 Task: Look for space in Mirzāpur, Bangladesh from 12th  July, 2023 to 15th July, 2023 for 3 adults in price range Rs.12000 to Rs.16000. Place can be entire place with 2 bedrooms having 3 beds and 1 bathroom. Property type can be house, flat, guest house. Amenities needed are: air conditioning. Booking option can be shelf check-in. Required host language is English.
Action: Mouse moved to (557, 125)
Screenshot: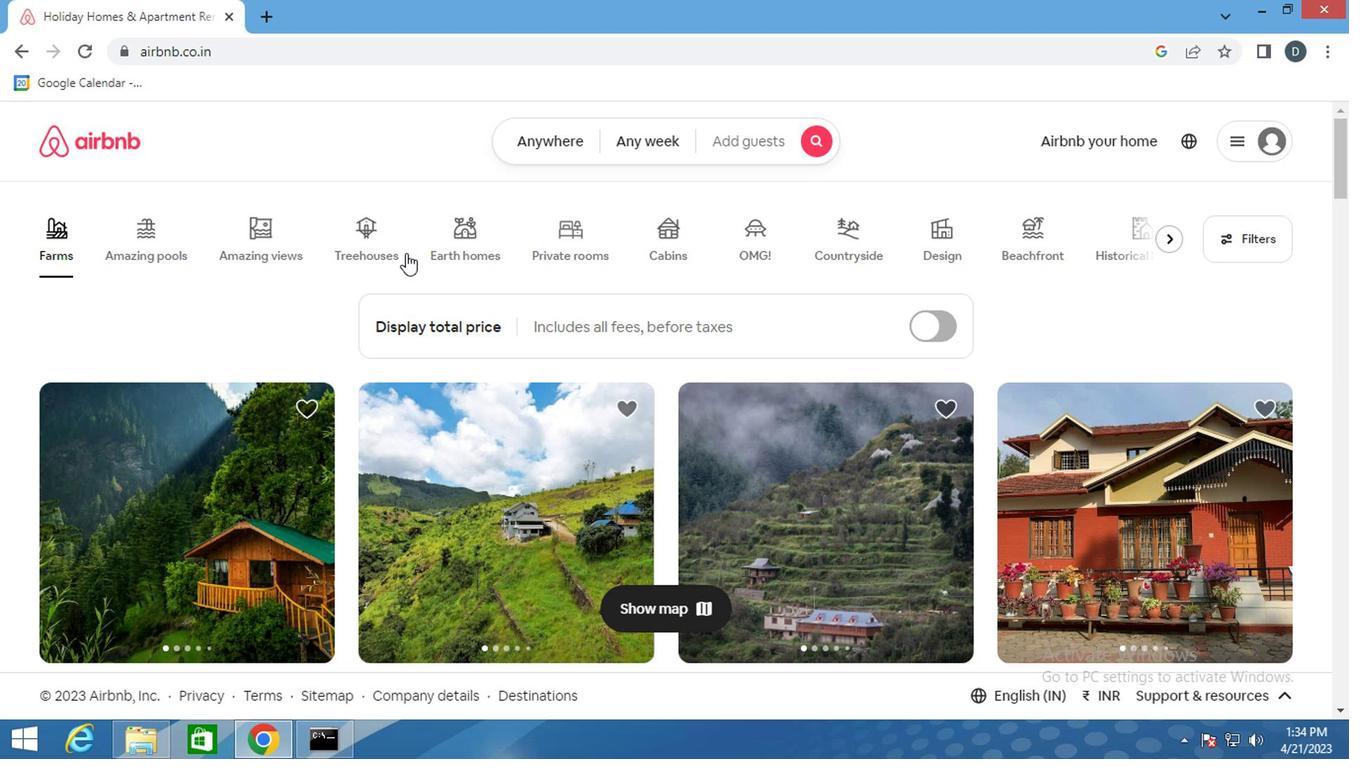 
Action: Mouse pressed left at (557, 125)
Screenshot: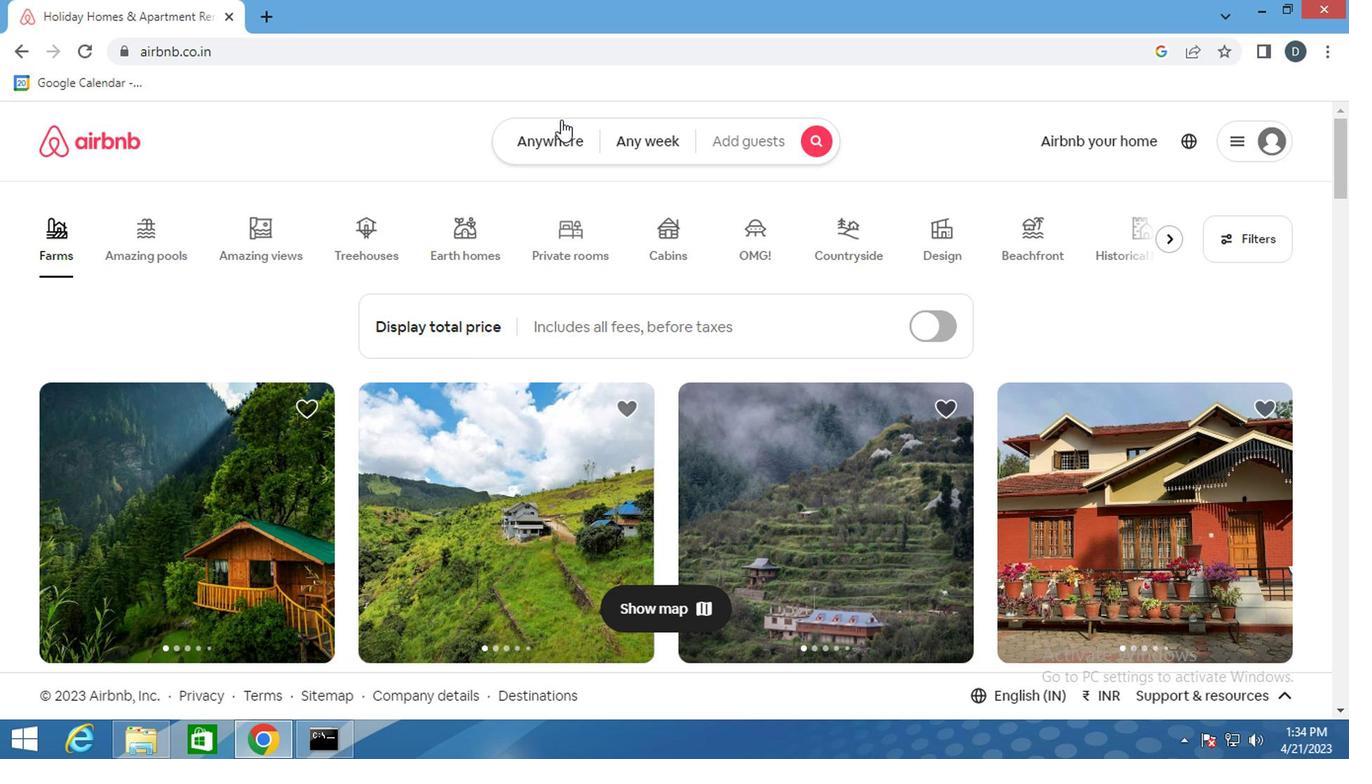 
Action: Mouse moved to (435, 227)
Screenshot: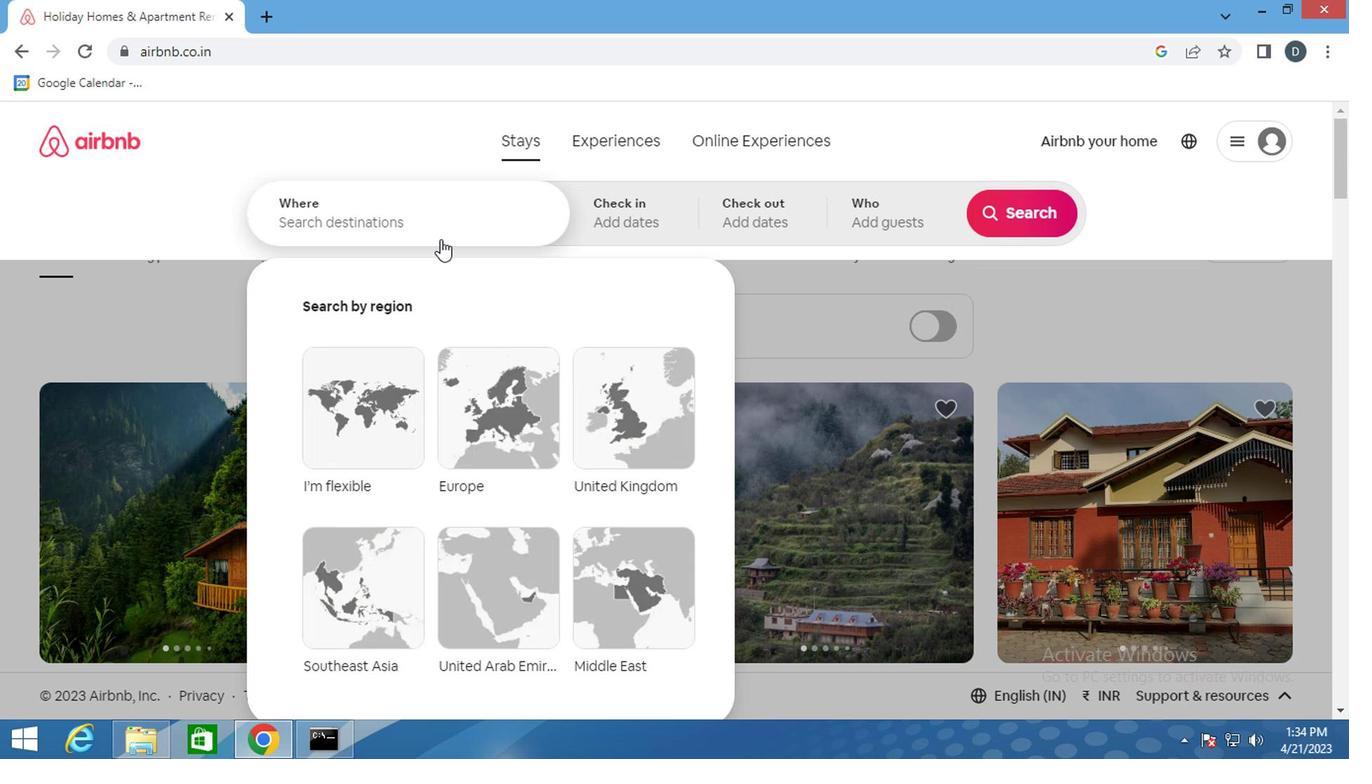 
Action: Mouse pressed left at (435, 227)
Screenshot: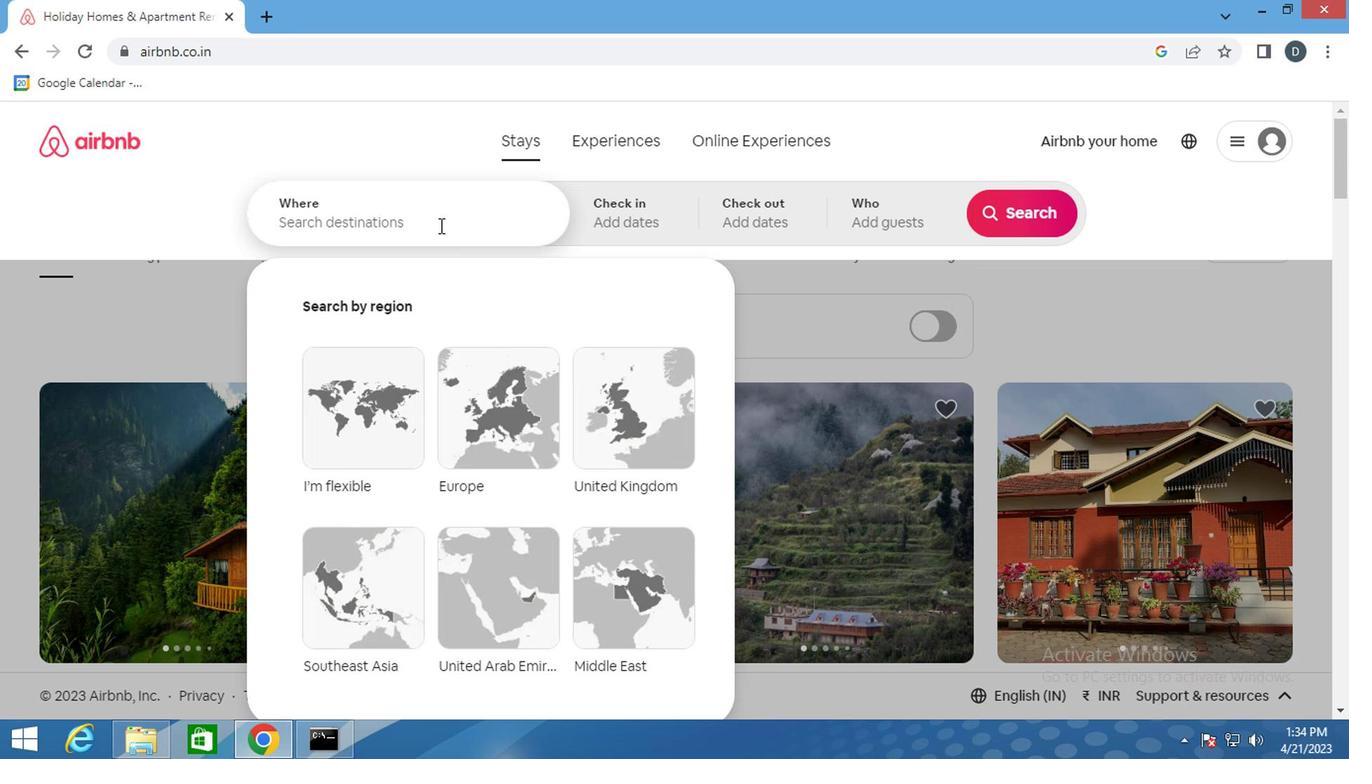 
Action: Key pressed <Key.shift>MIRZAPUR<Key.up><Key.up><Key.enter>
Screenshot: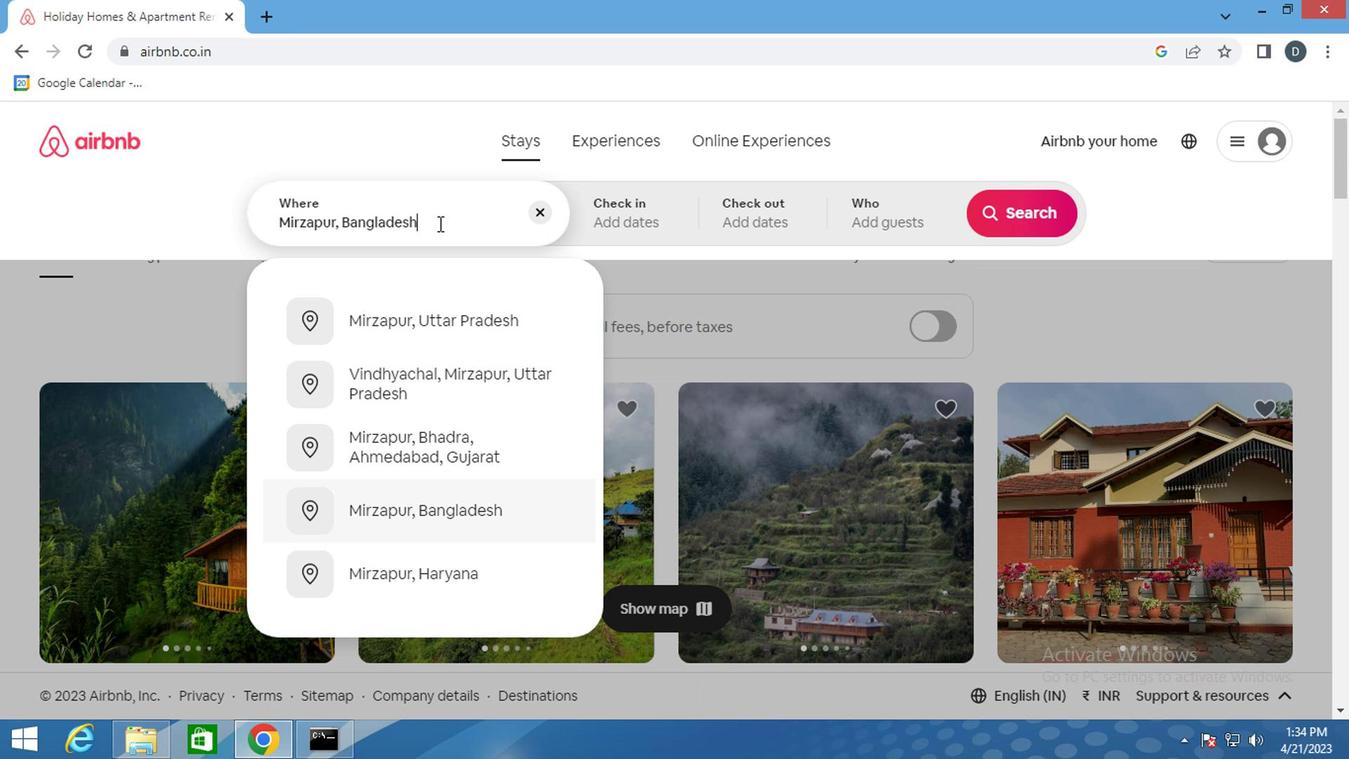 
Action: Mouse moved to (992, 371)
Screenshot: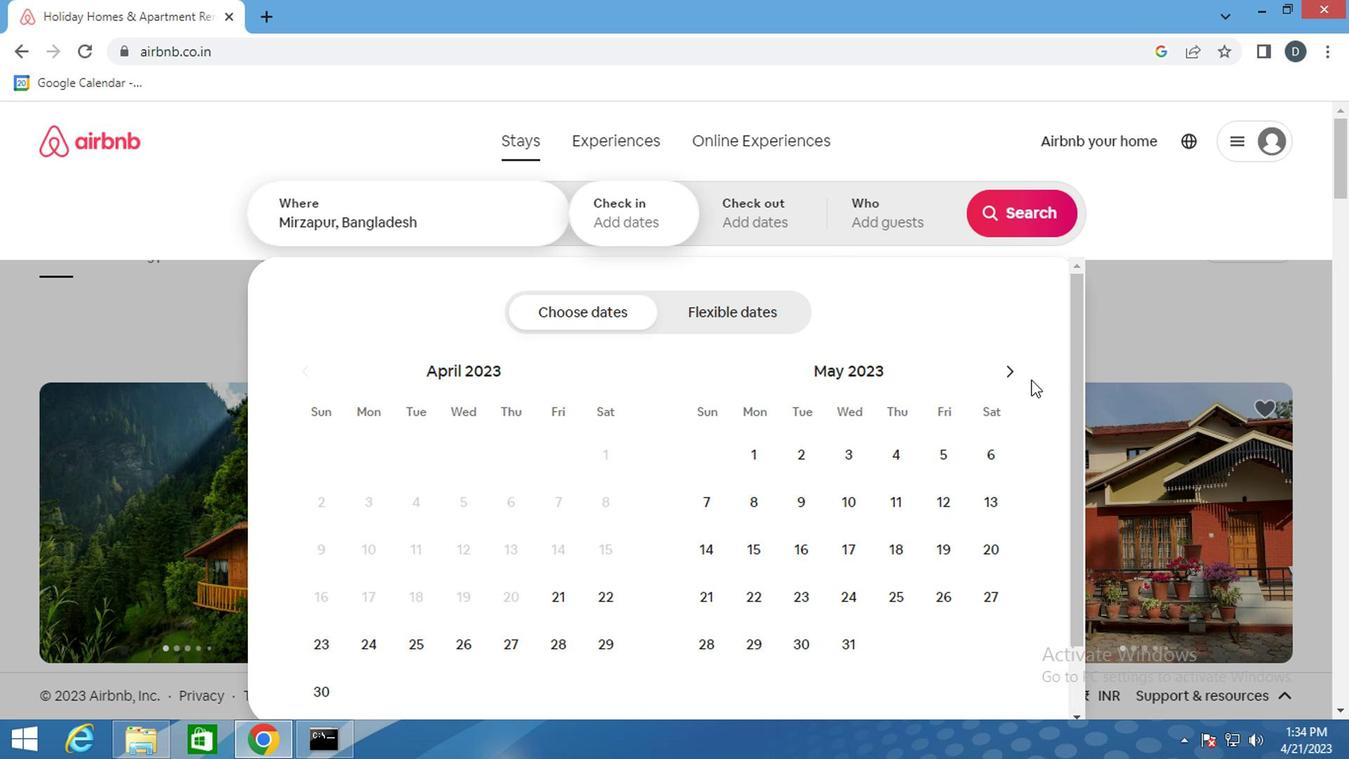 
Action: Mouse pressed left at (992, 371)
Screenshot: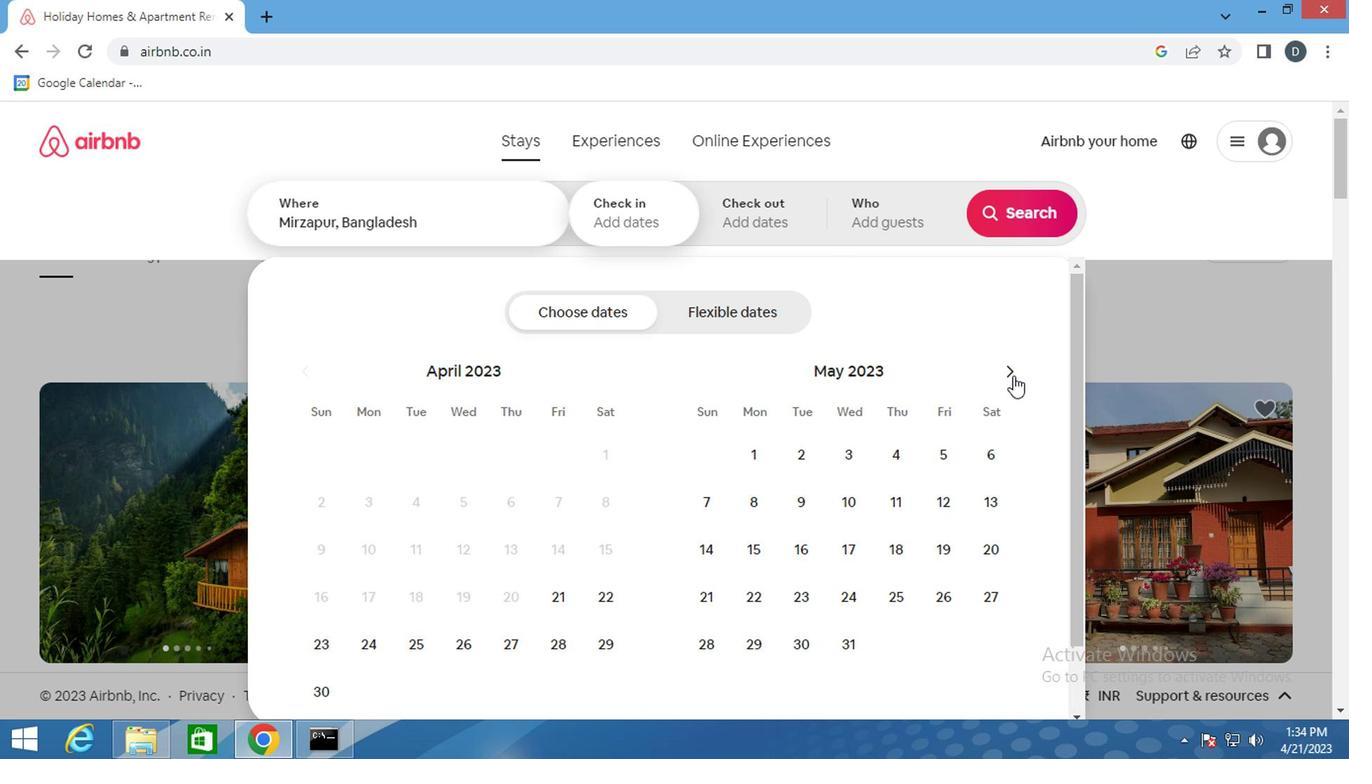
Action: Mouse pressed left at (992, 371)
Screenshot: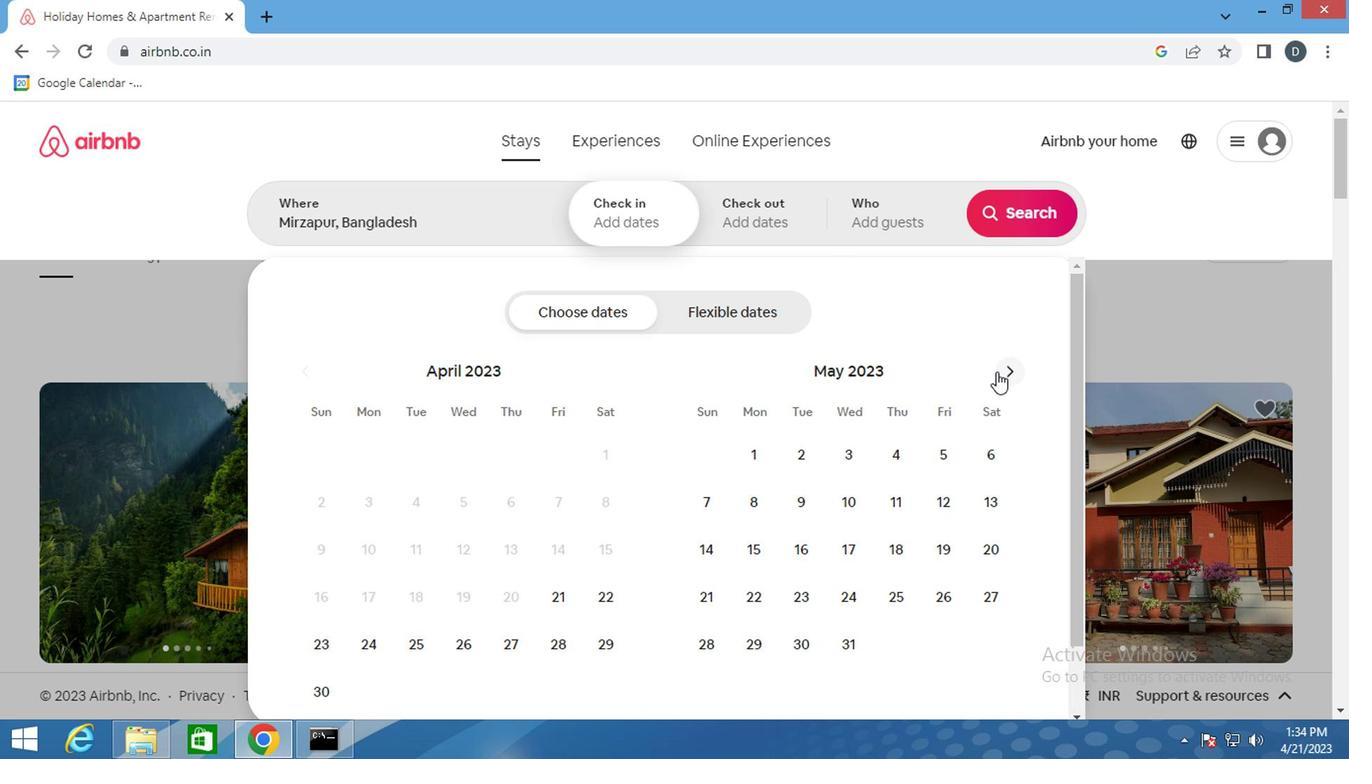 
Action: Mouse moved to (1003, 379)
Screenshot: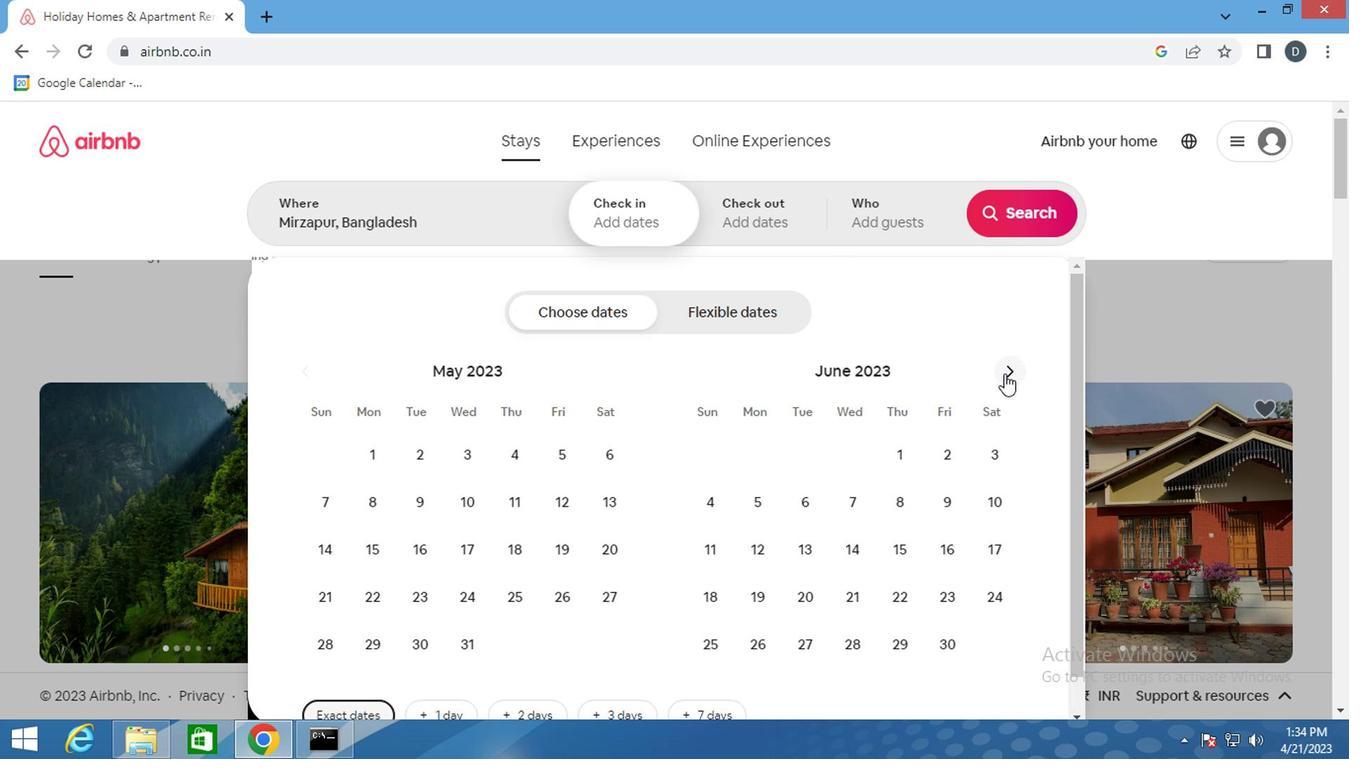 
Action: Mouse pressed left at (1003, 379)
Screenshot: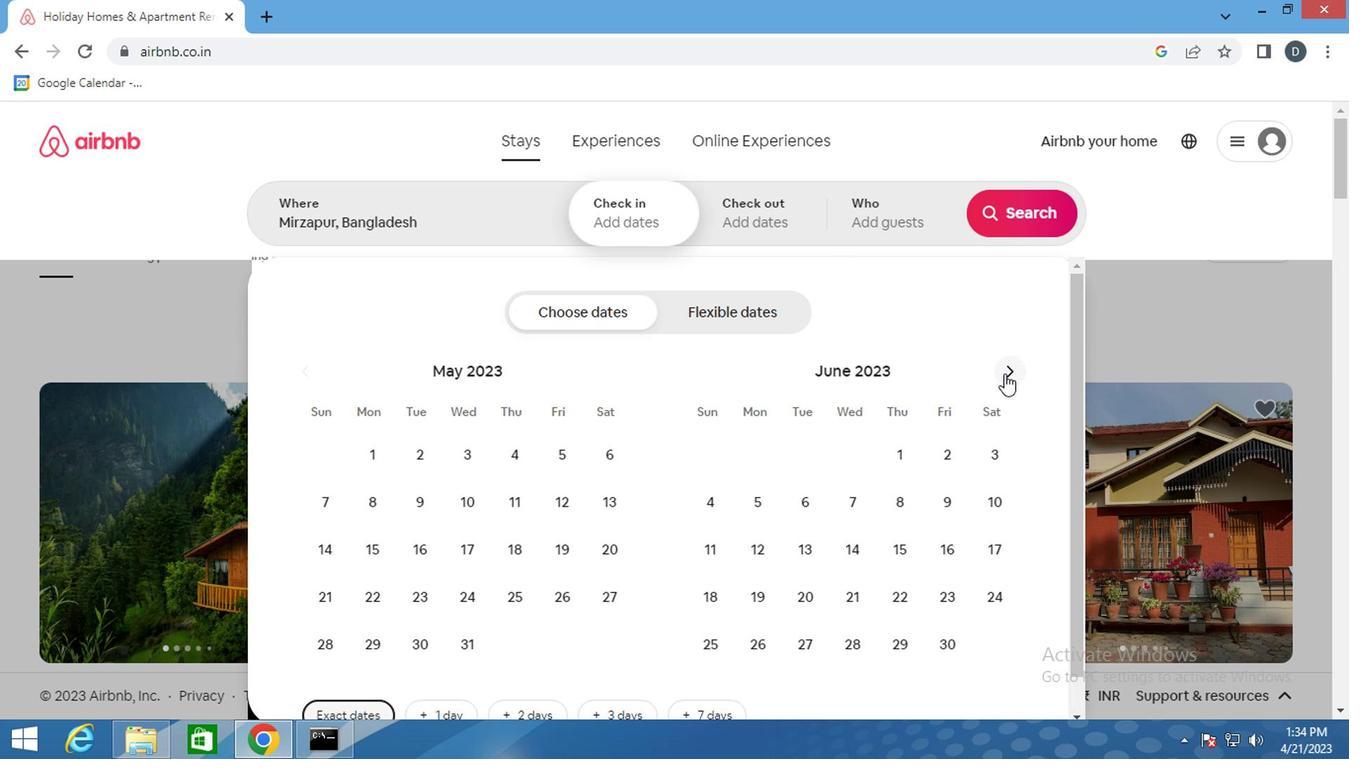 
Action: Mouse moved to (844, 541)
Screenshot: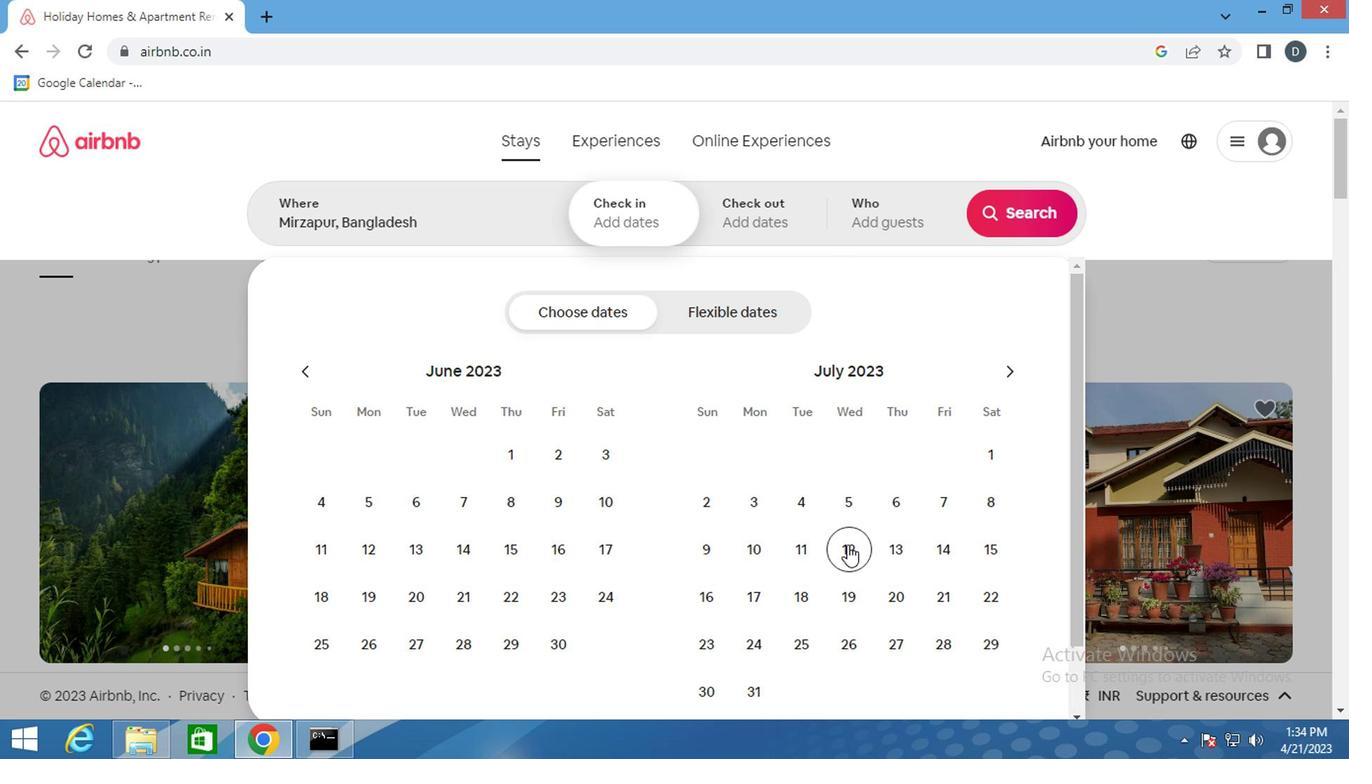 
Action: Mouse pressed left at (844, 541)
Screenshot: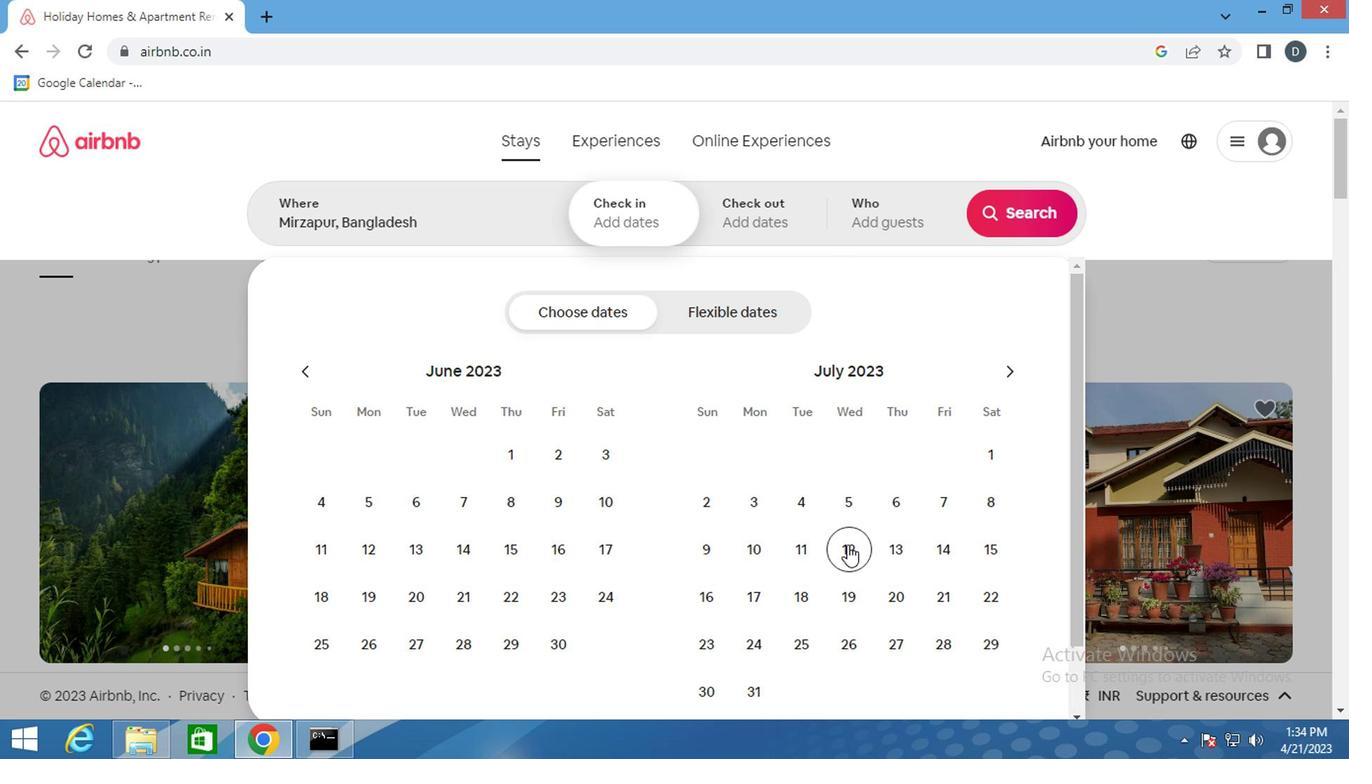 
Action: Mouse moved to (1003, 554)
Screenshot: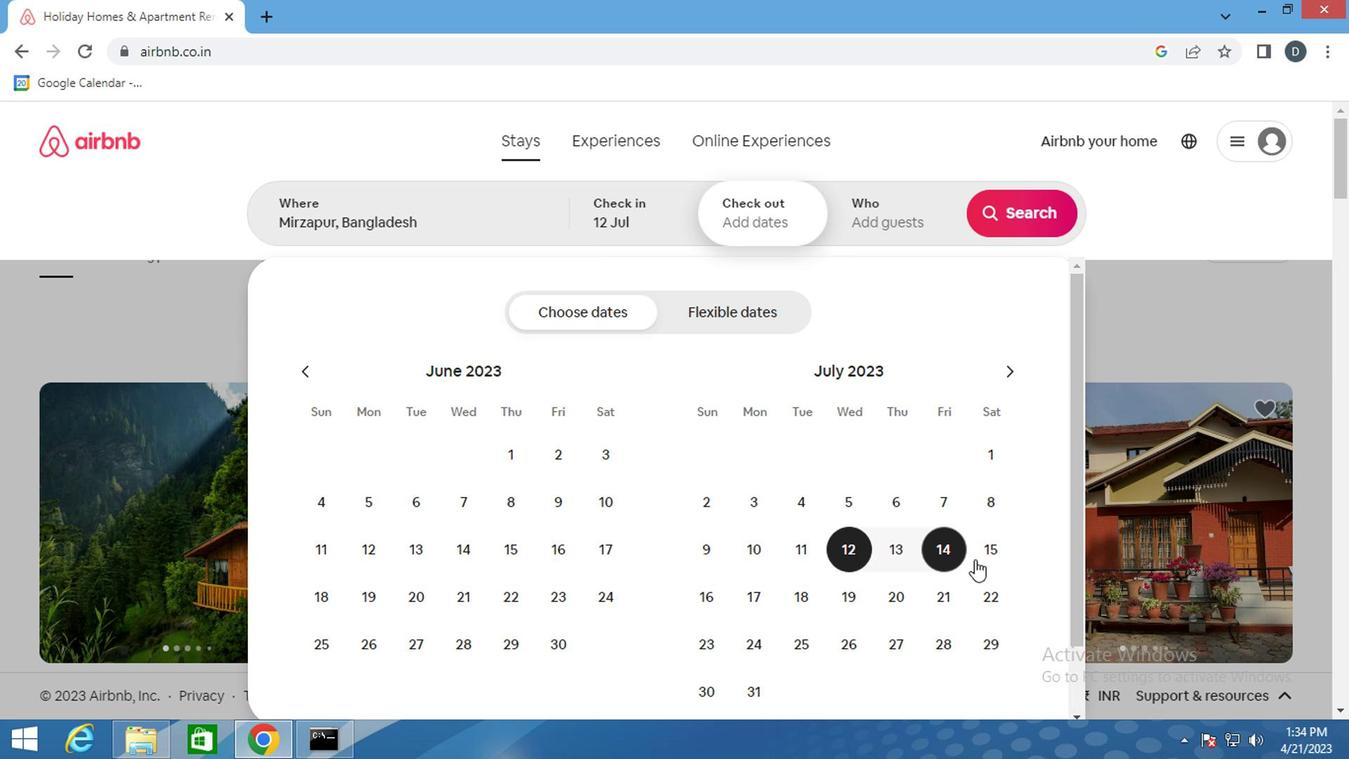 
Action: Mouse pressed left at (1003, 554)
Screenshot: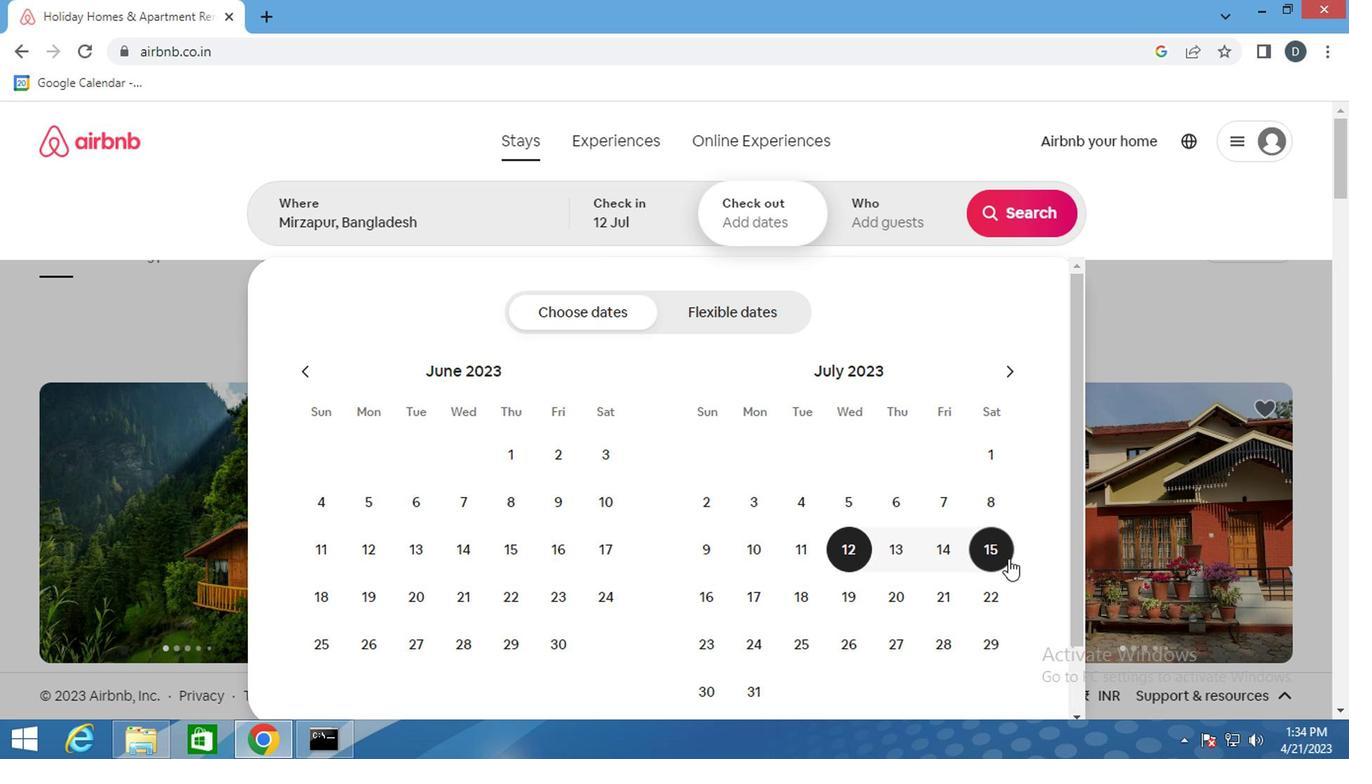 
Action: Mouse moved to (897, 226)
Screenshot: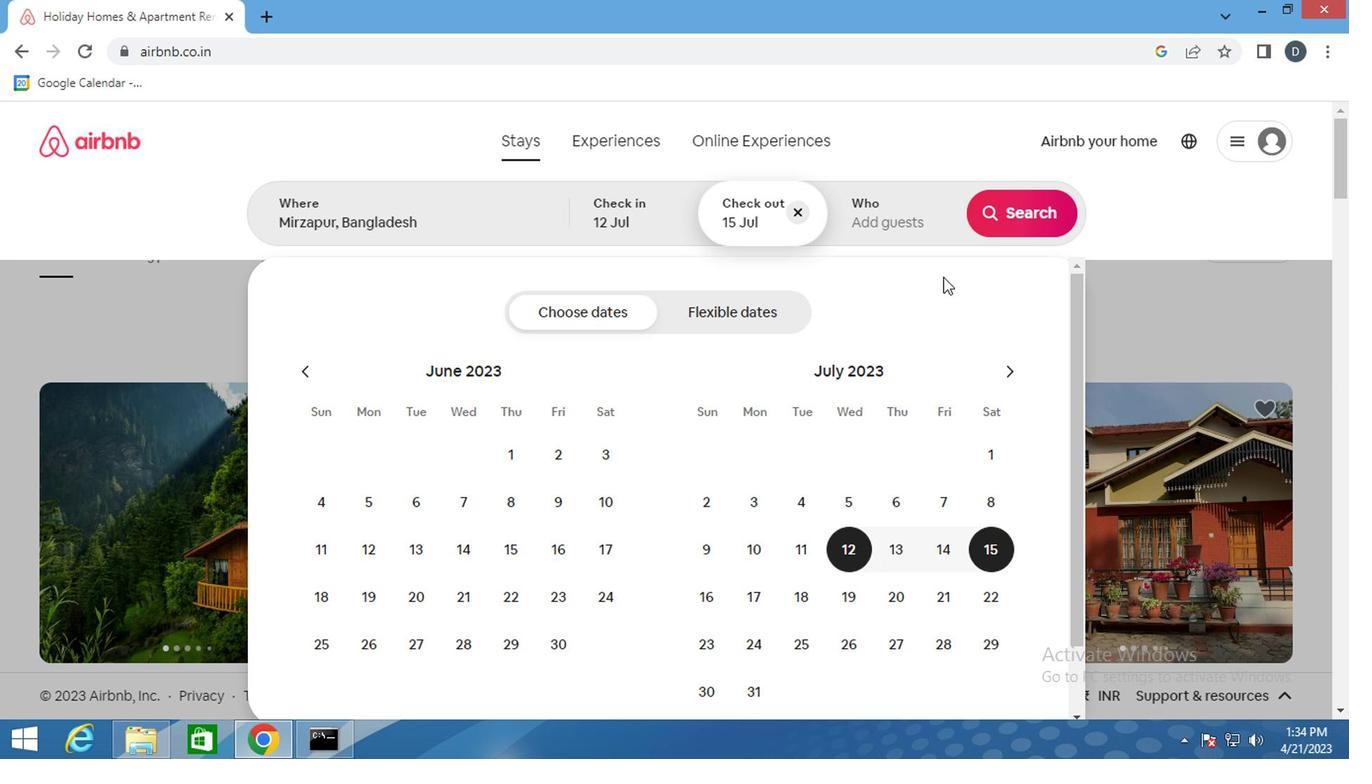 
Action: Mouse pressed left at (897, 226)
Screenshot: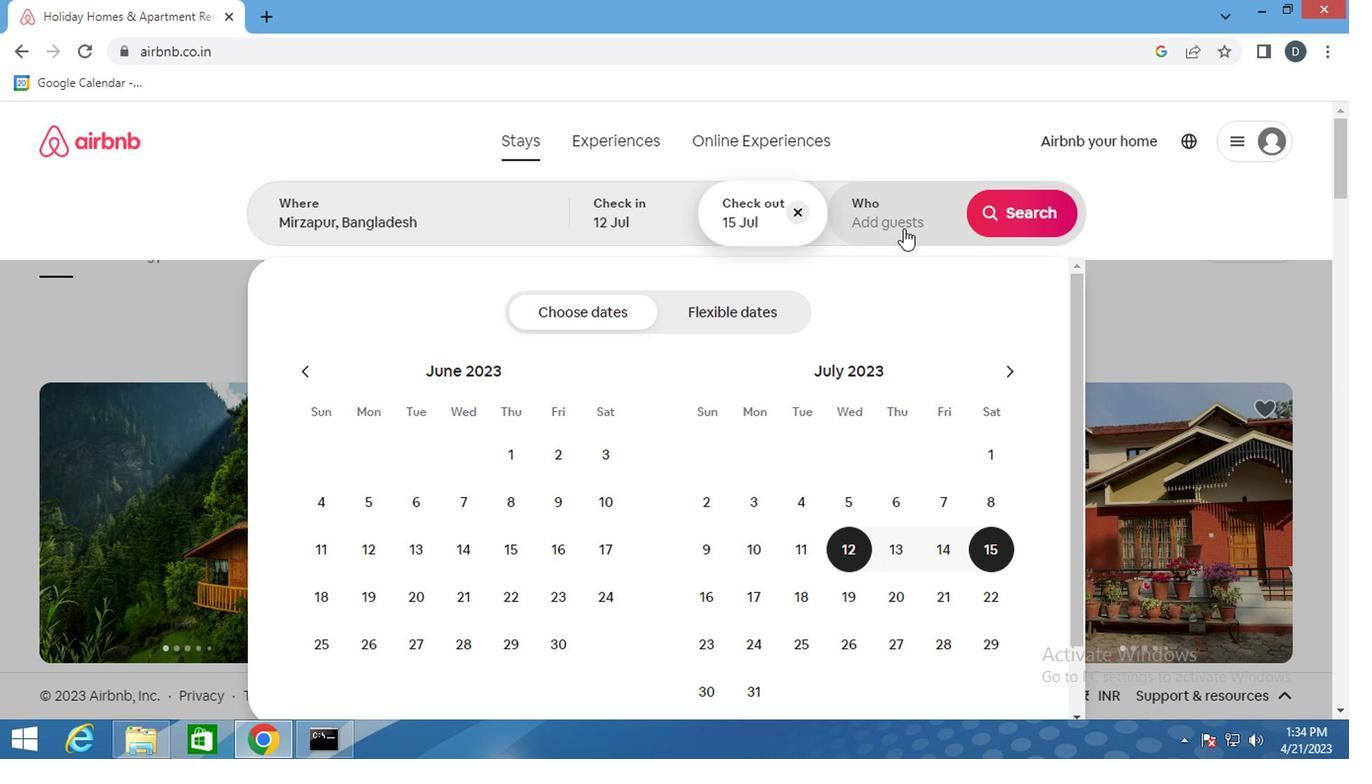 
Action: Mouse moved to (1011, 323)
Screenshot: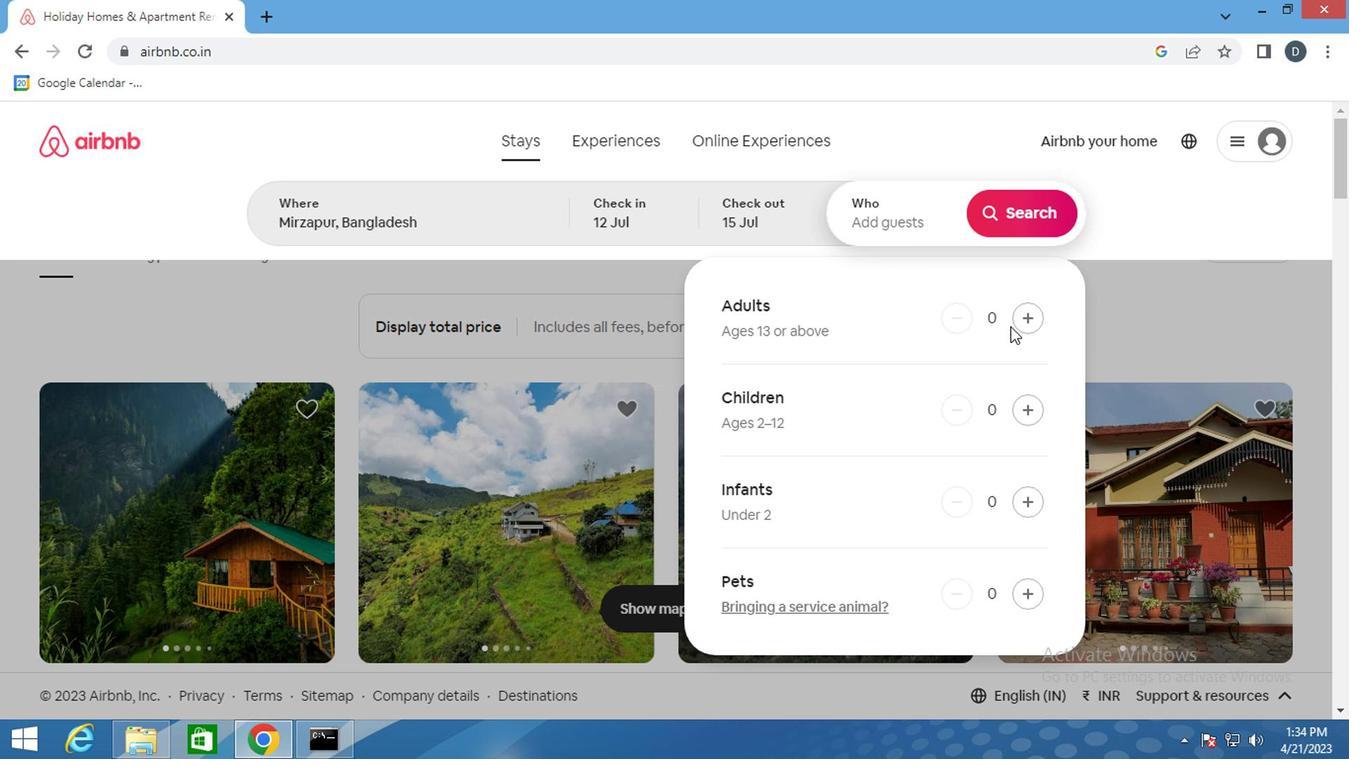 
Action: Mouse pressed left at (1011, 323)
Screenshot: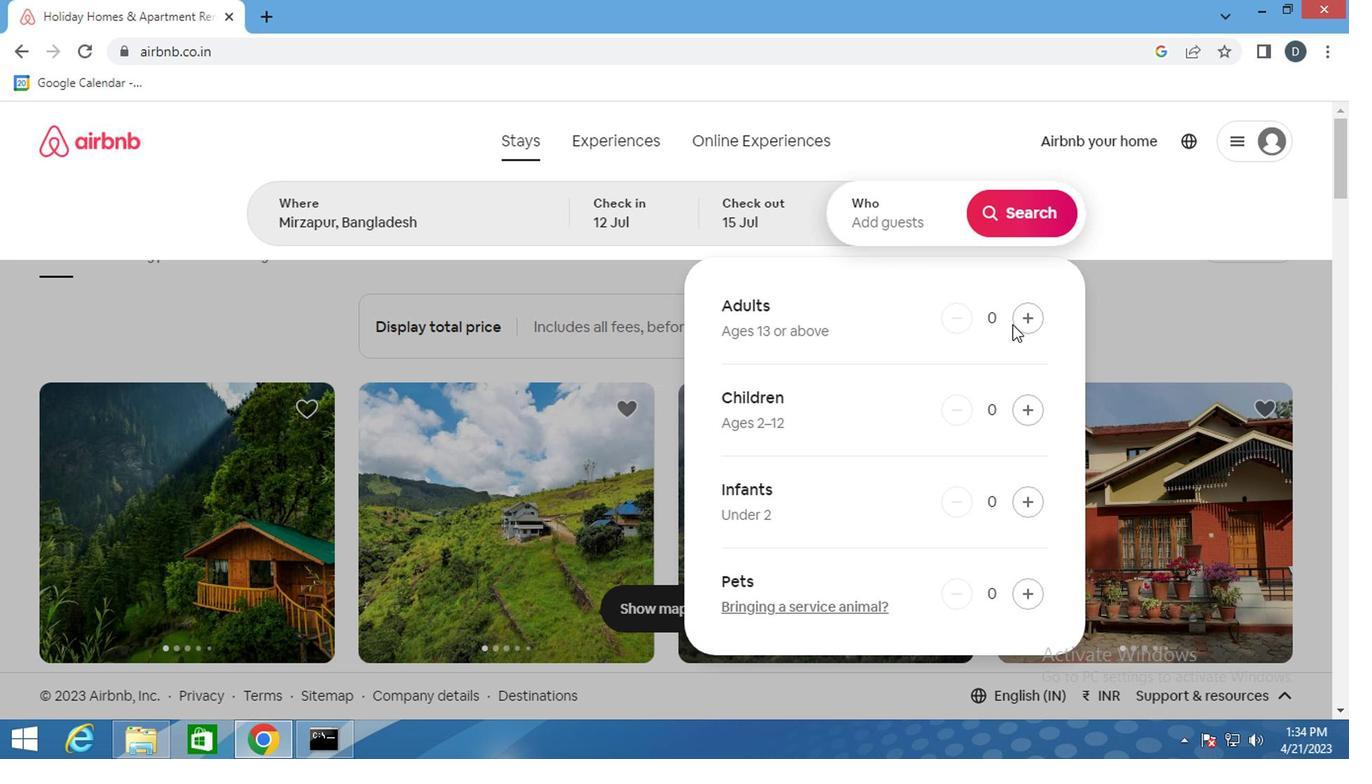 
Action: Mouse moved to (1012, 323)
Screenshot: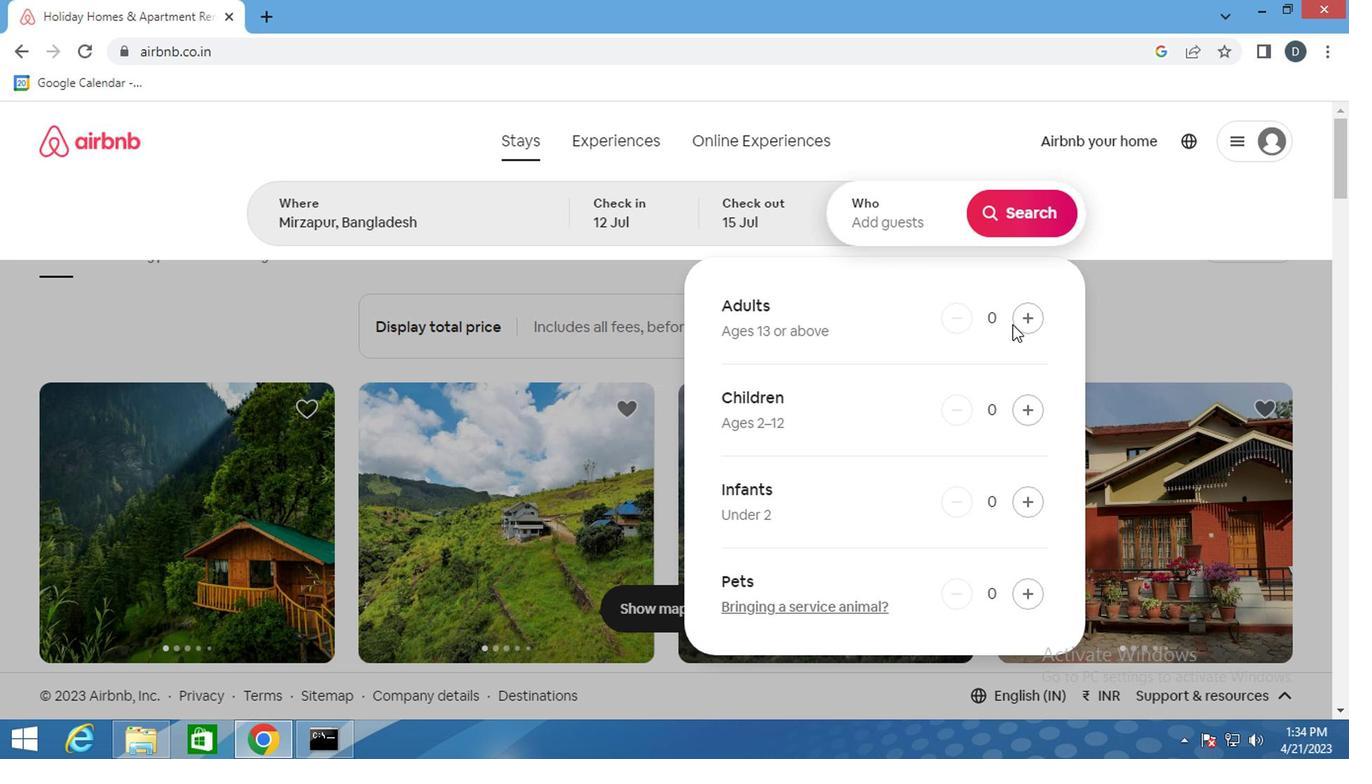 
Action: Mouse pressed left at (1012, 323)
Screenshot: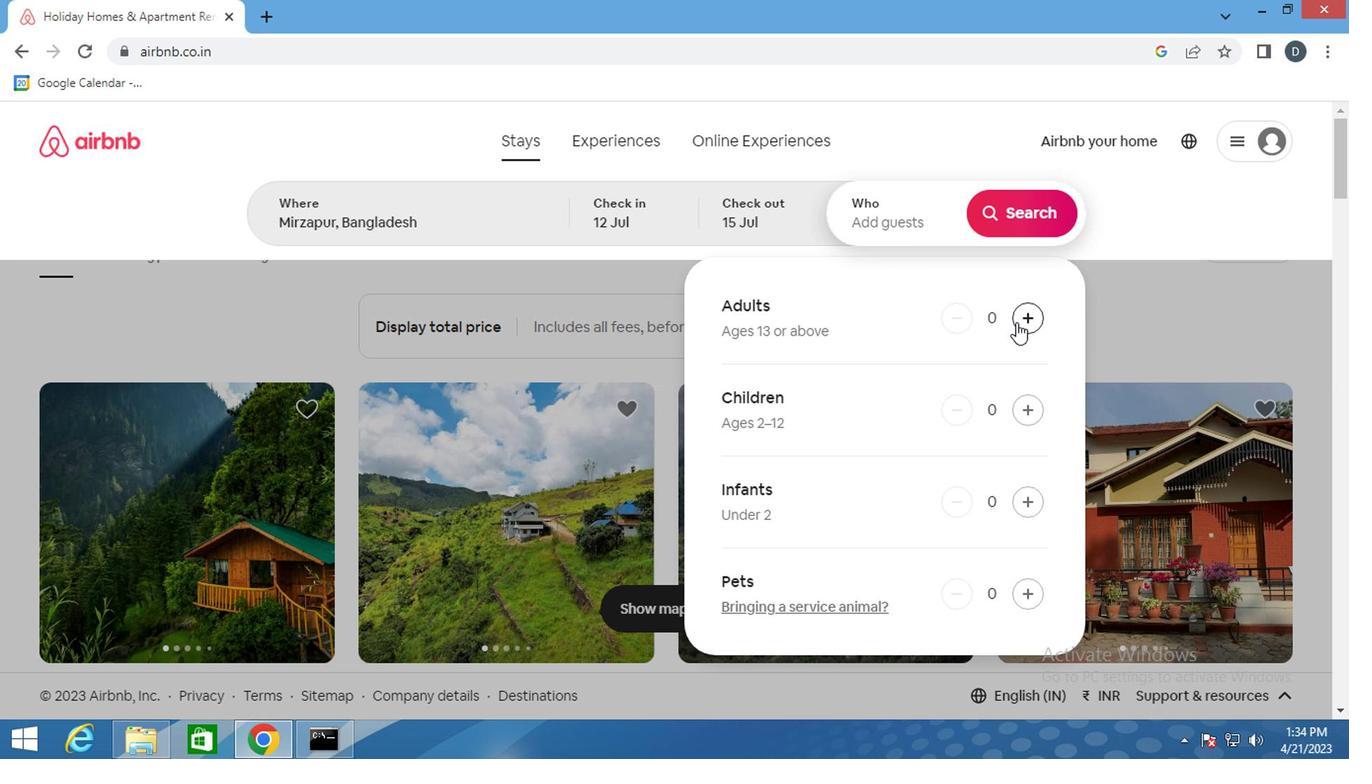 
Action: Mouse pressed left at (1012, 323)
Screenshot: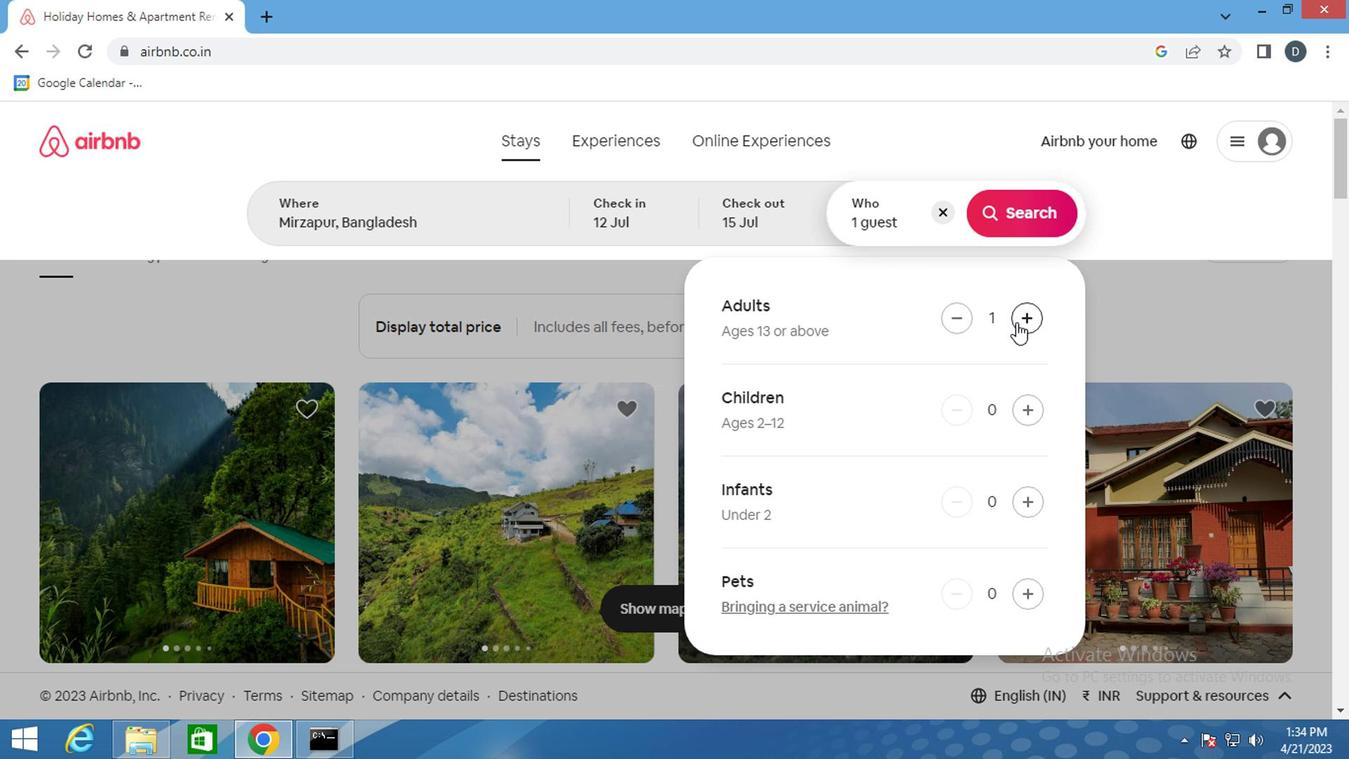 
Action: Mouse moved to (1007, 224)
Screenshot: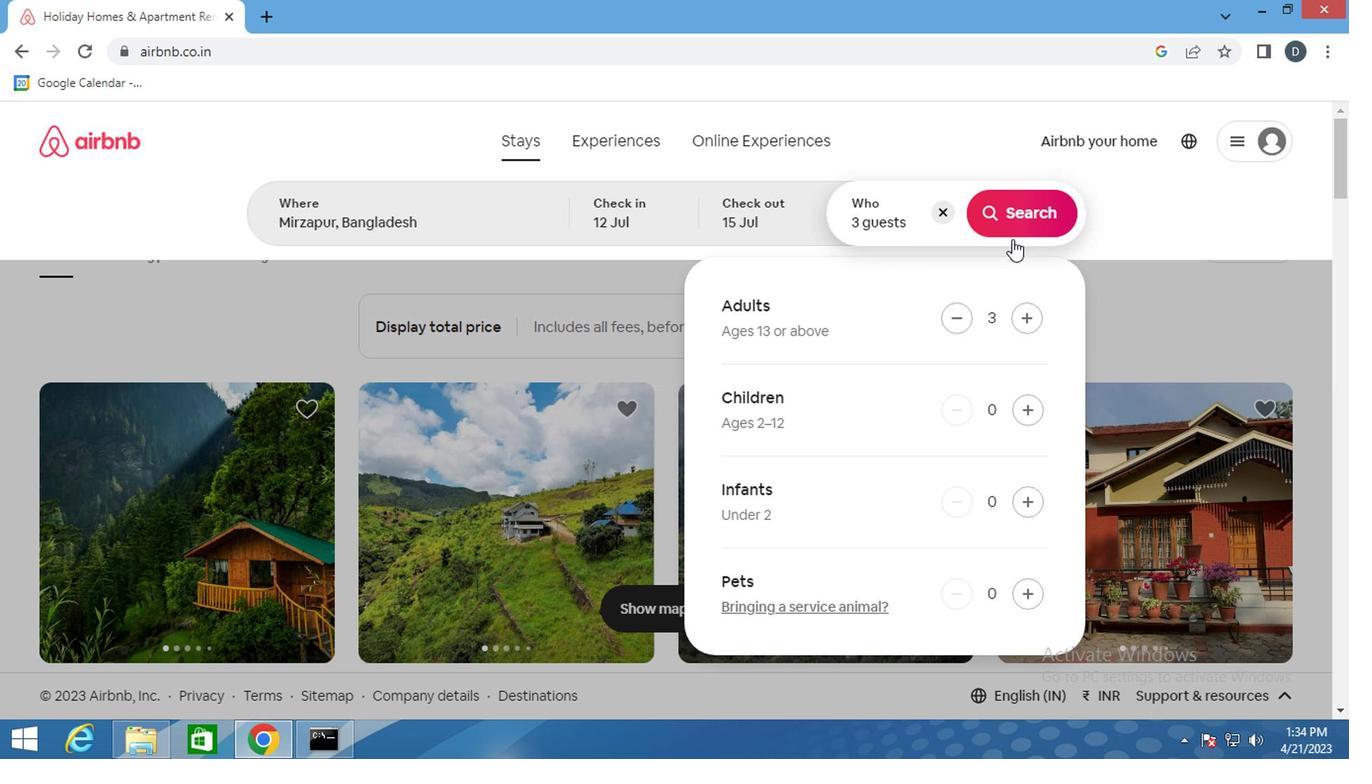 
Action: Mouse pressed left at (1007, 224)
Screenshot: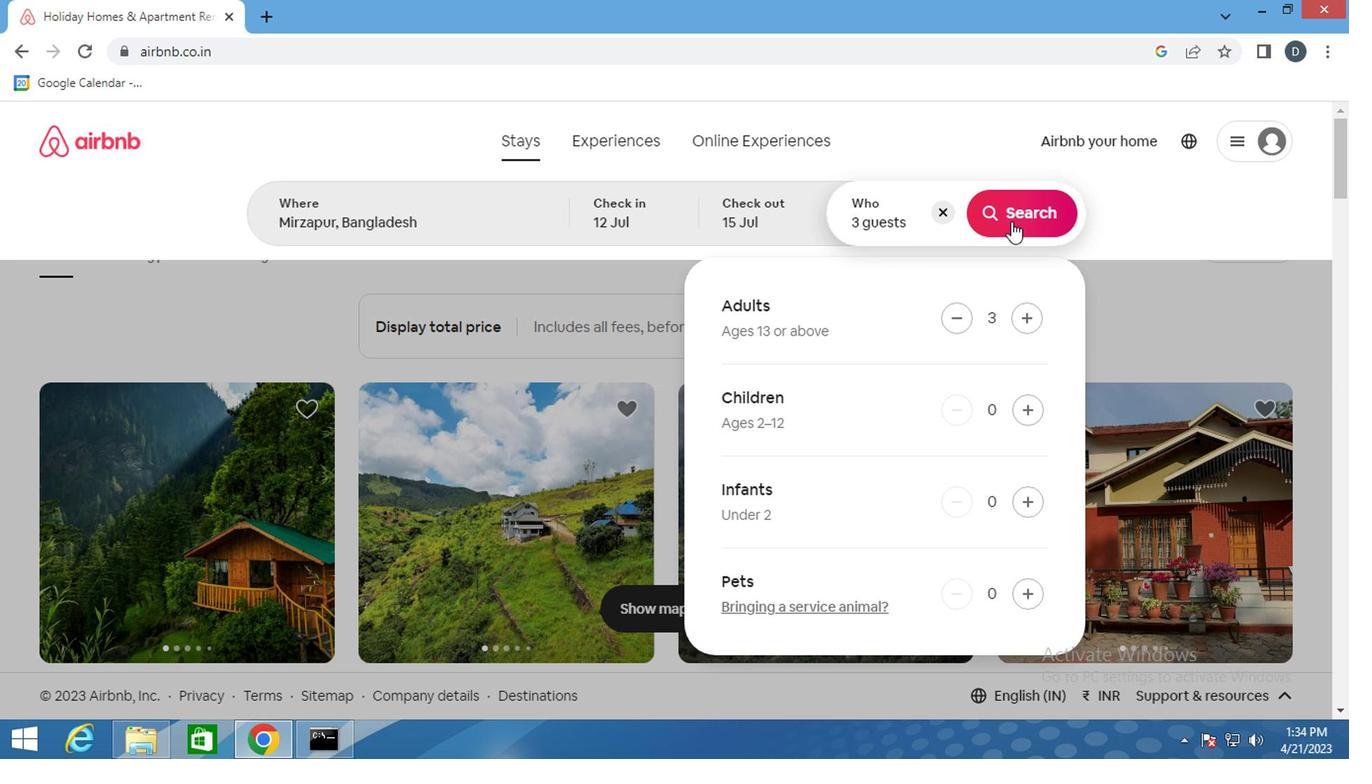 
Action: Mouse moved to (1274, 232)
Screenshot: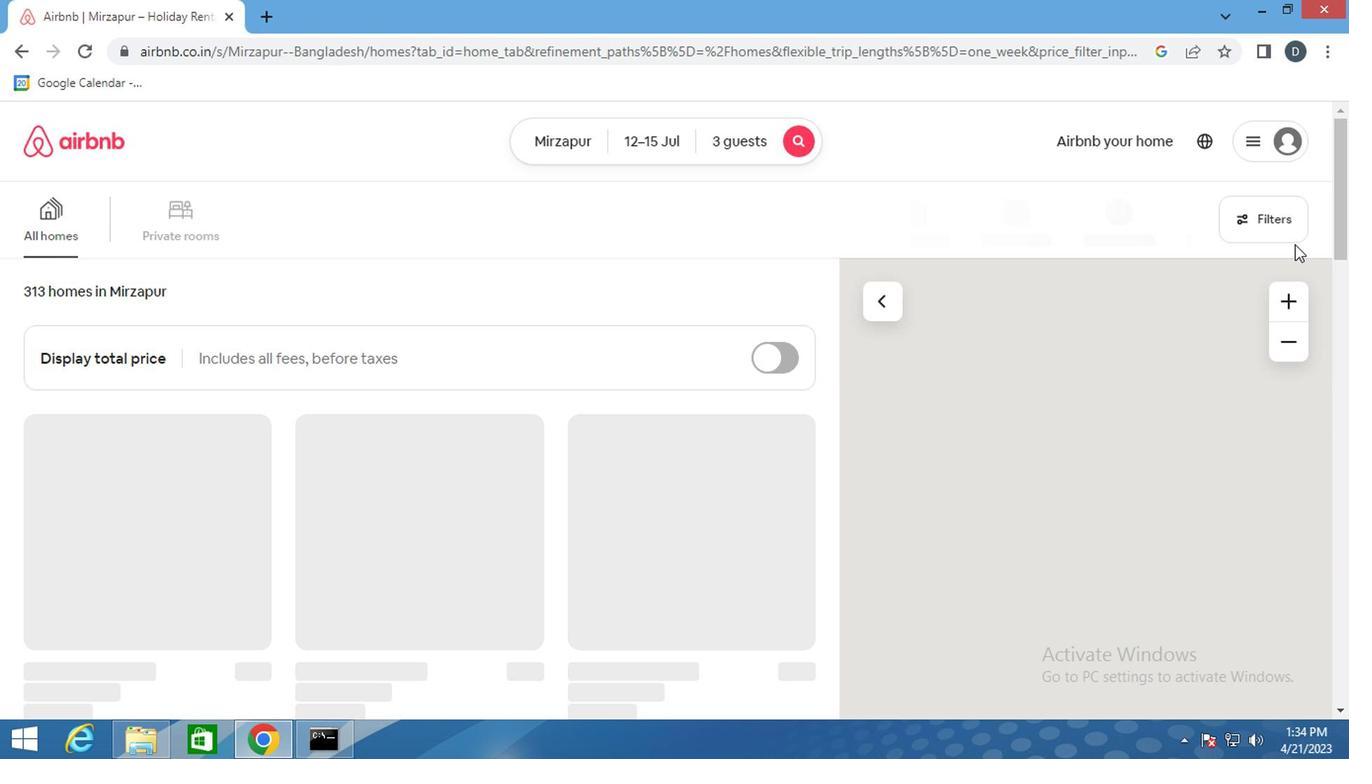 
Action: Mouse pressed left at (1274, 232)
Screenshot: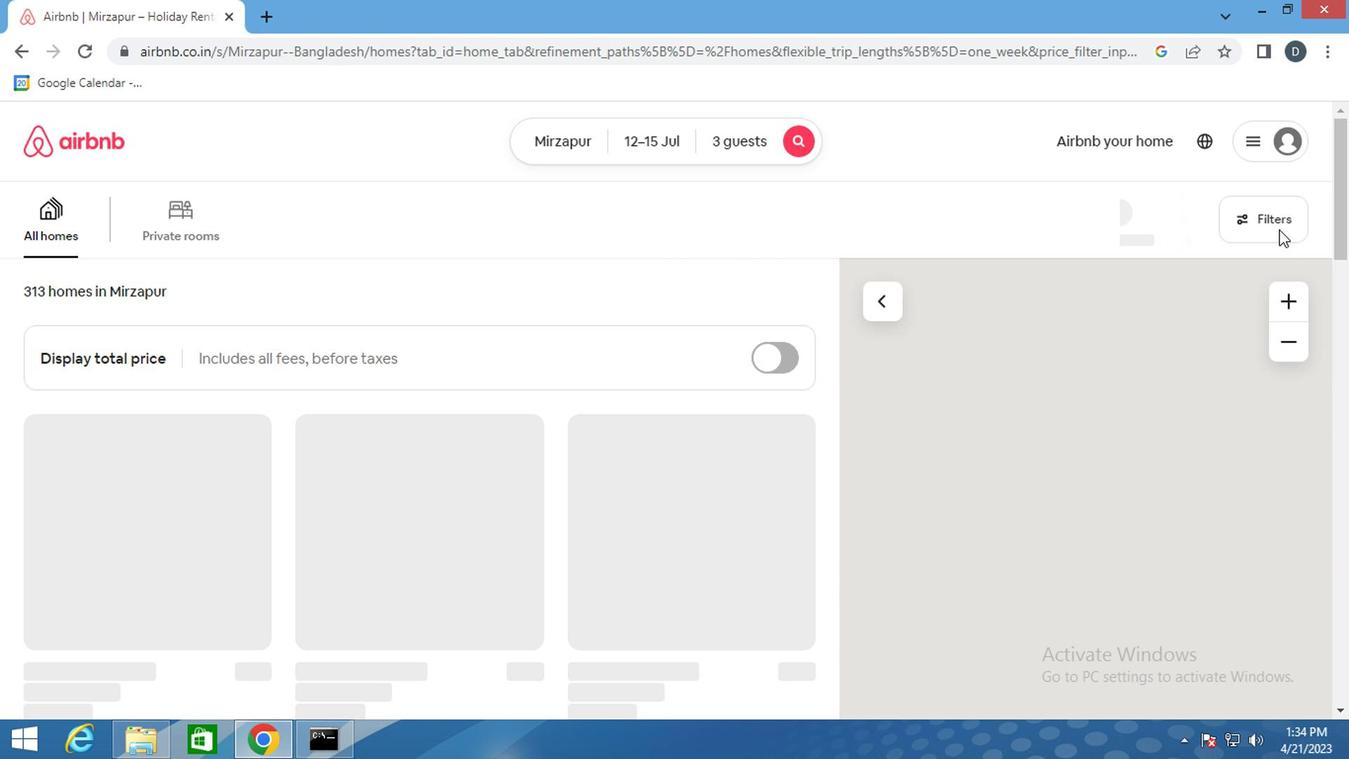 
Action: Mouse moved to (435, 469)
Screenshot: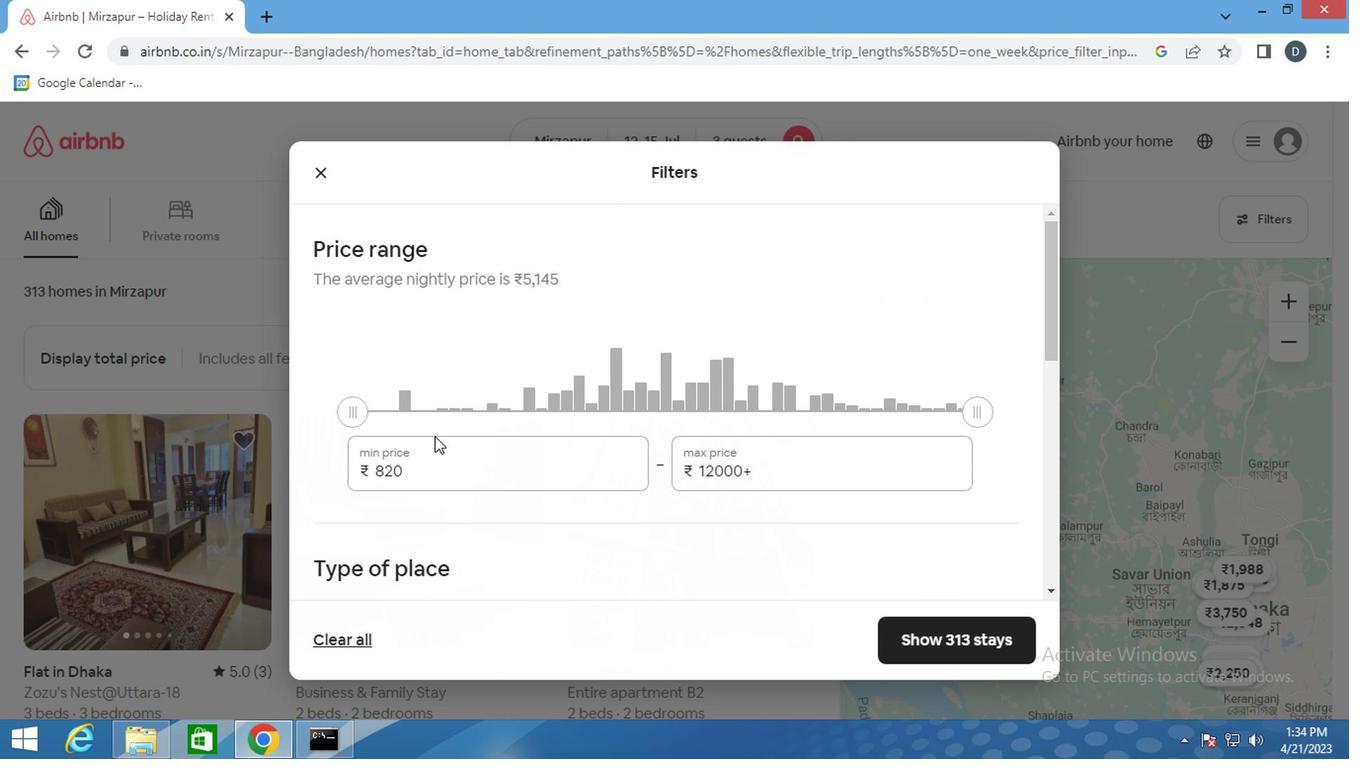 
Action: Mouse pressed left at (435, 469)
Screenshot: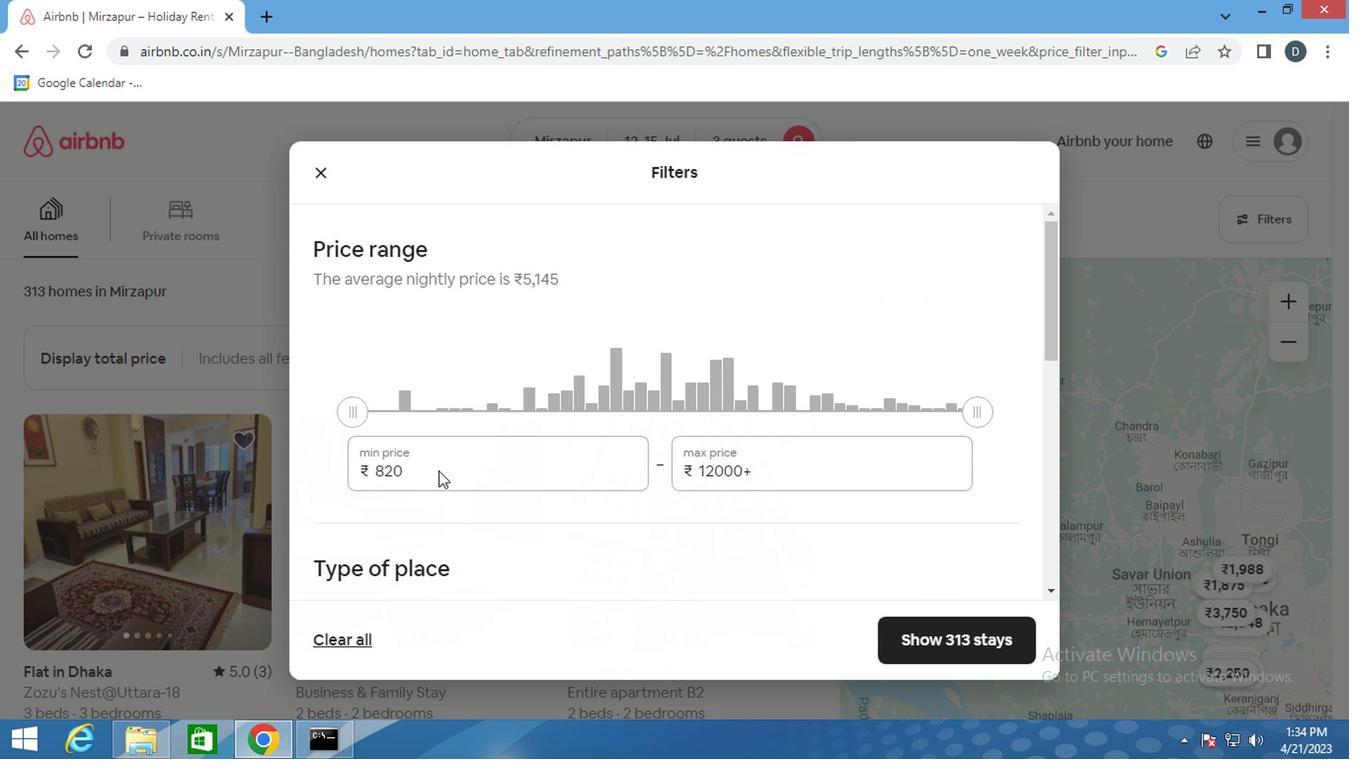 
Action: Mouse pressed left at (435, 469)
Screenshot: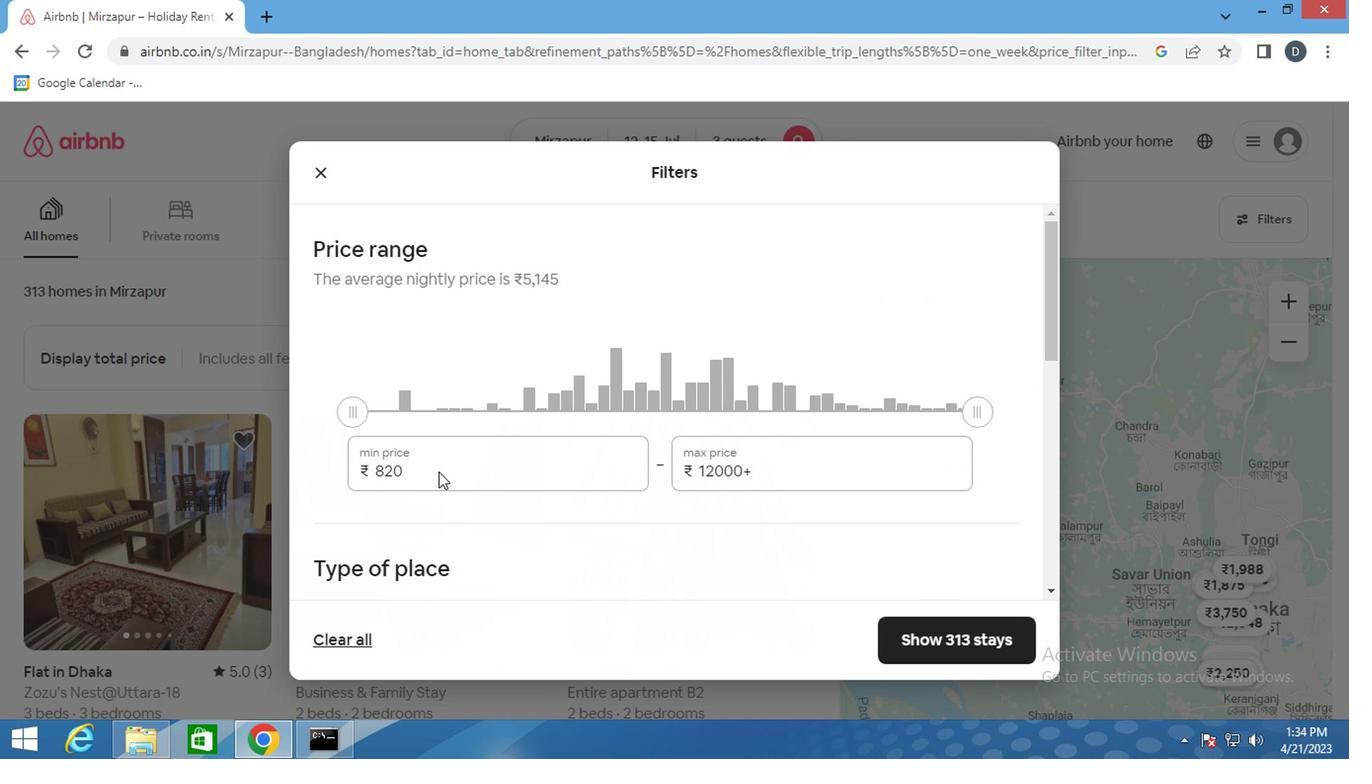 
Action: Key pressed 12000<Key.tab>ctrl+Actrl+16000
Screenshot: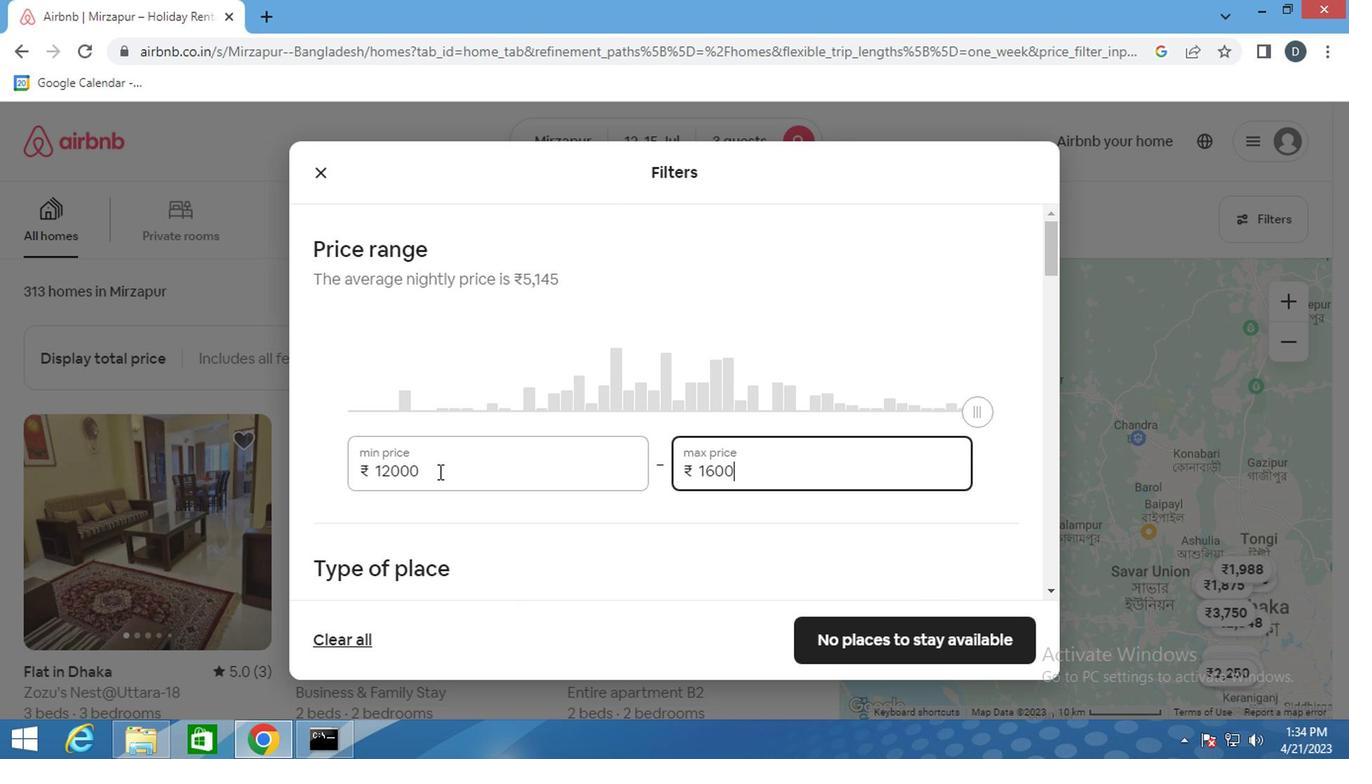 
Action: Mouse scrolled (435, 468) with delta (0, 0)
Screenshot: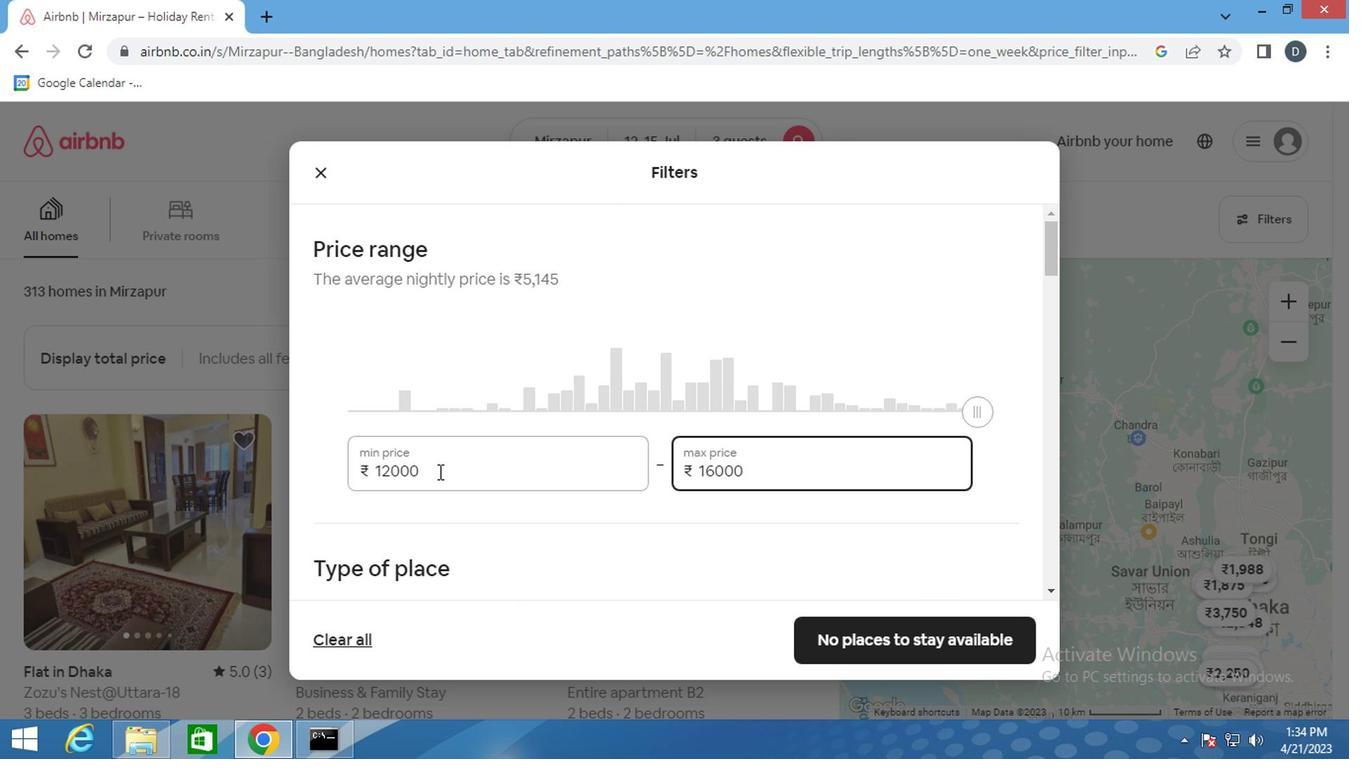 
Action: Mouse scrolled (435, 468) with delta (0, 0)
Screenshot: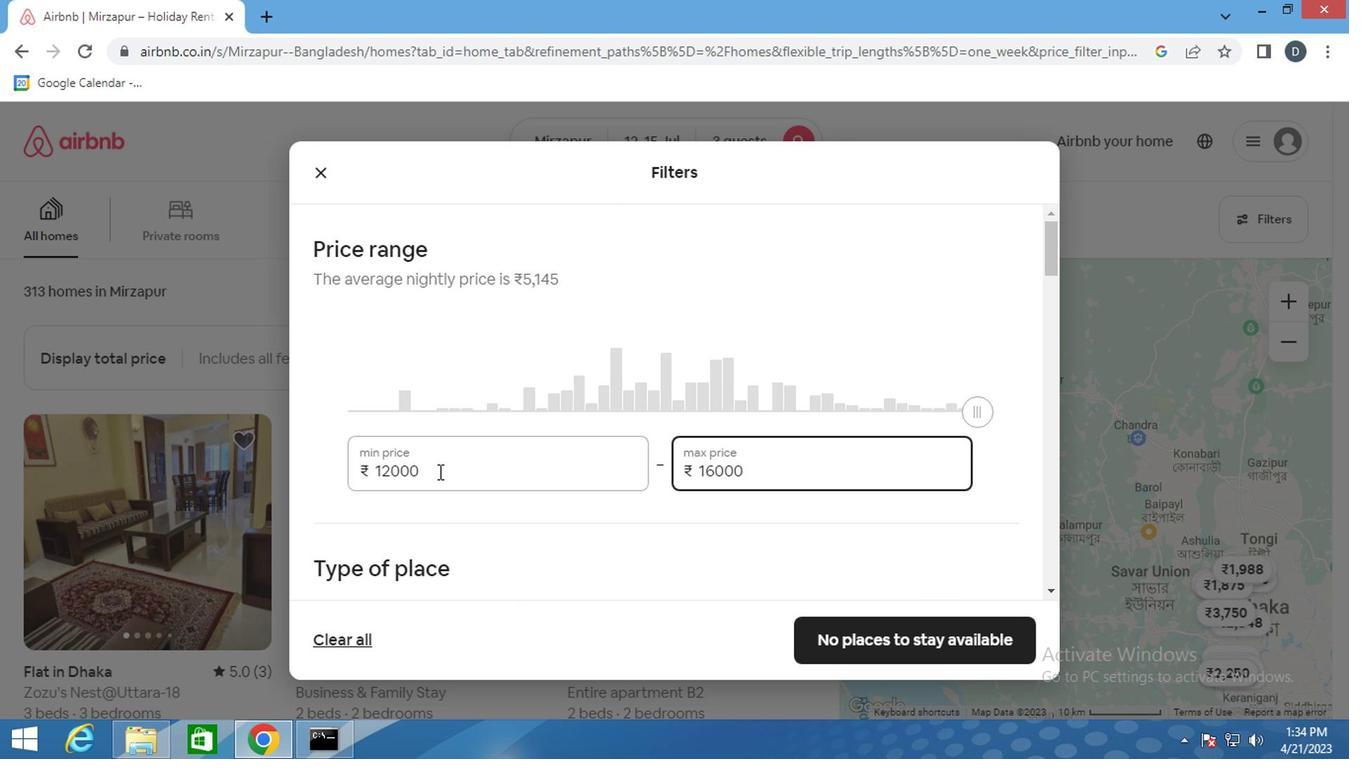 
Action: Mouse scrolled (435, 468) with delta (0, 0)
Screenshot: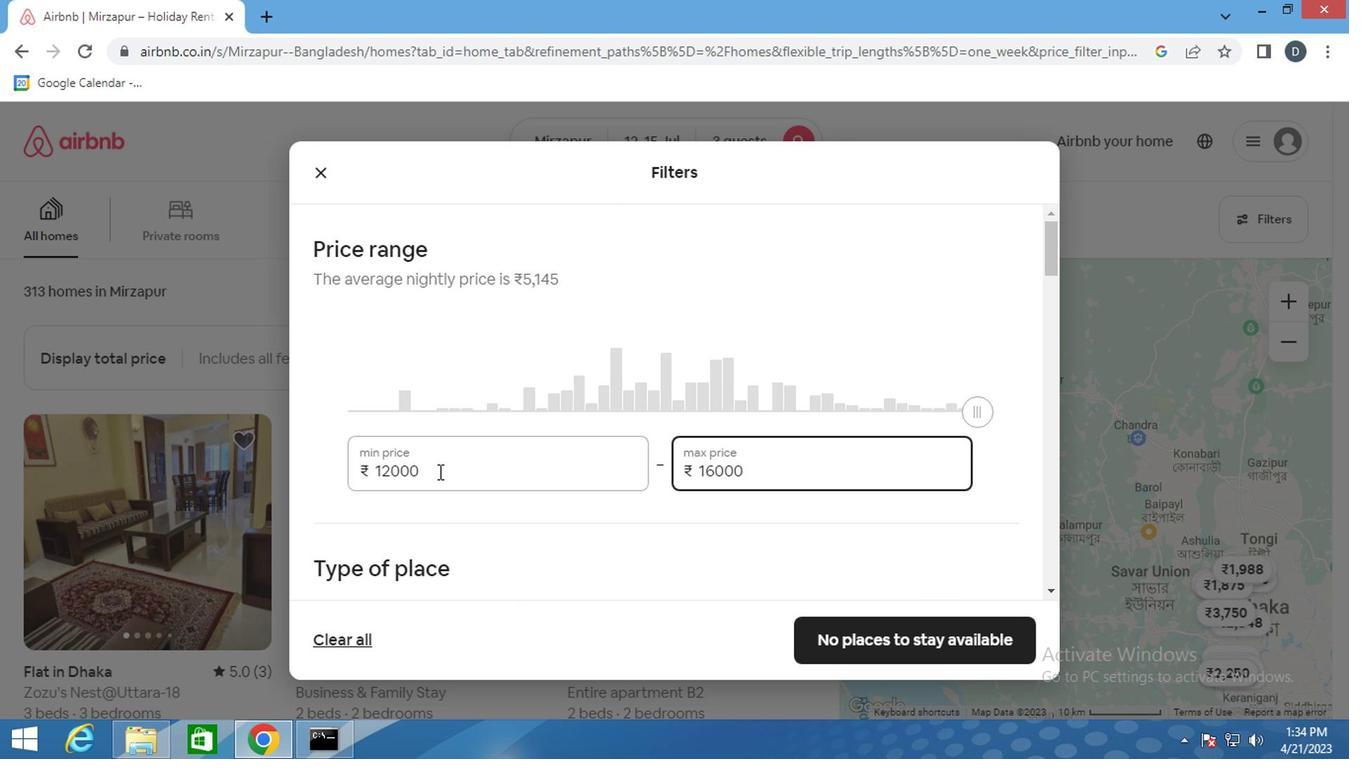 
Action: Mouse moved to (404, 348)
Screenshot: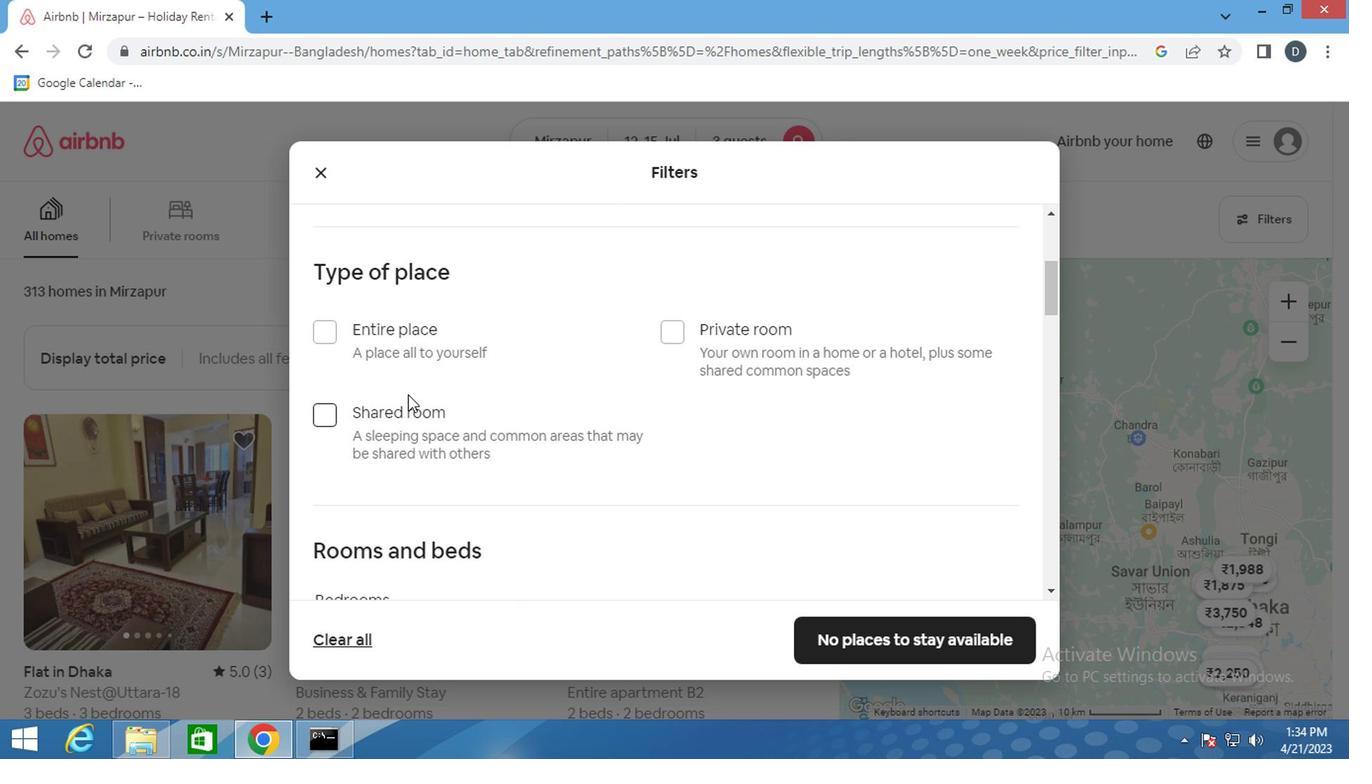 
Action: Mouse pressed left at (404, 348)
Screenshot: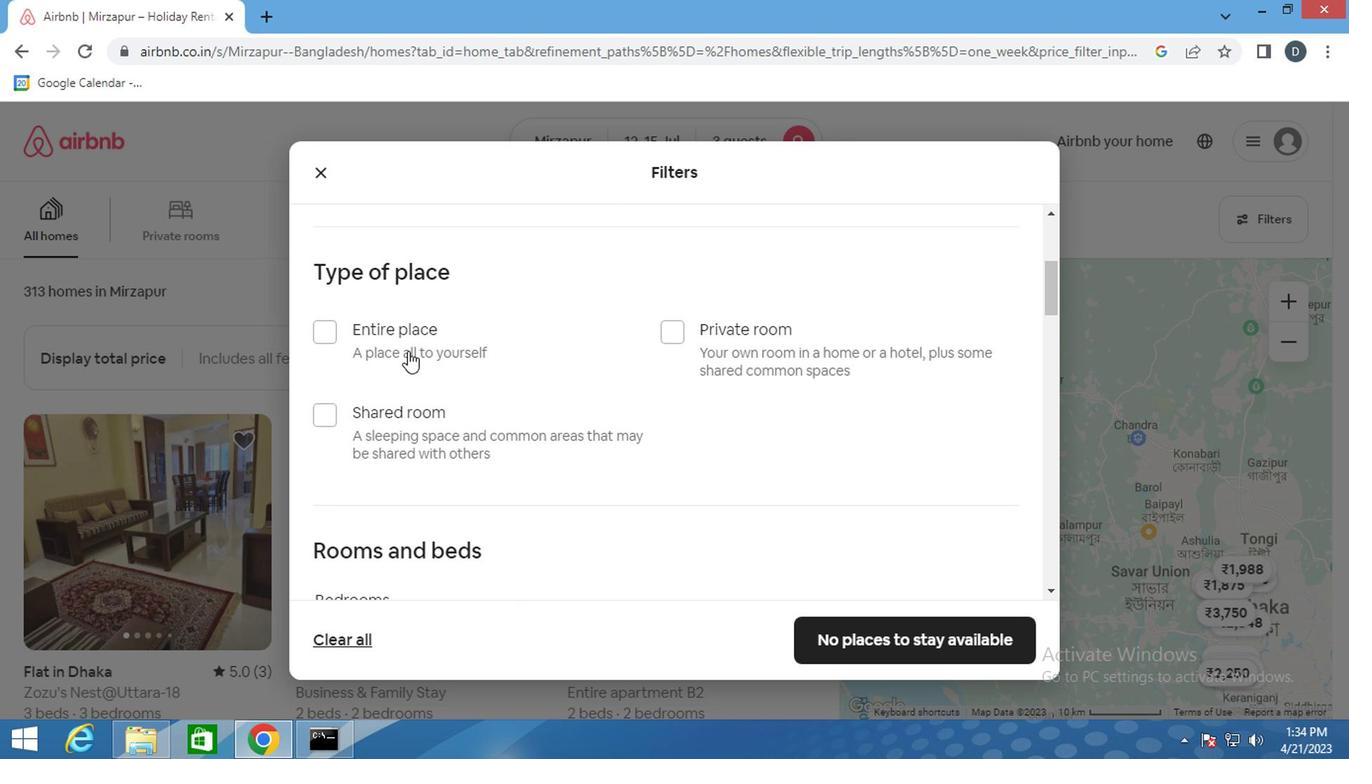 
Action: Mouse moved to (517, 397)
Screenshot: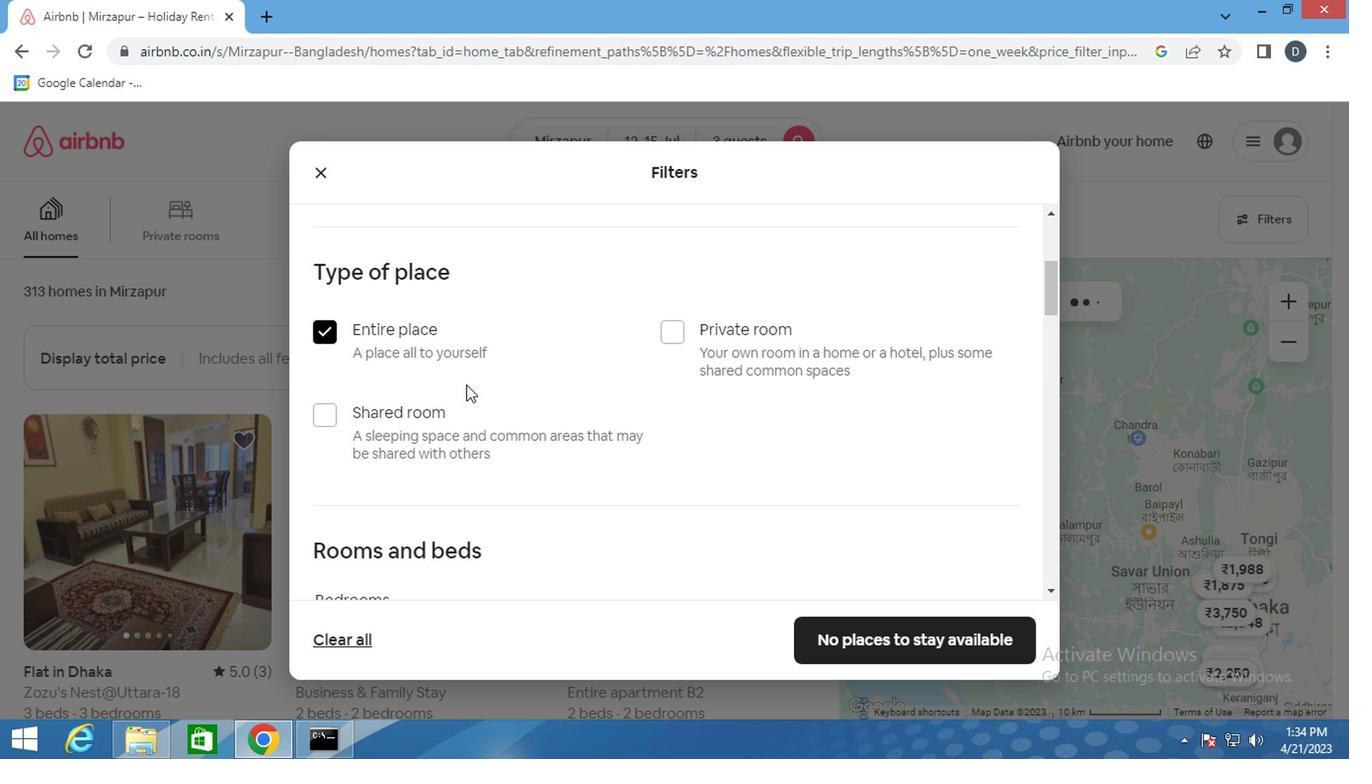 
Action: Mouse scrolled (517, 396) with delta (0, 0)
Screenshot: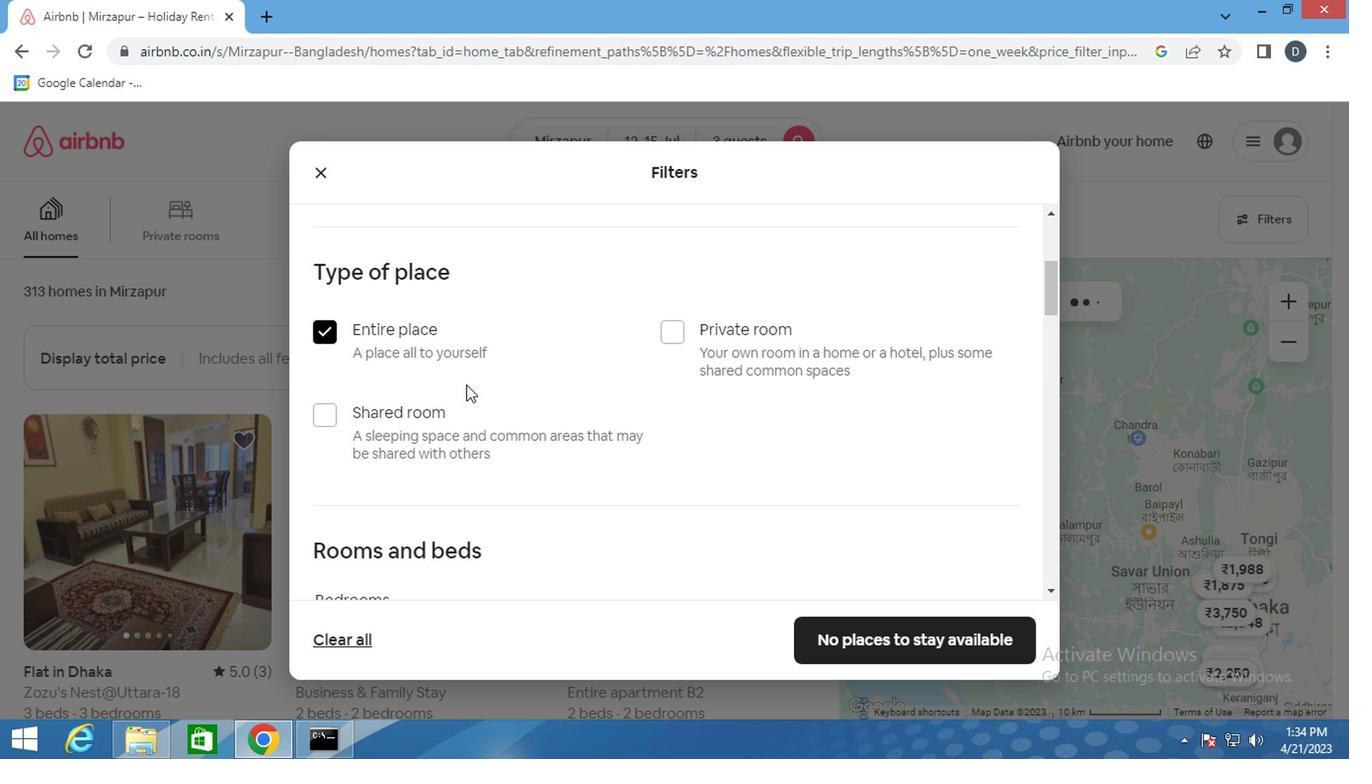 
Action: Mouse moved to (517, 397)
Screenshot: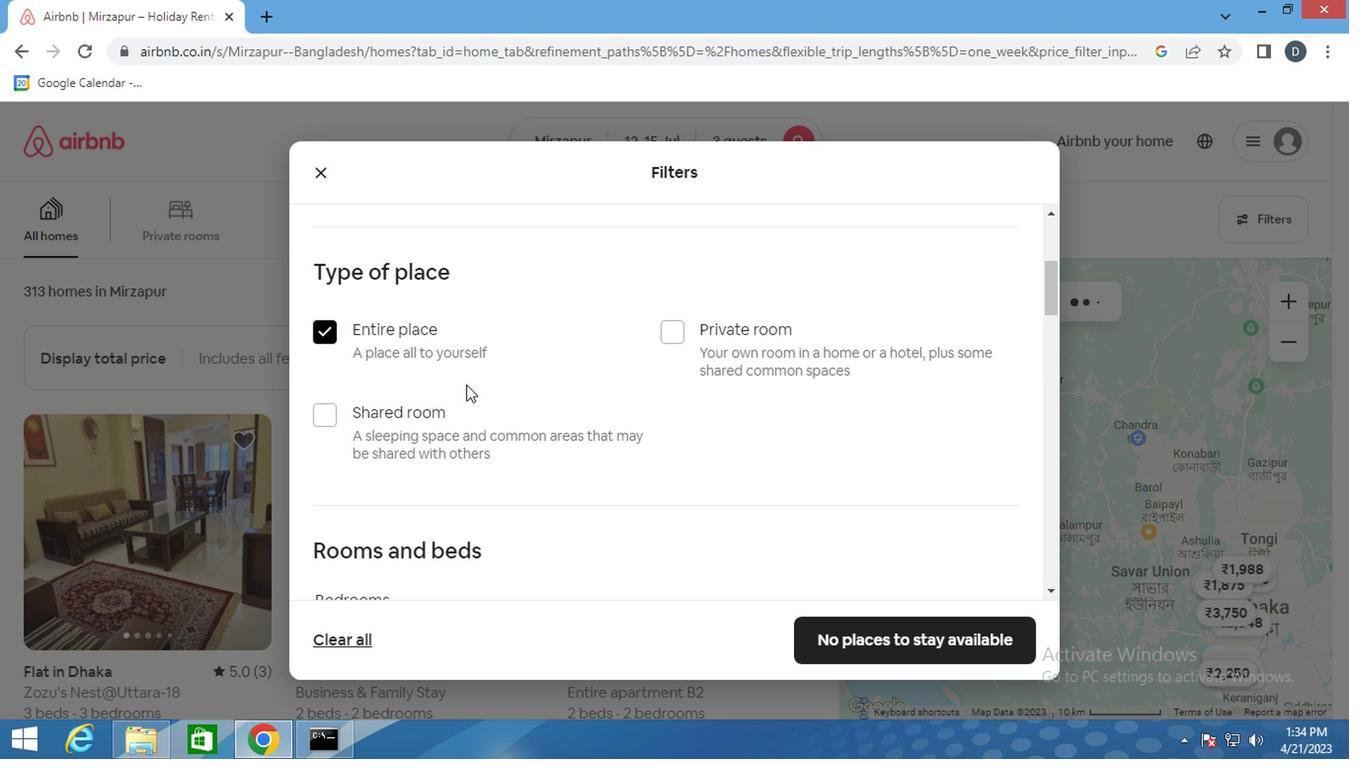 
Action: Mouse scrolled (517, 396) with delta (0, 0)
Screenshot: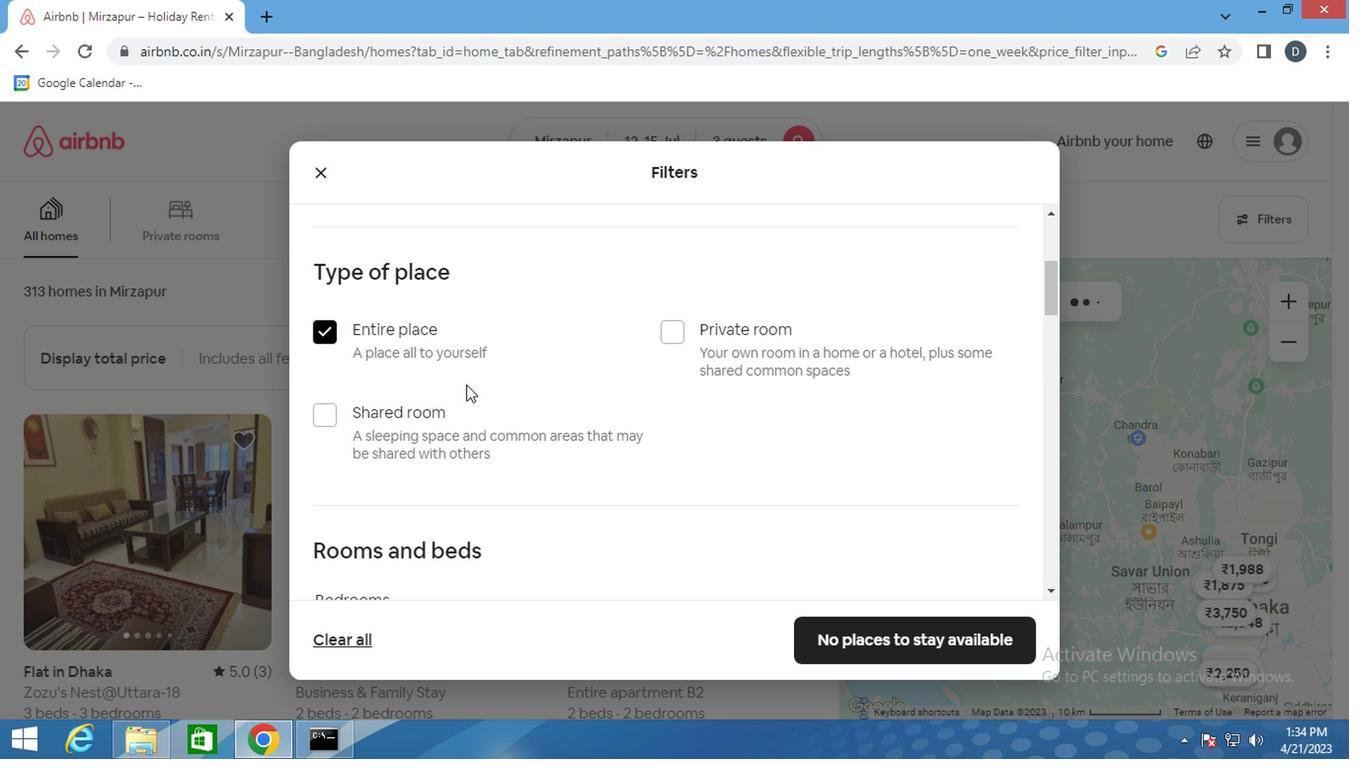 
Action: Mouse moved to (522, 397)
Screenshot: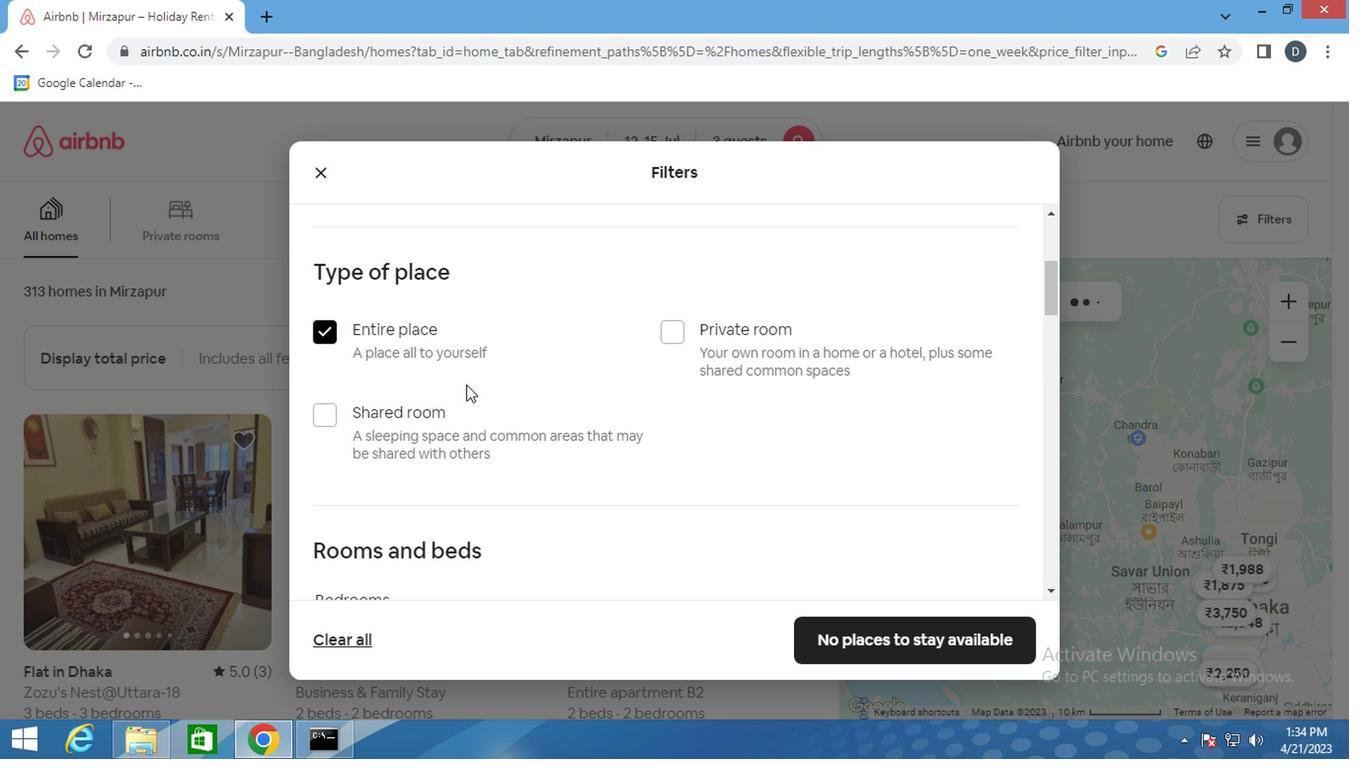 
Action: Mouse scrolled (522, 397) with delta (0, 0)
Screenshot: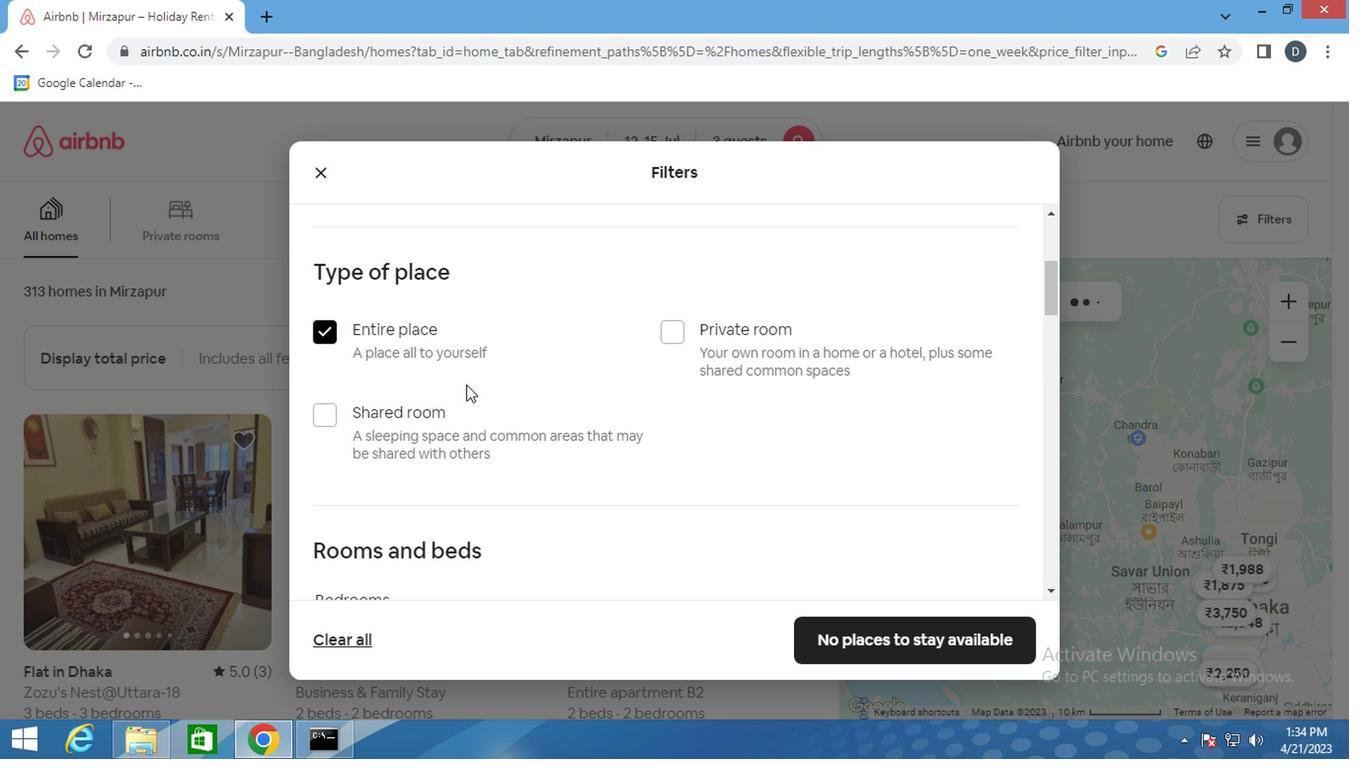 
Action: Mouse moved to (500, 360)
Screenshot: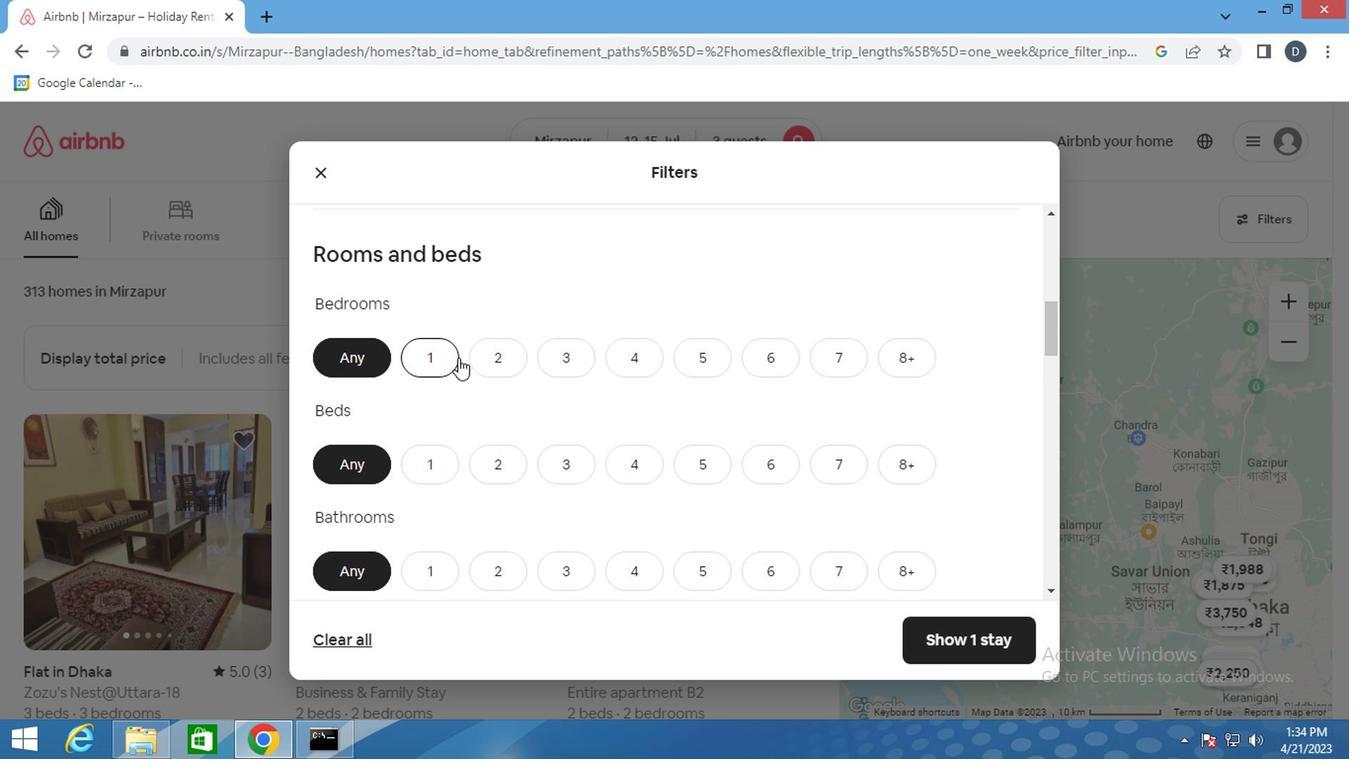 
Action: Mouse pressed left at (500, 360)
Screenshot: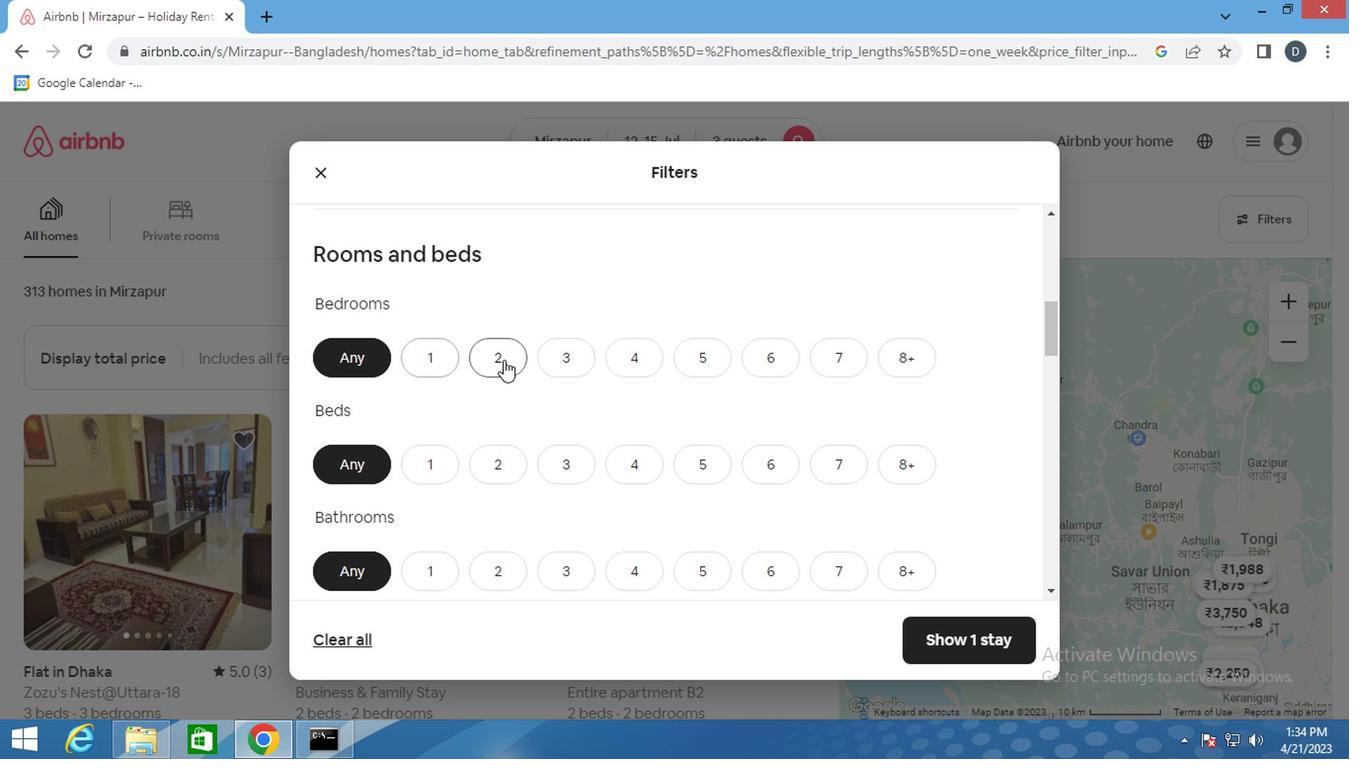 
Action: Mouse moved to (572, 461)
Screenshot: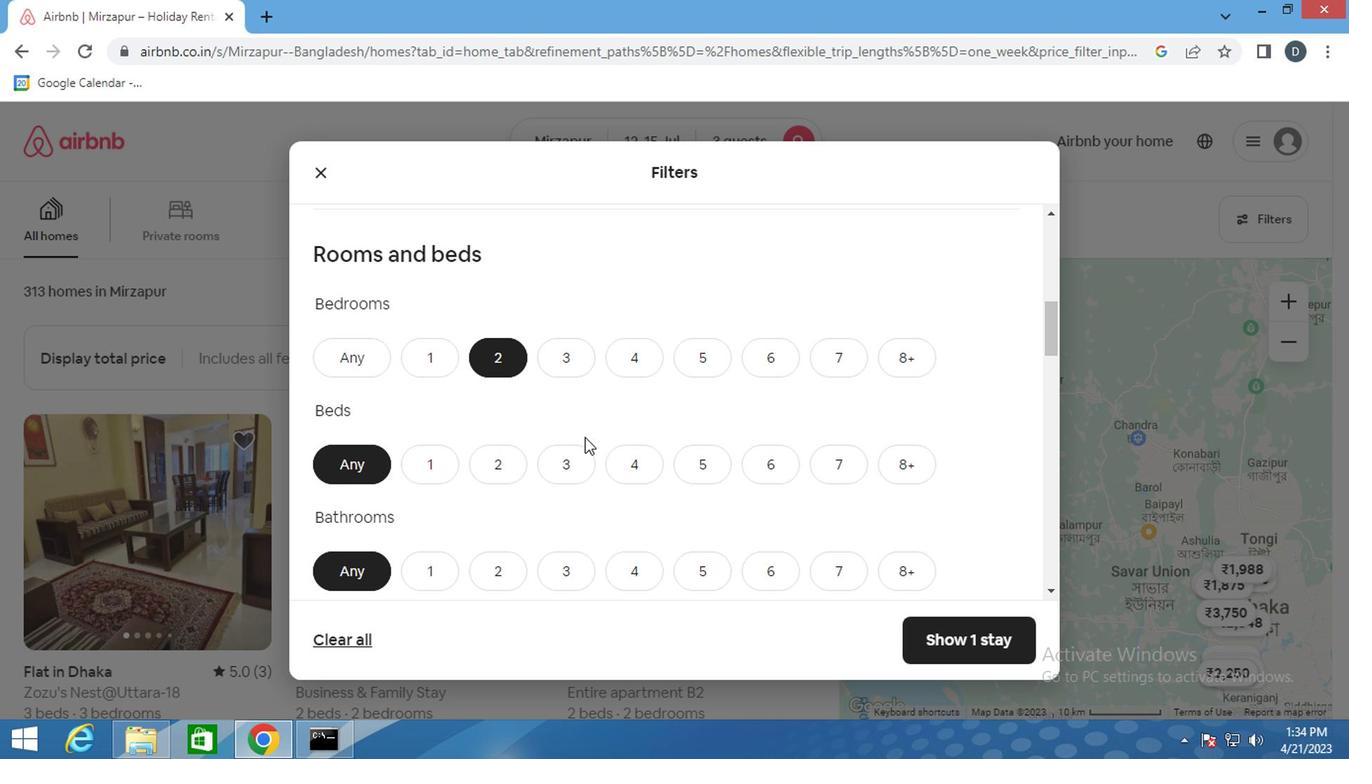 
Action: Mouse pressed left at (572, 461)
Screenshot: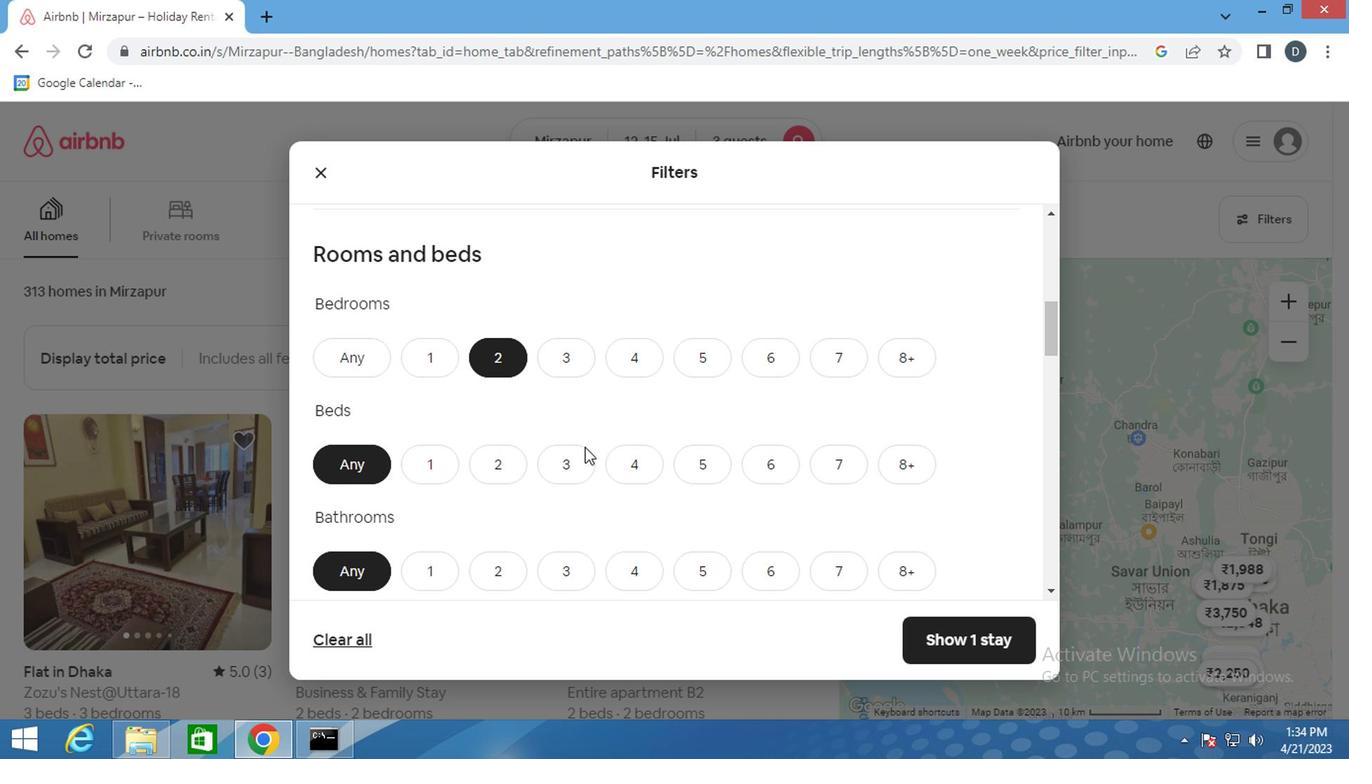 
Action: Mouse moved to (443, 577)
Screenshot: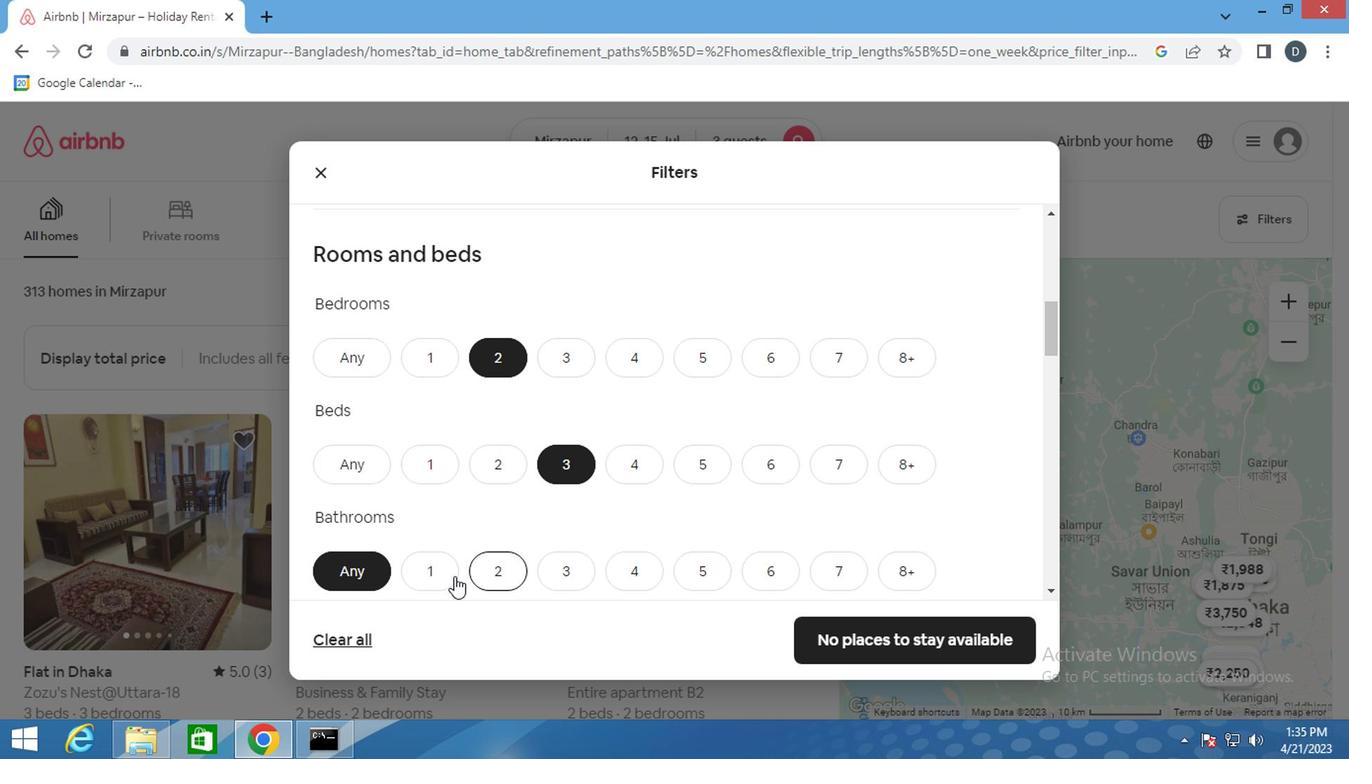 
Action: Mouse pressed left at (443, 577)
Screenshot: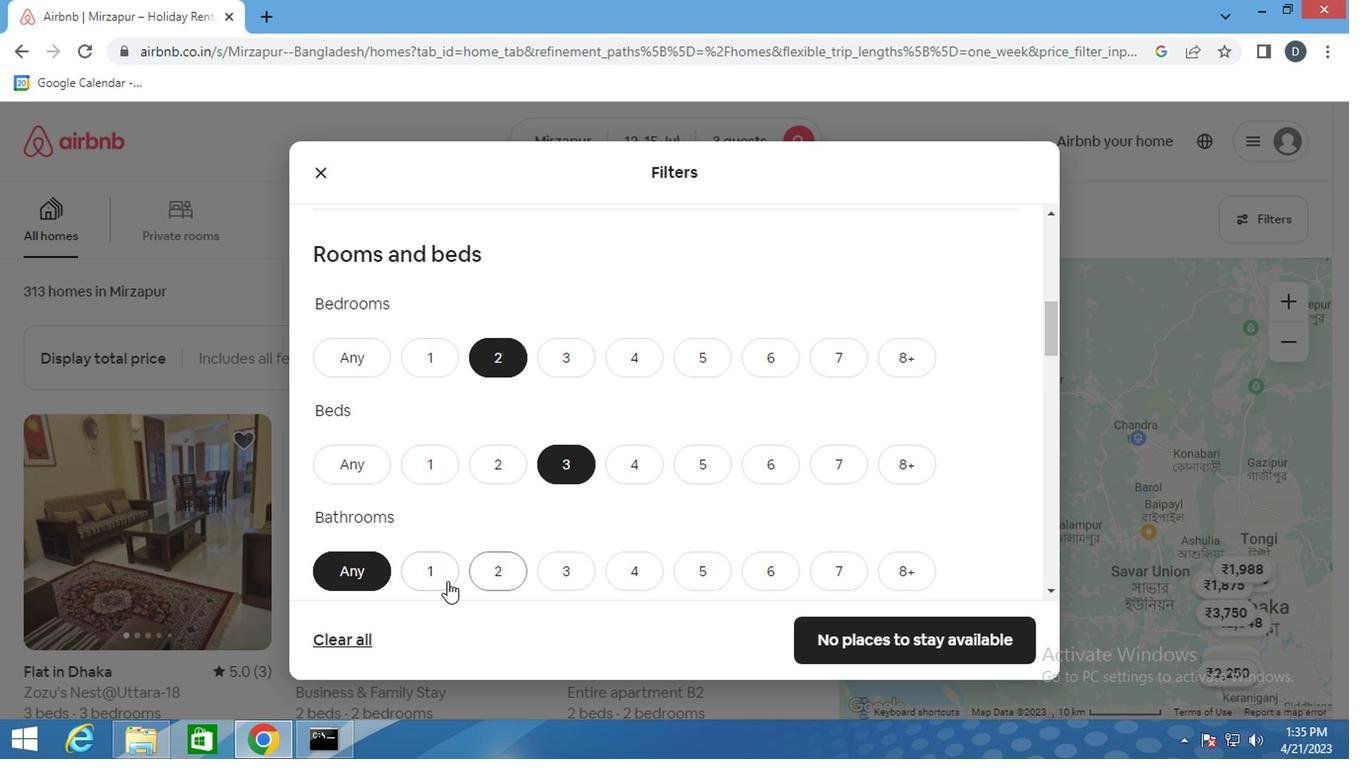 
Action: Mouse moved to (576, 497)
Screenshot: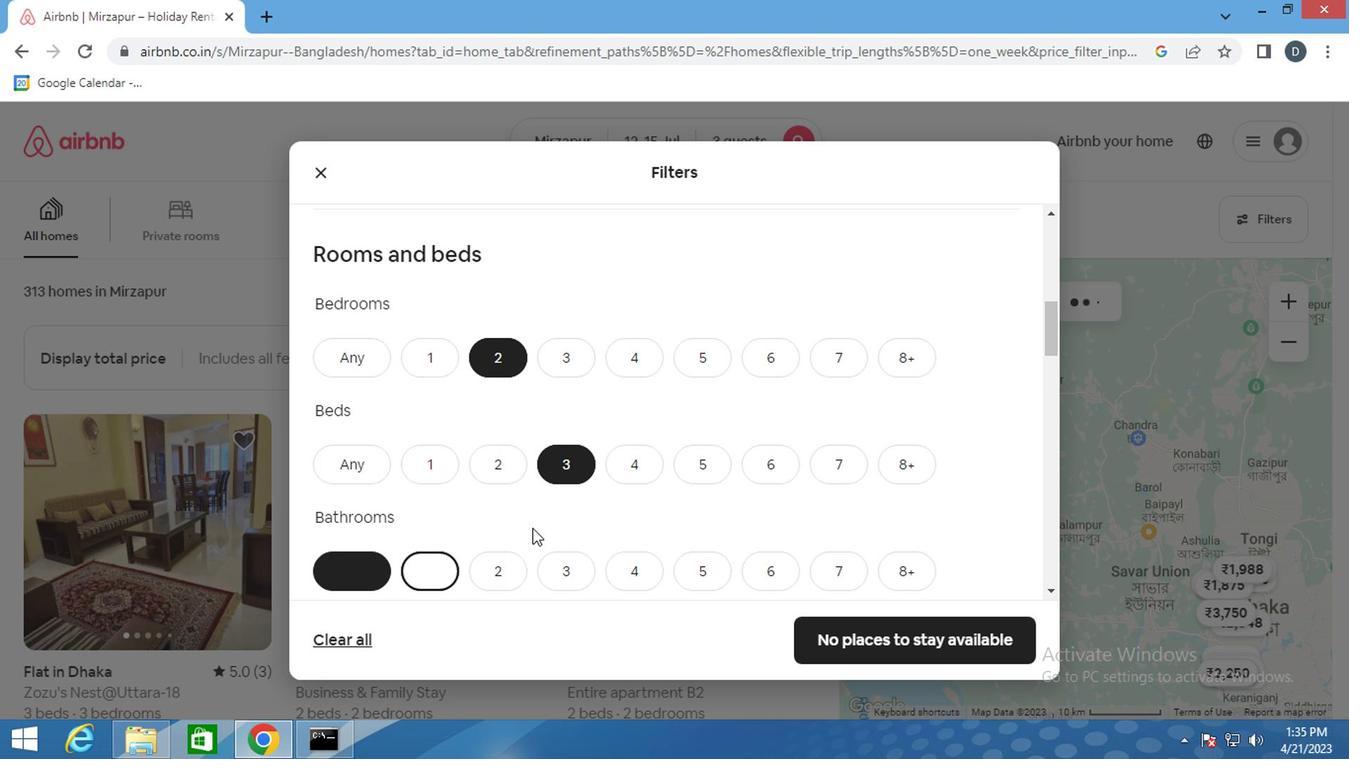 
Action: Mouse scrolled (576, 496) with delta (0, -1)
Screenshot: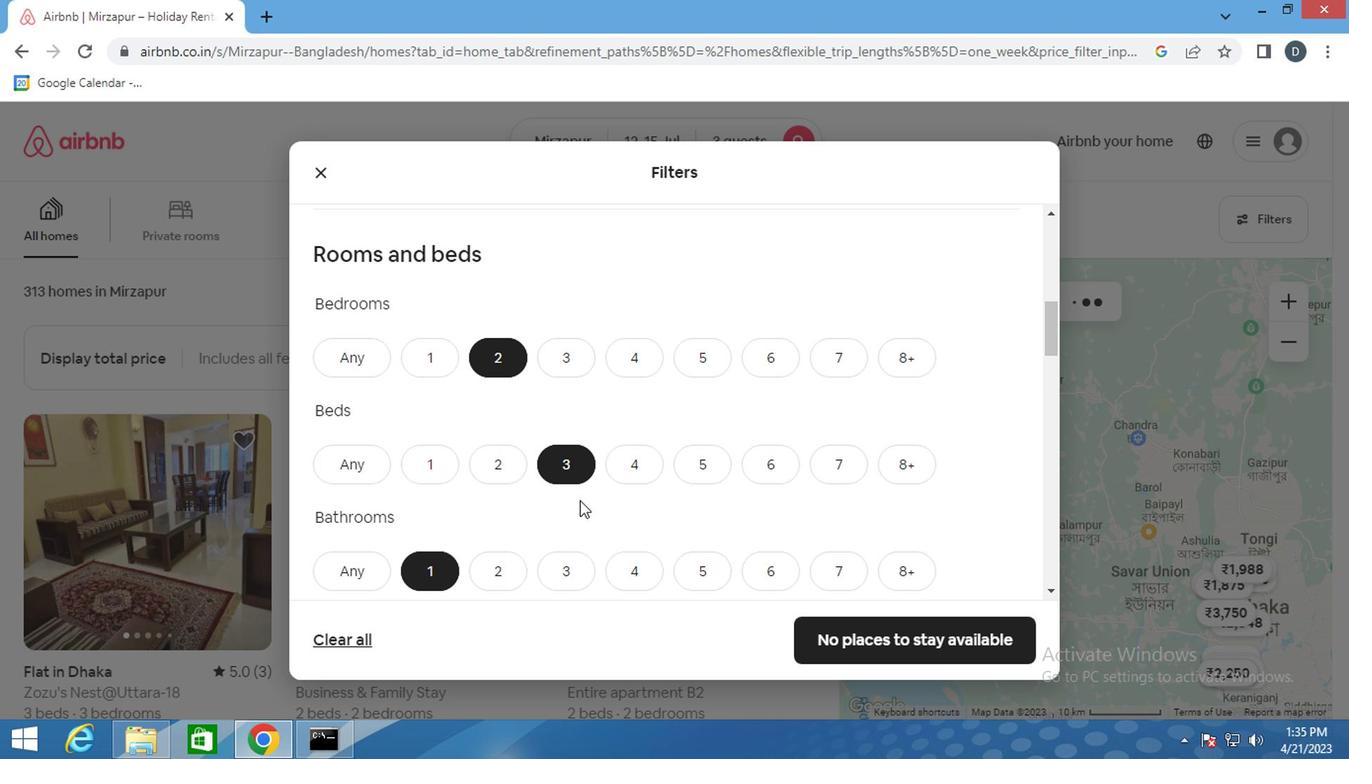 
Action: Mouse scrolled (576, 496) with delta (0, -1)
Screenshot: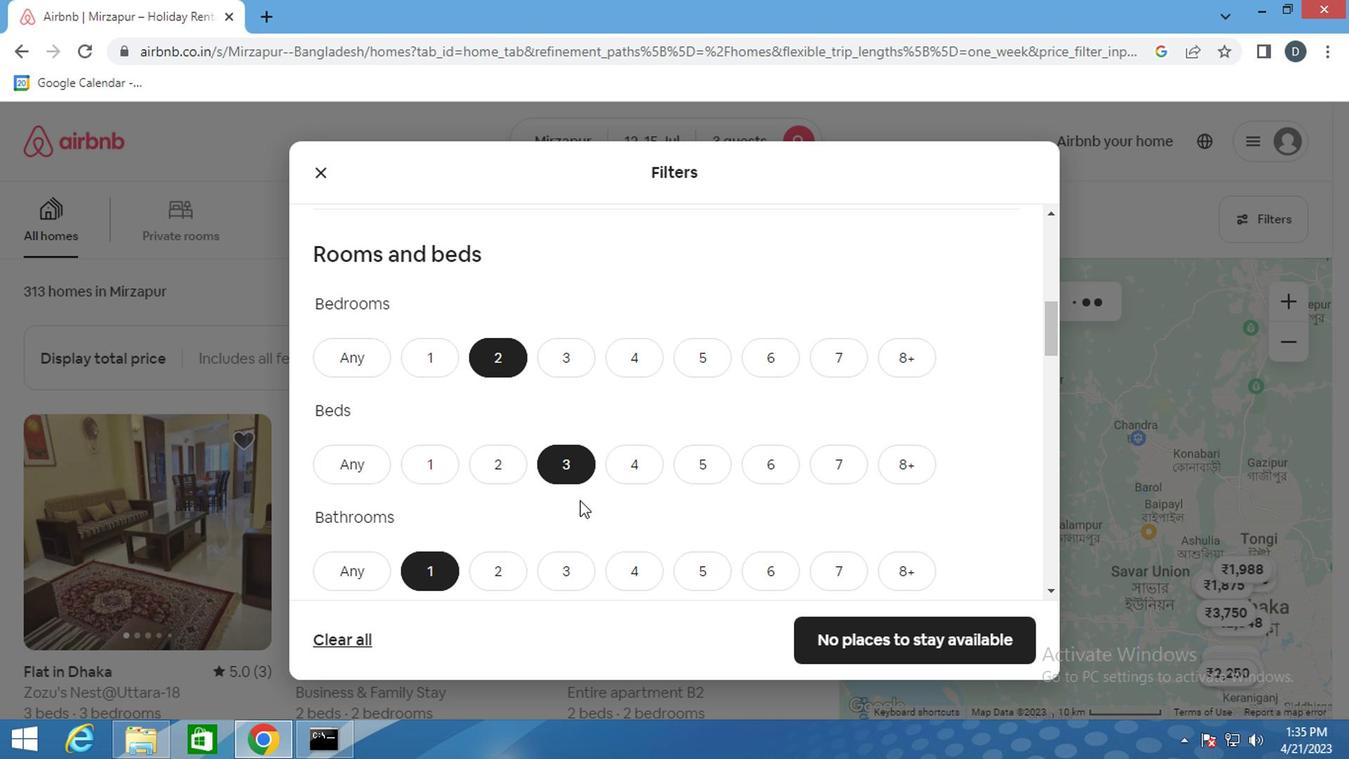 
Action: Mouse scrolled (576, 496) with delta (0, -1)
Screenshot: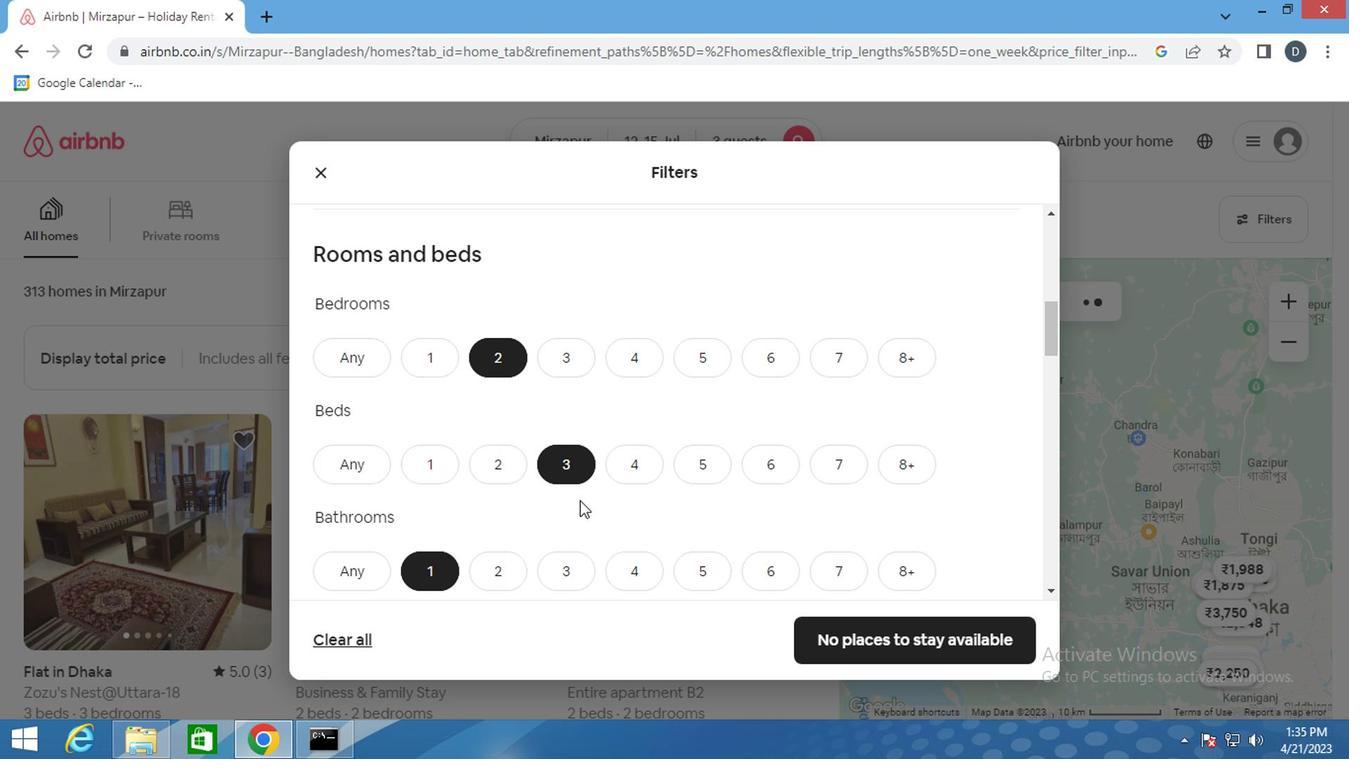 
Action: Mouse scrolled (576, 496) with delta (0, -1)
Screenshot: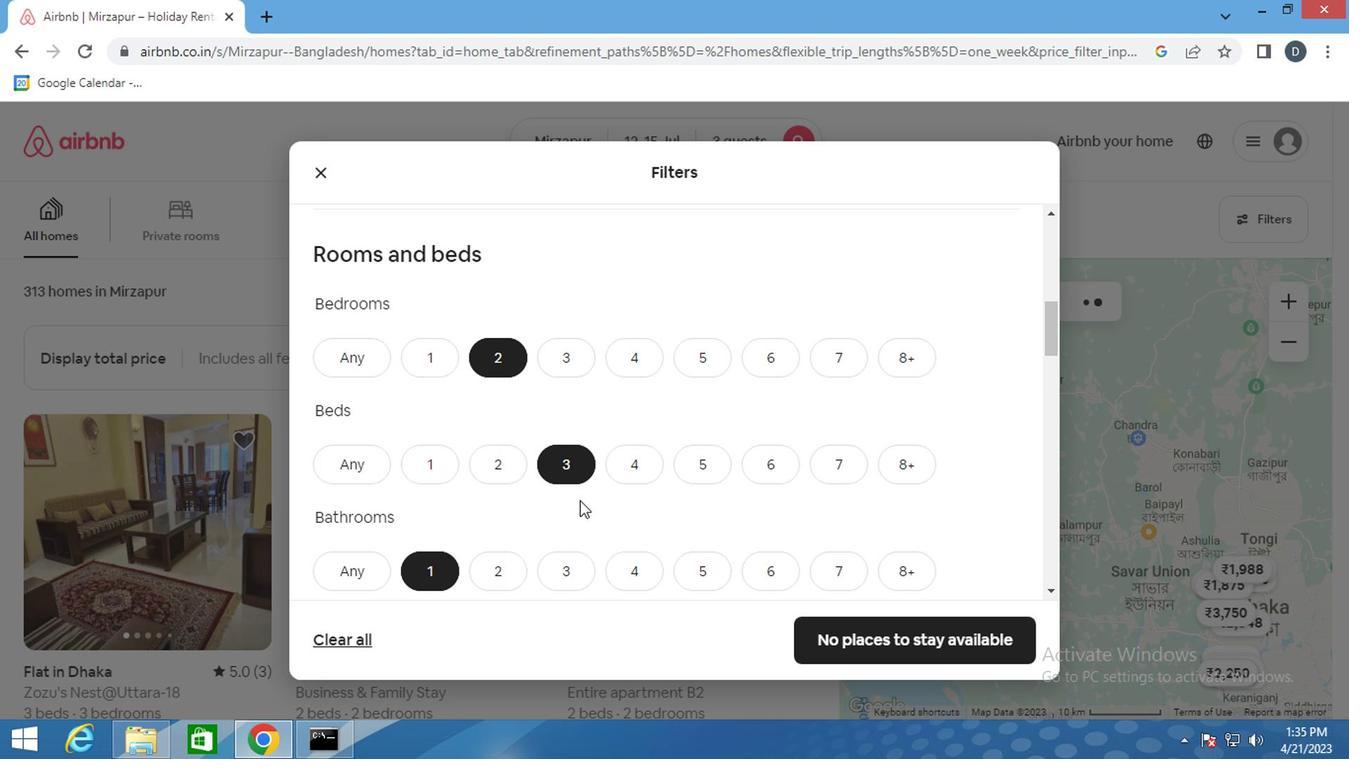 
Action: Mouse scrolled (576, 496) with delta (0, -1)
Screenshot: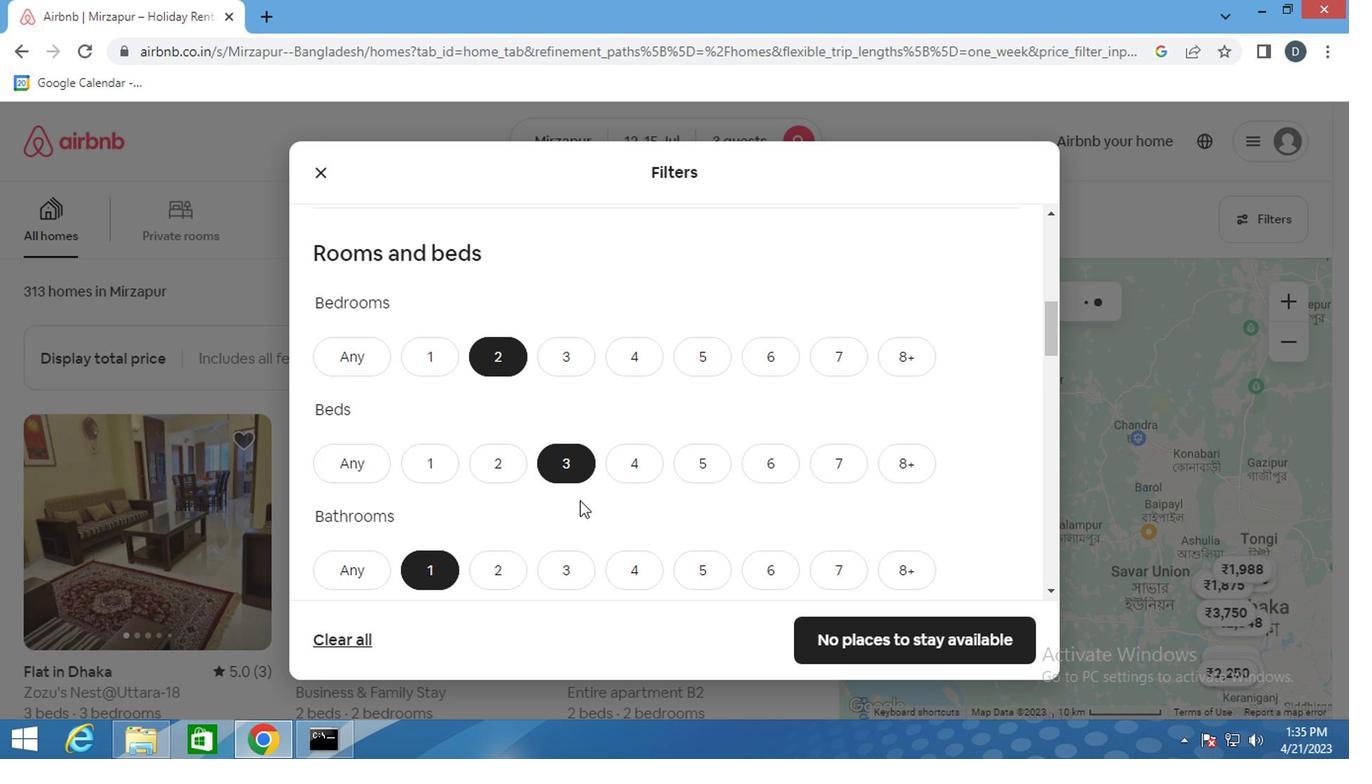 
Action: Mouse moved to (348, 309)
Screenshot: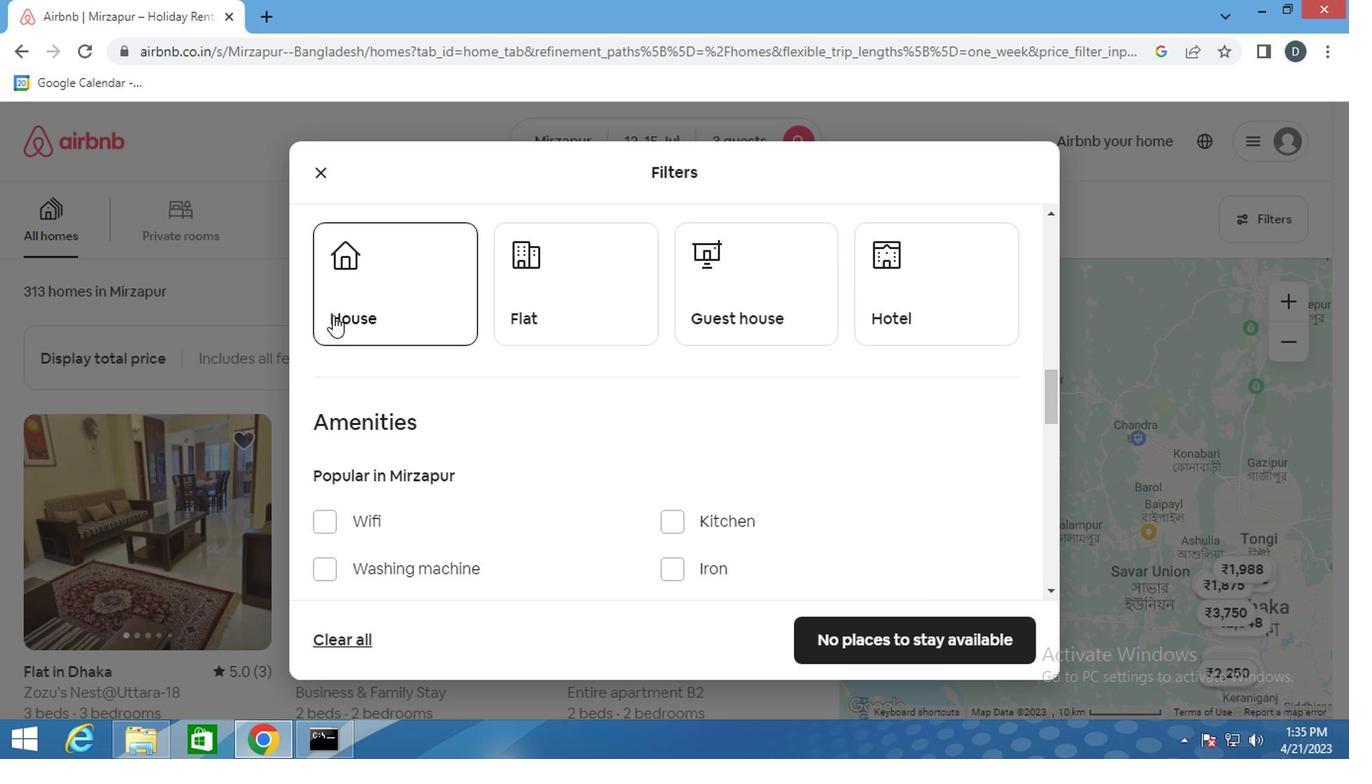 
Action: Mouse pressed left at (348, 309)
Screenshot: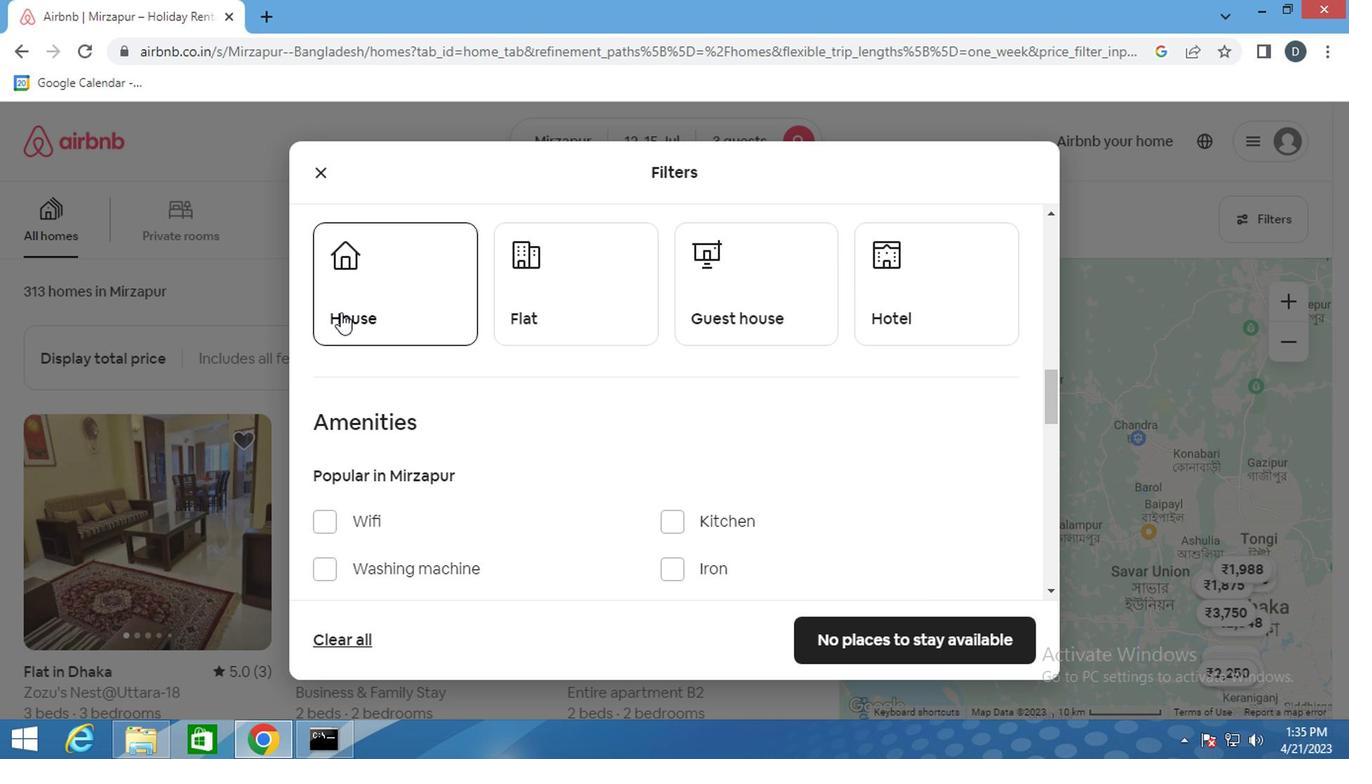 
Action: Mouse moved to (554, 295)
Screenshot: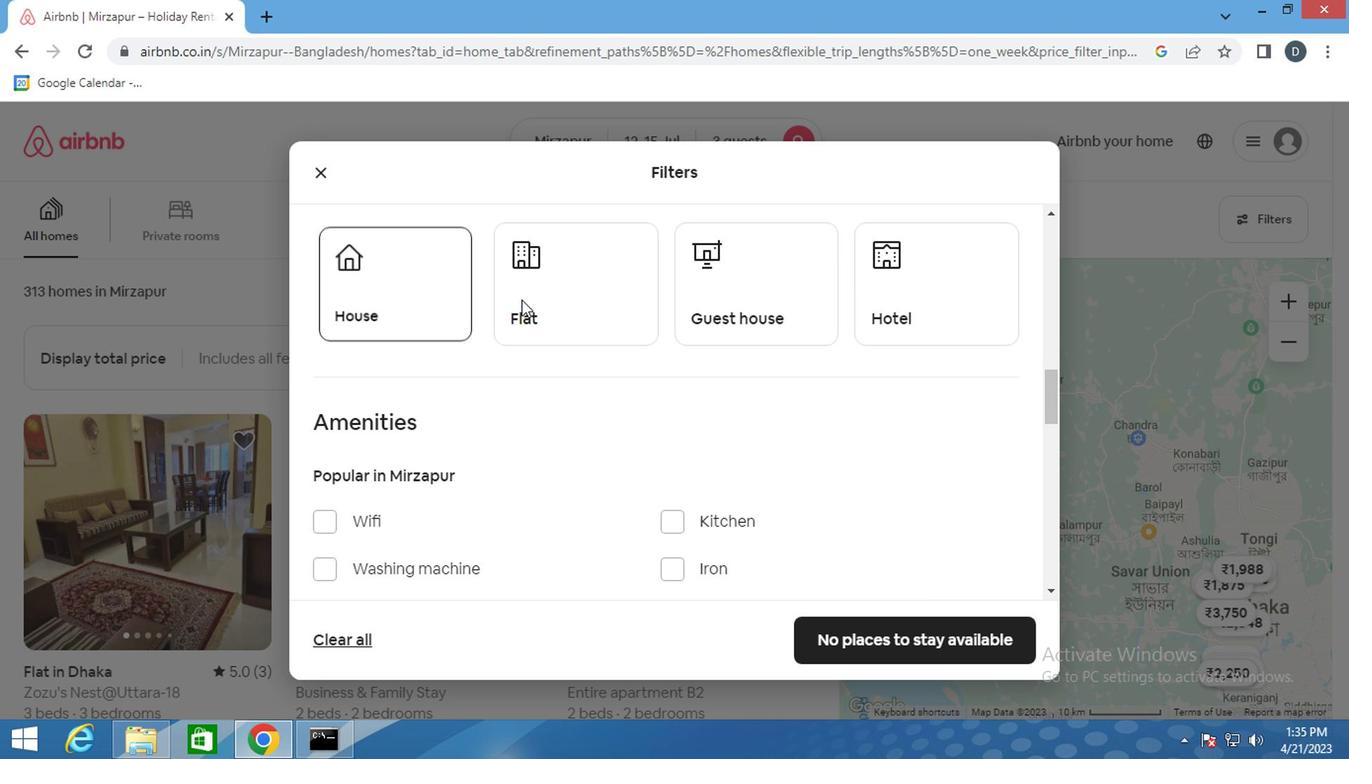 
Action: Mouse pressed left at (554, 295)
Screenshot: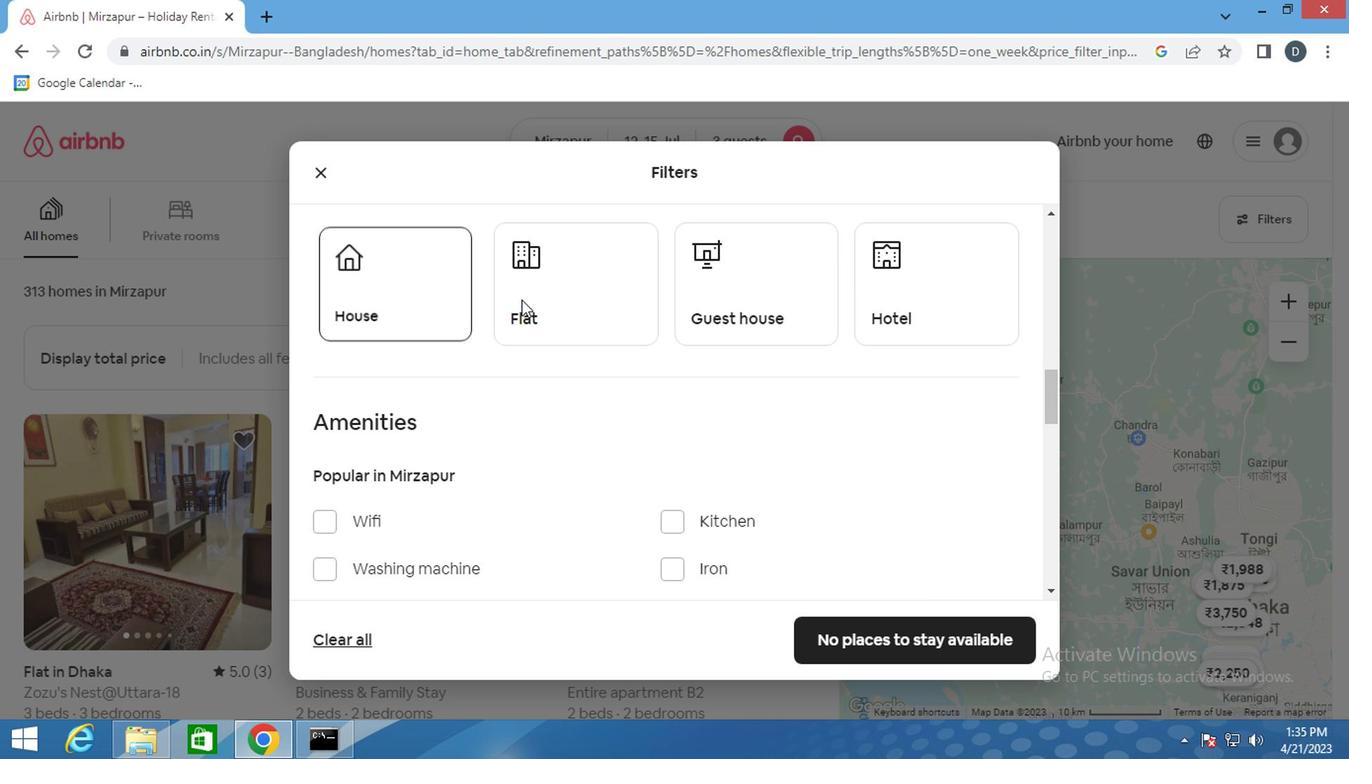 
Action: Mouse moved to (704, 293)
Screenshot: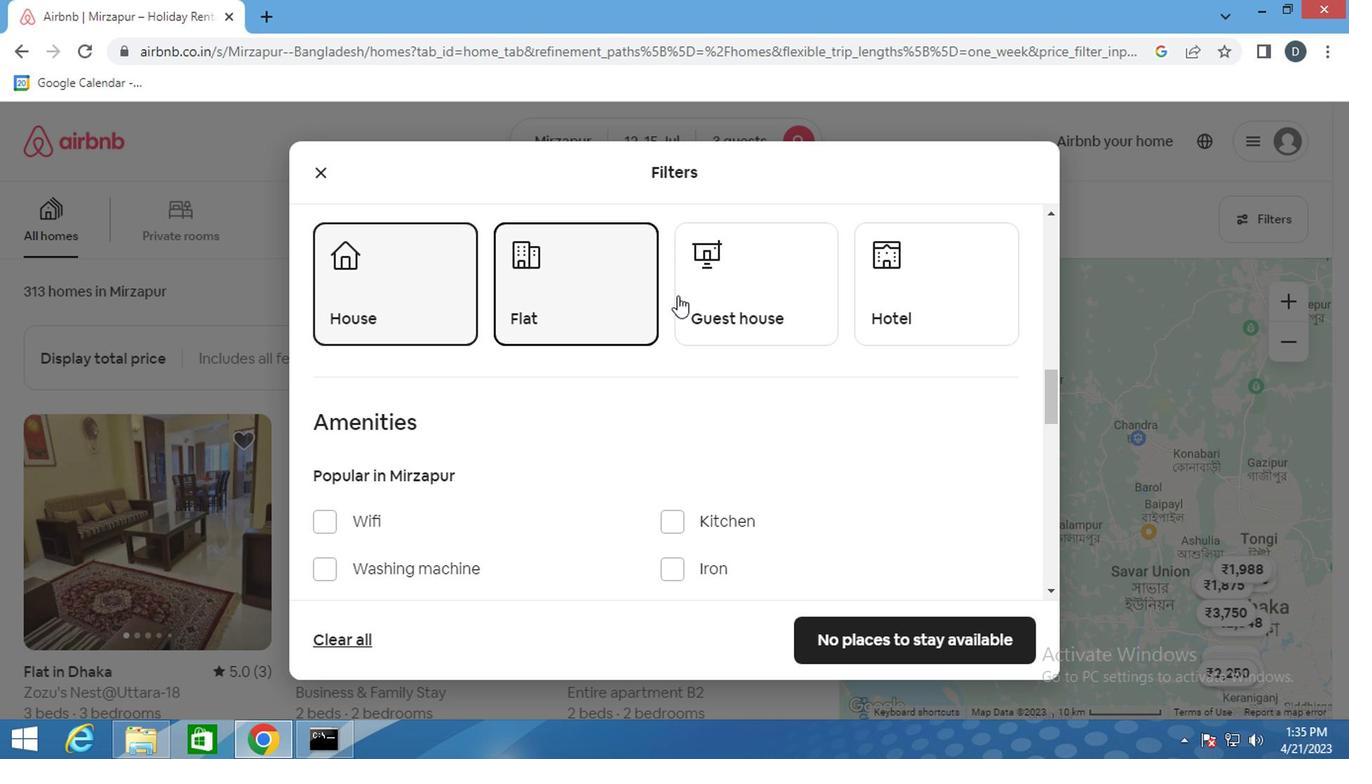 
Action: Mouse pressed left at (704, 293)
Screenshot: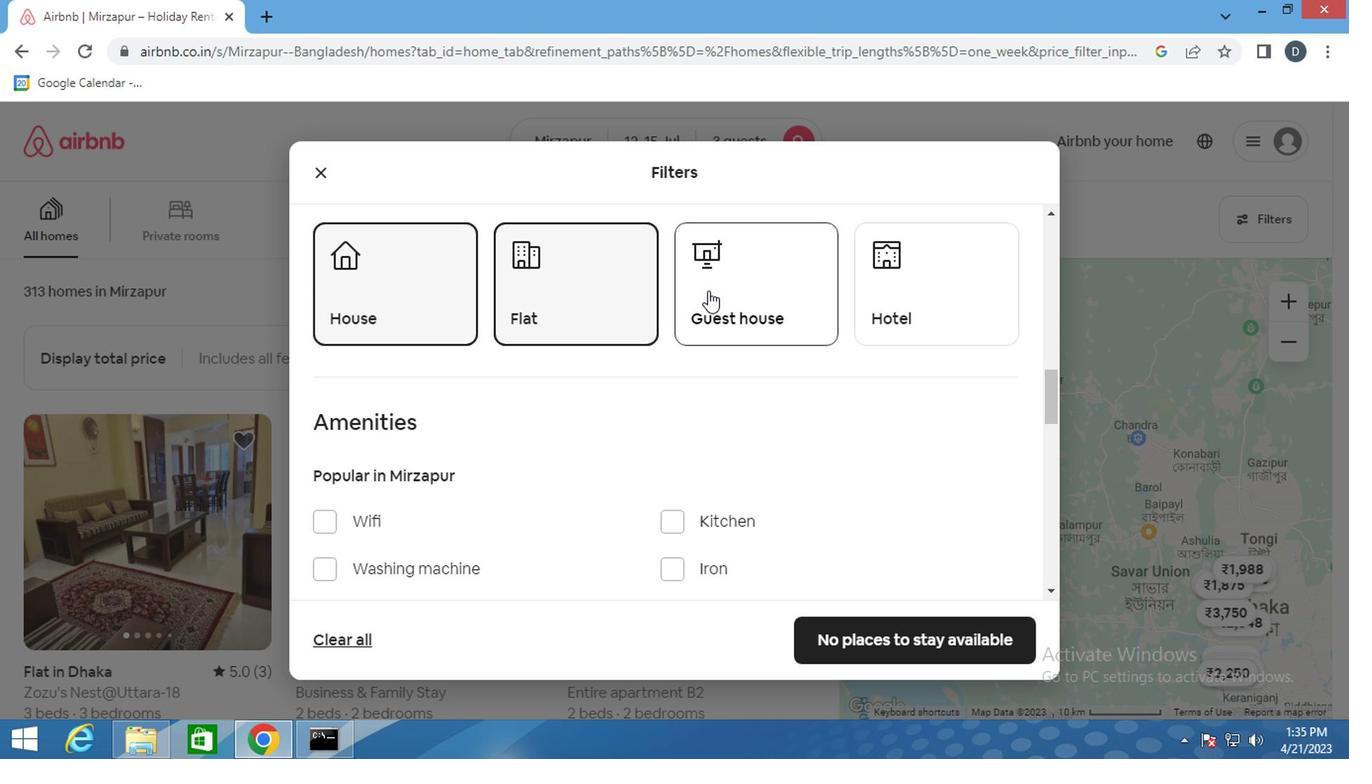
Action: Mouse moved to (722, 342)
Screenshot: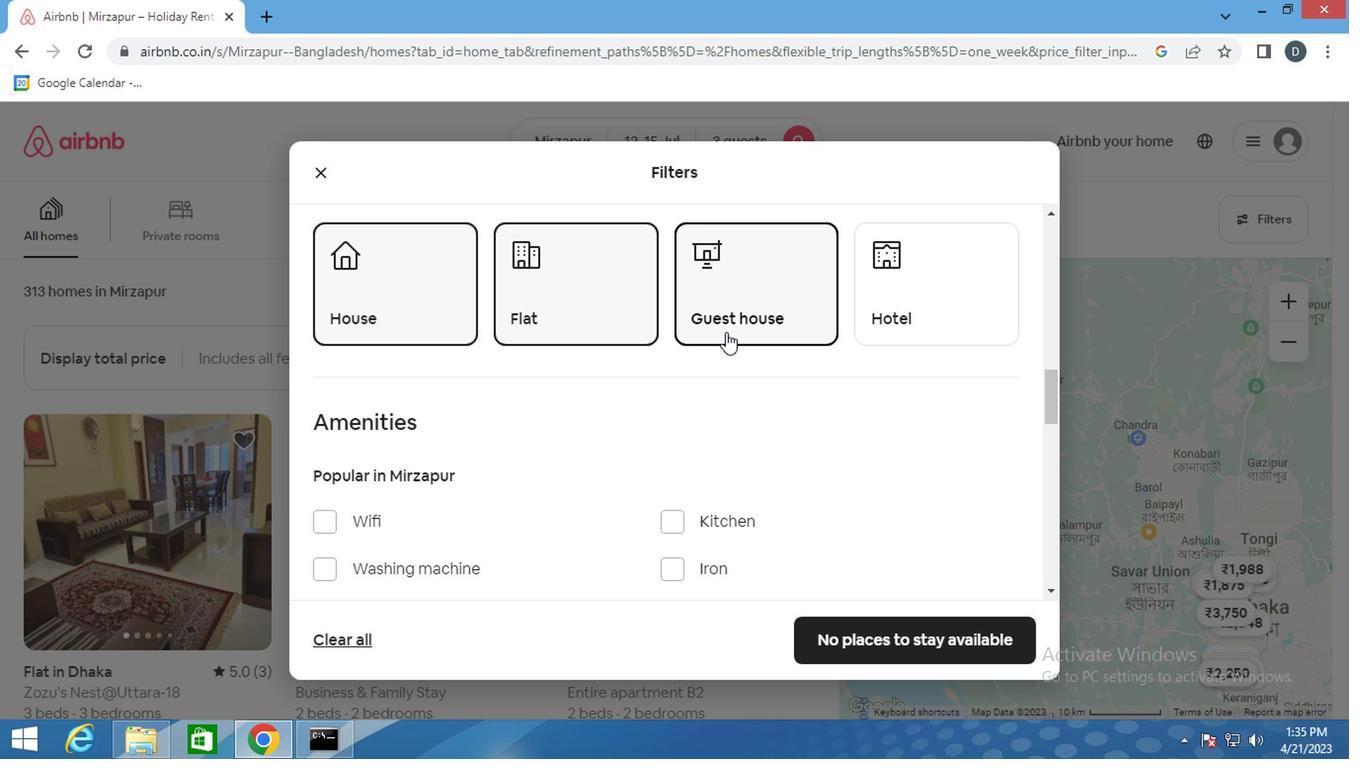 
Action: Mouse scrolled (722, 340) with delta (0, -1)
Screenshot: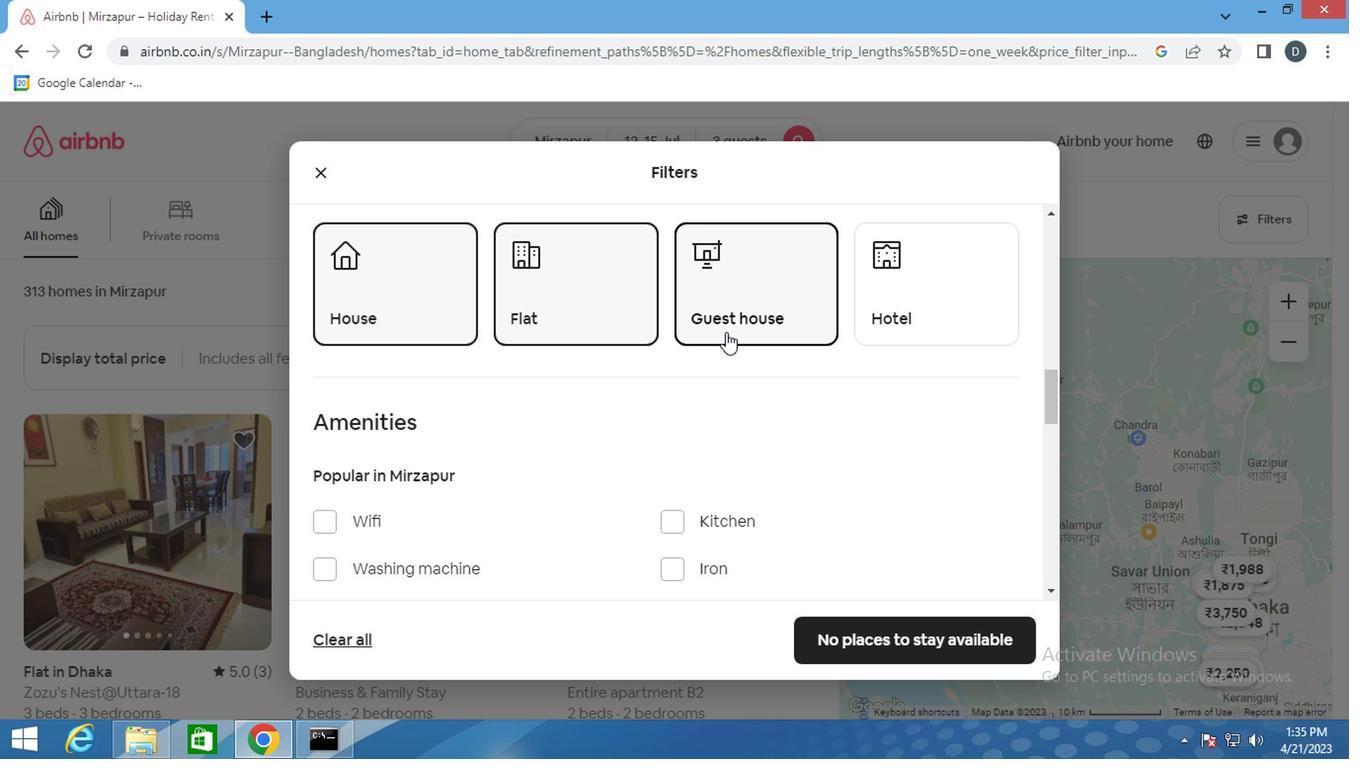 
Action: Mouse moved to (722, 343)
Screenshot: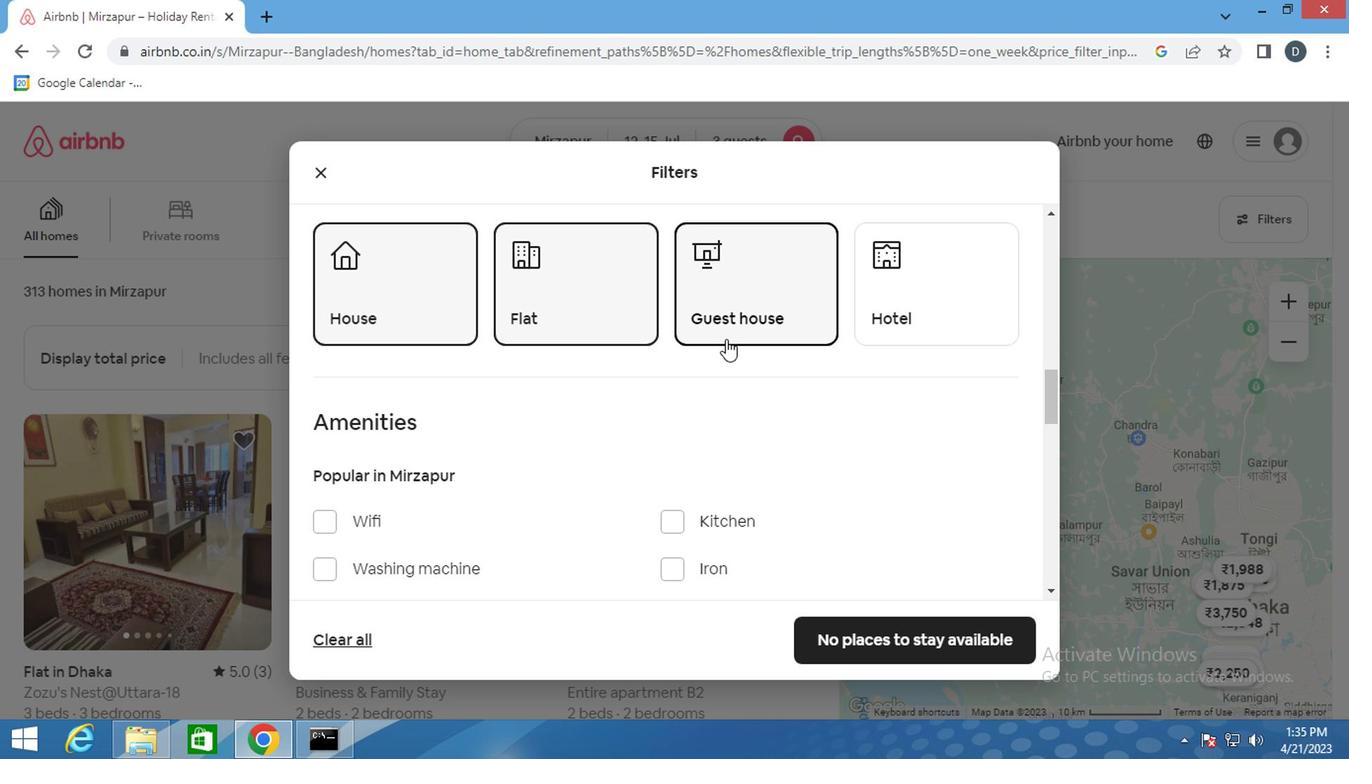 
Action: Mouse scrolled (722, 342) with delta (0, 0)
Screenshot: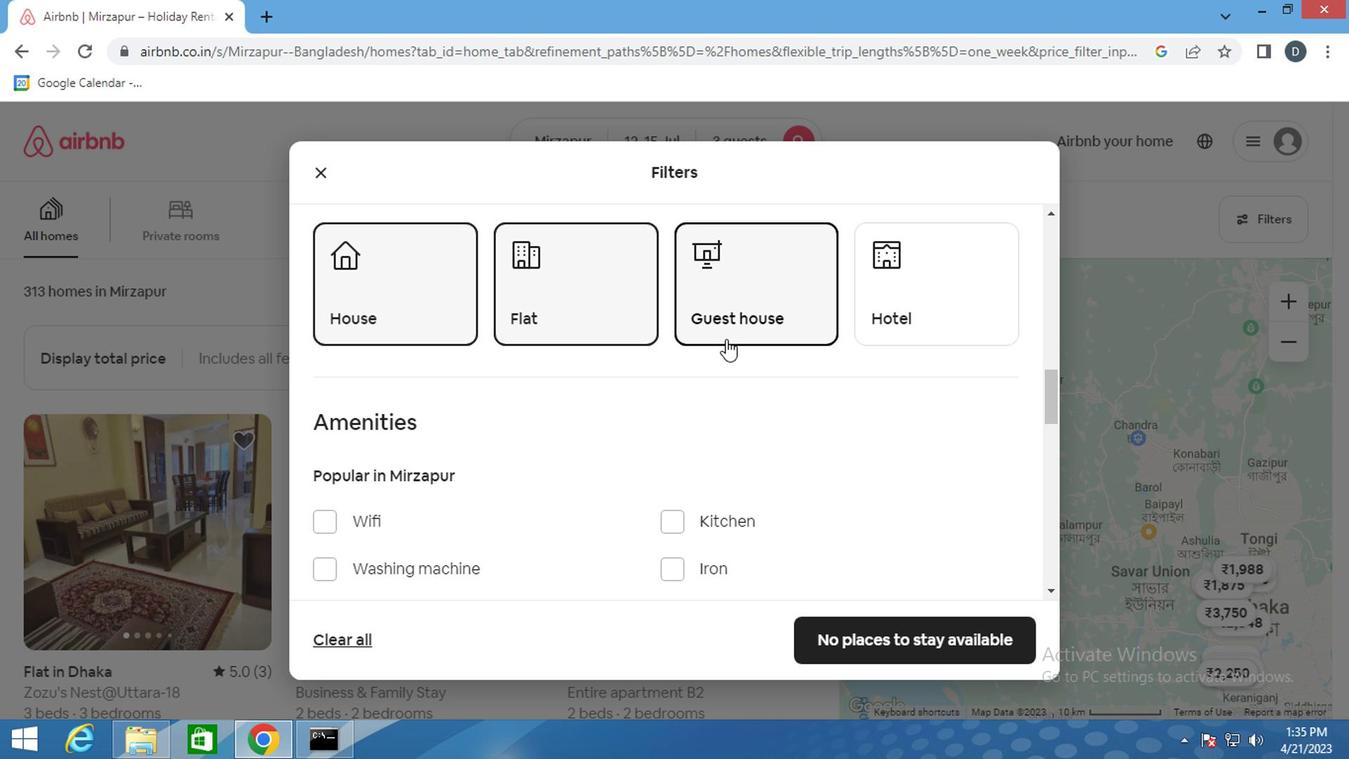 
Action: Mouse moved to (722, 343)
Screenshot: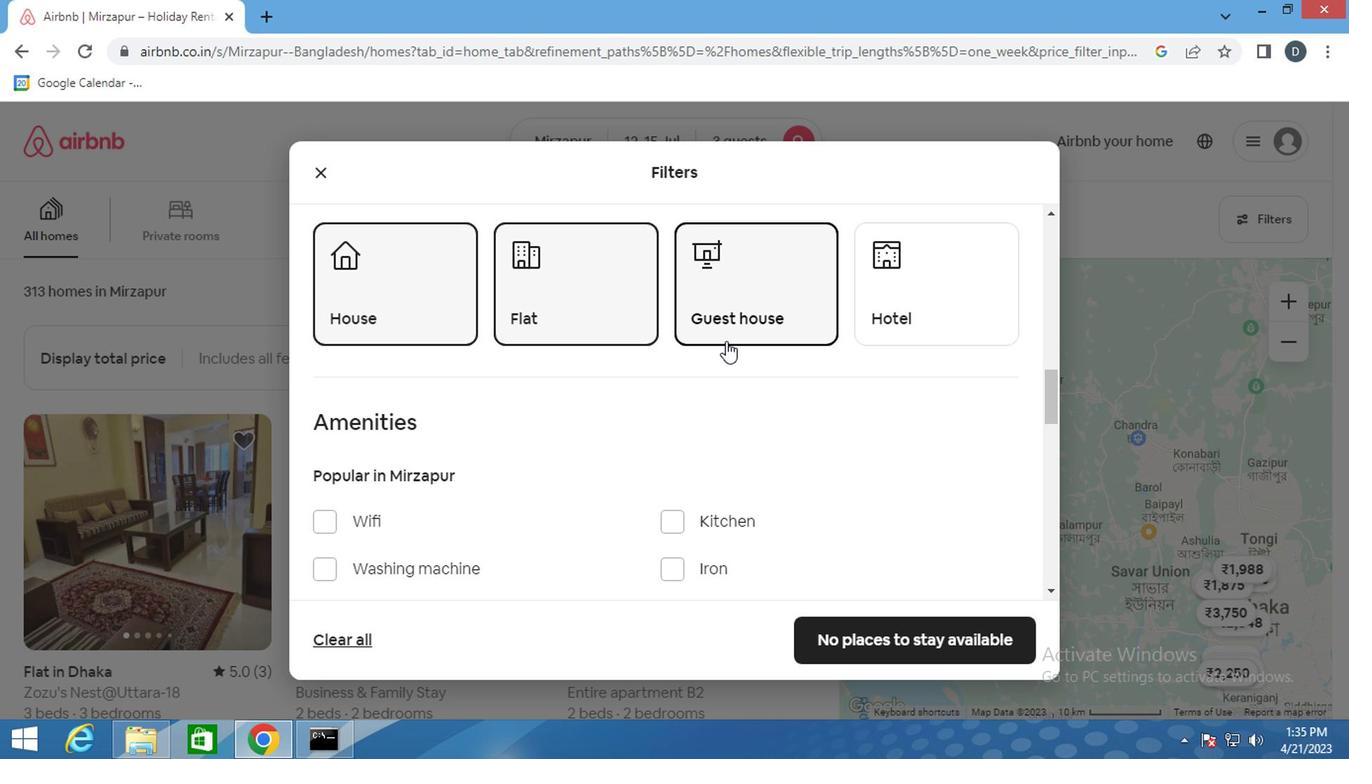 
Action: Mouse scrolled (722, 343) with delta (0, 0)
Screenshot: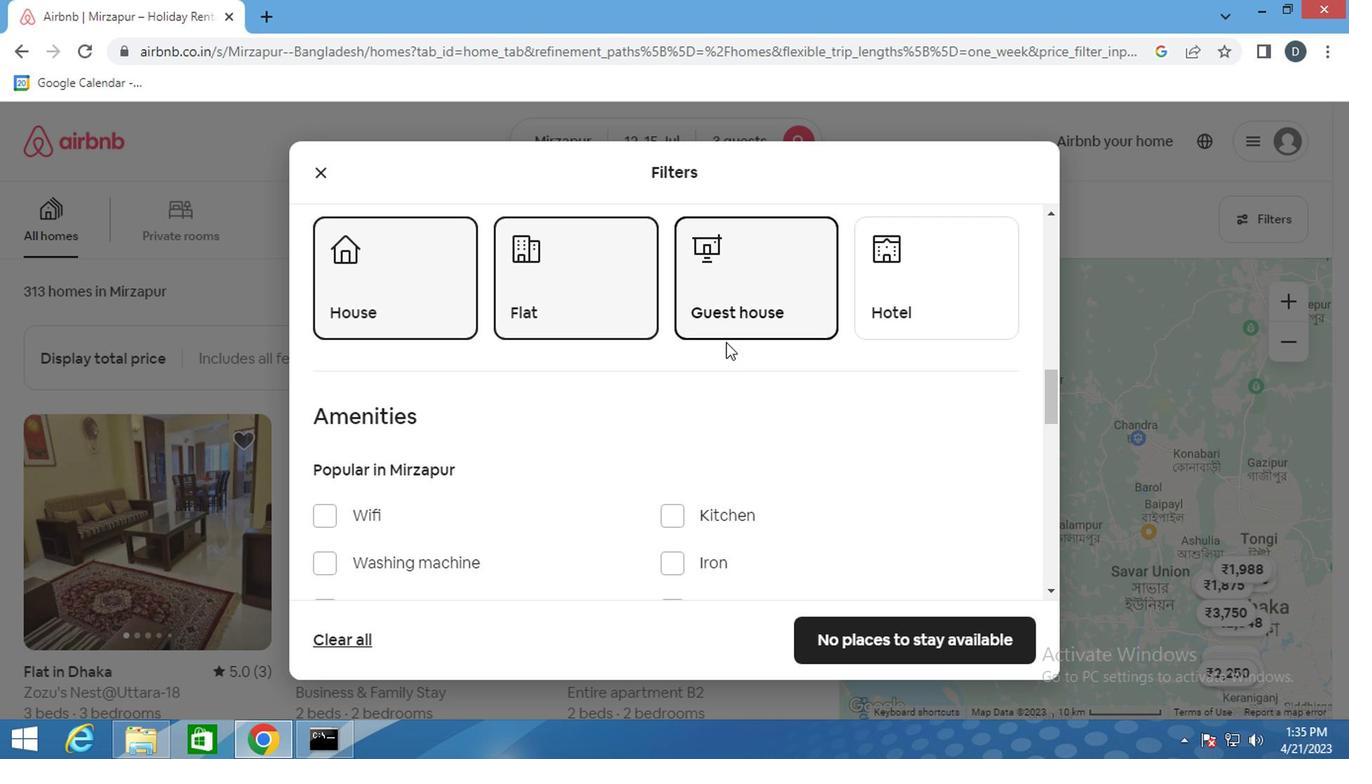 
Action: Mouse moved to (355, 365)
Screenshot: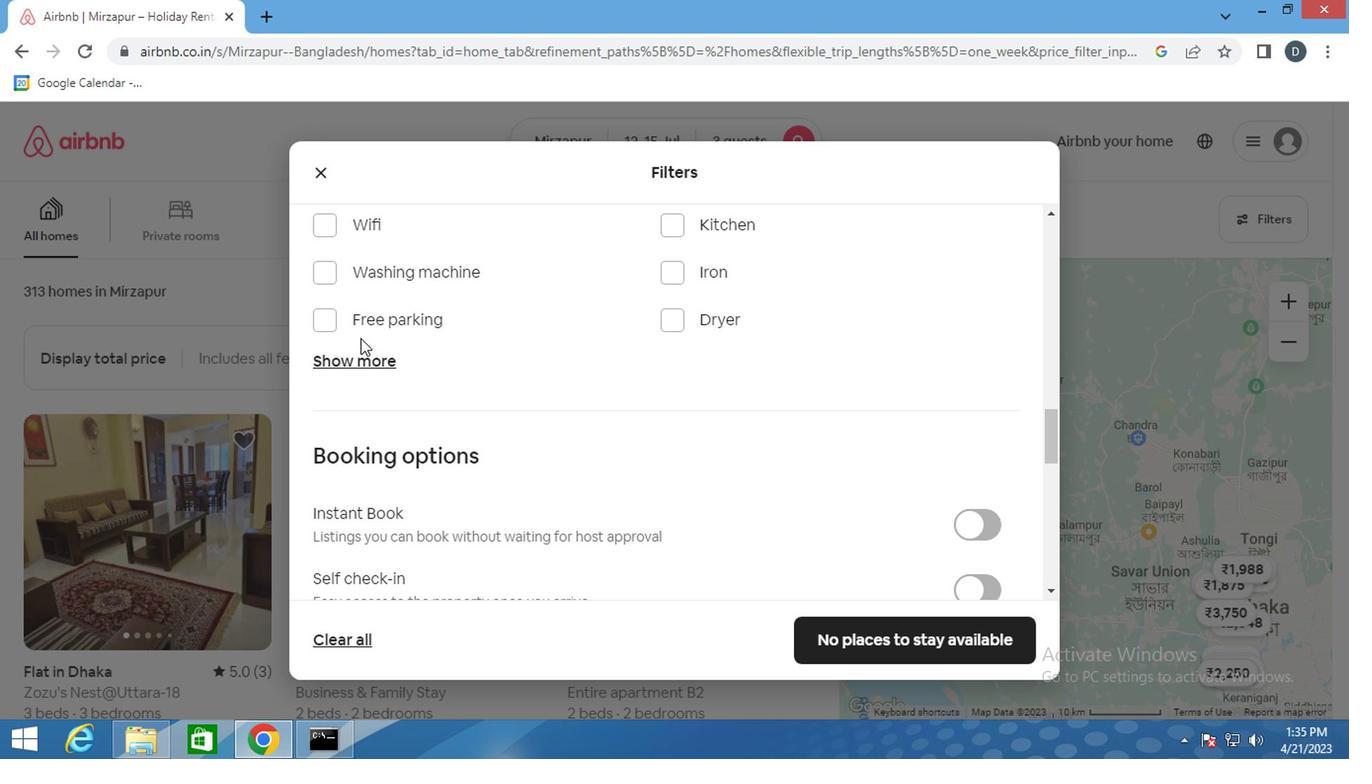 
Action: Mouse pressed left at (355, 365)
Screenshot: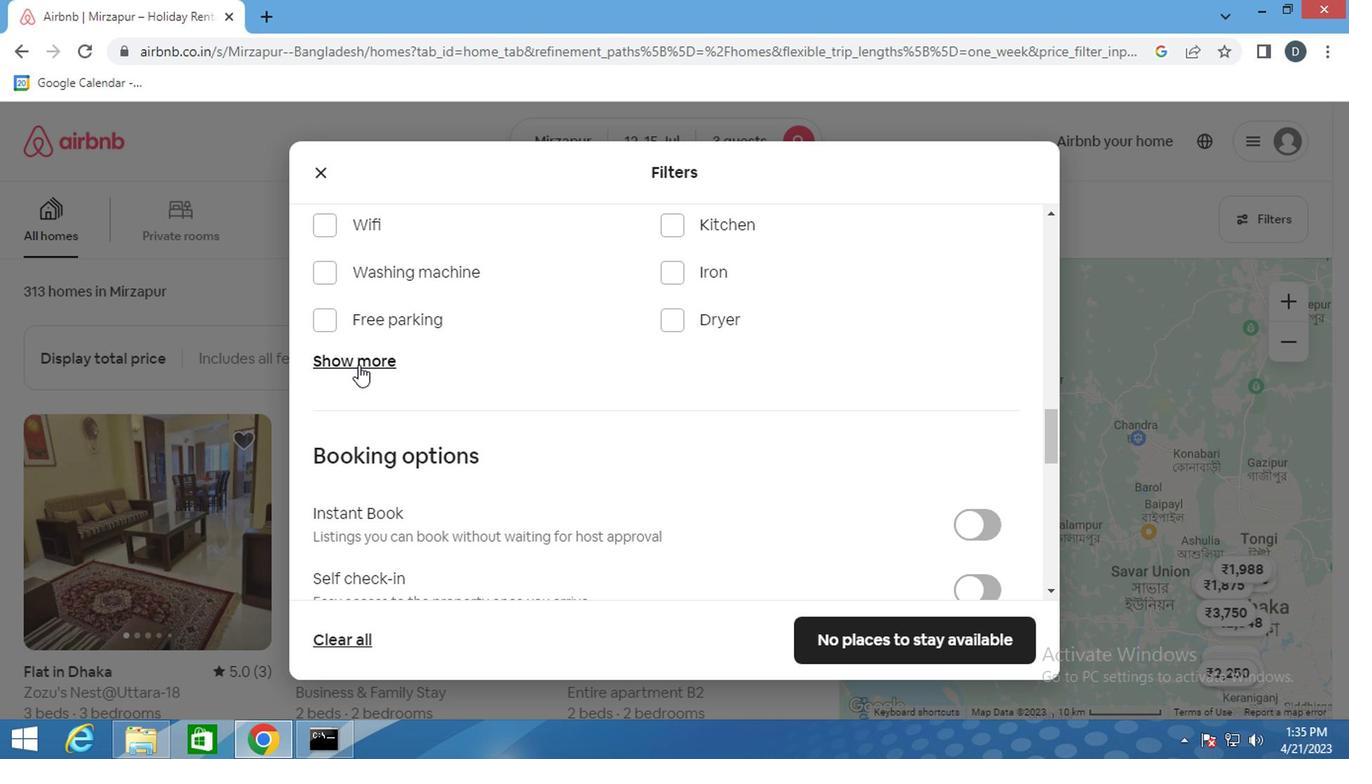 
Action: Mouse moved to (390, 434)
Screenshot: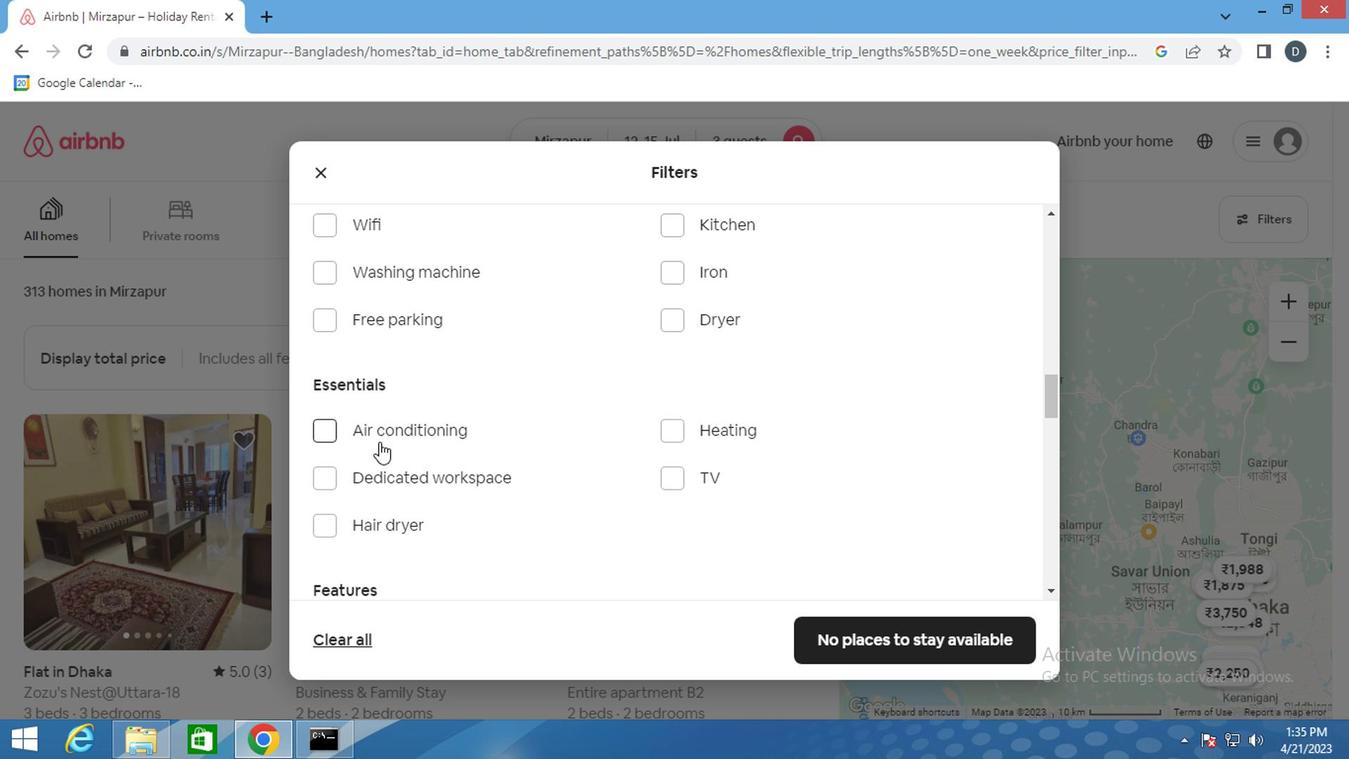 
Action: Mouse pressed left at (390, 434)
Screenshot: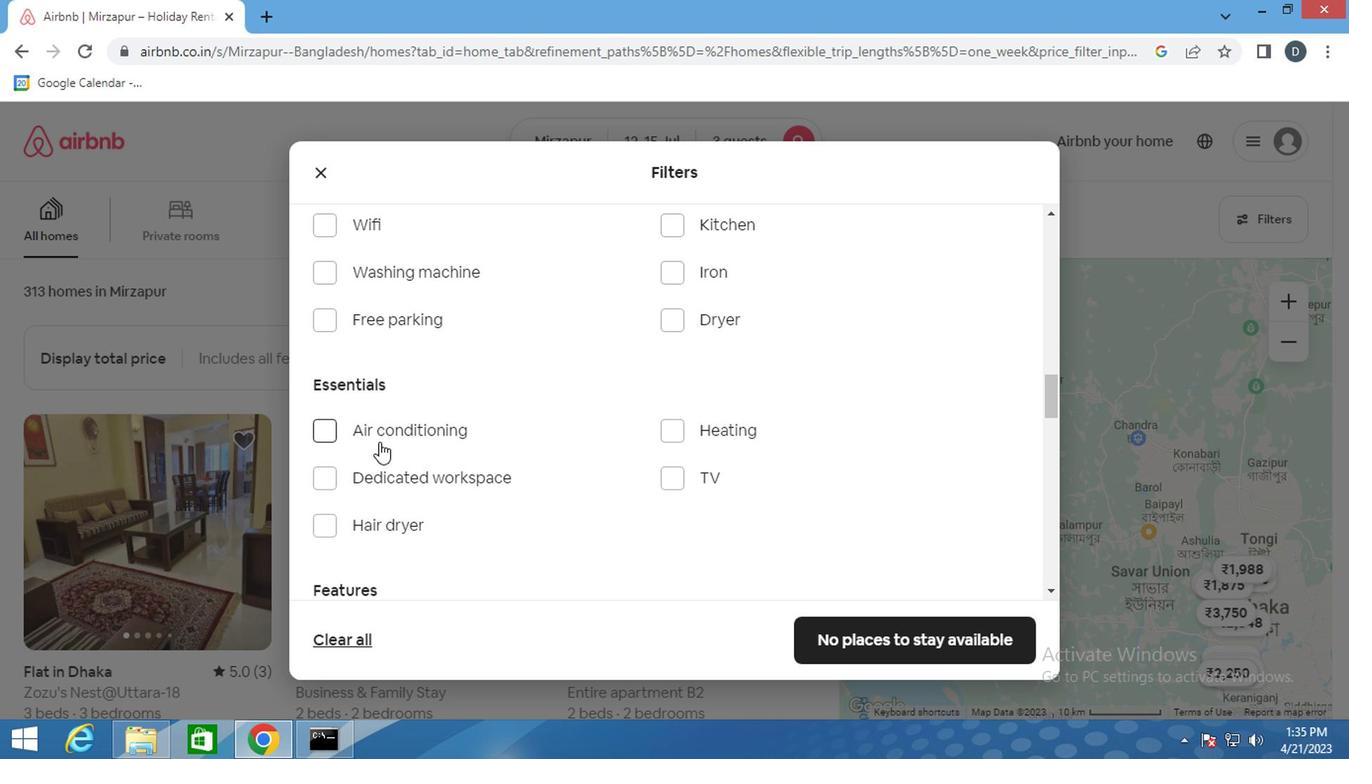 
Action: Mouse moved to (527, 410)
Screenshot: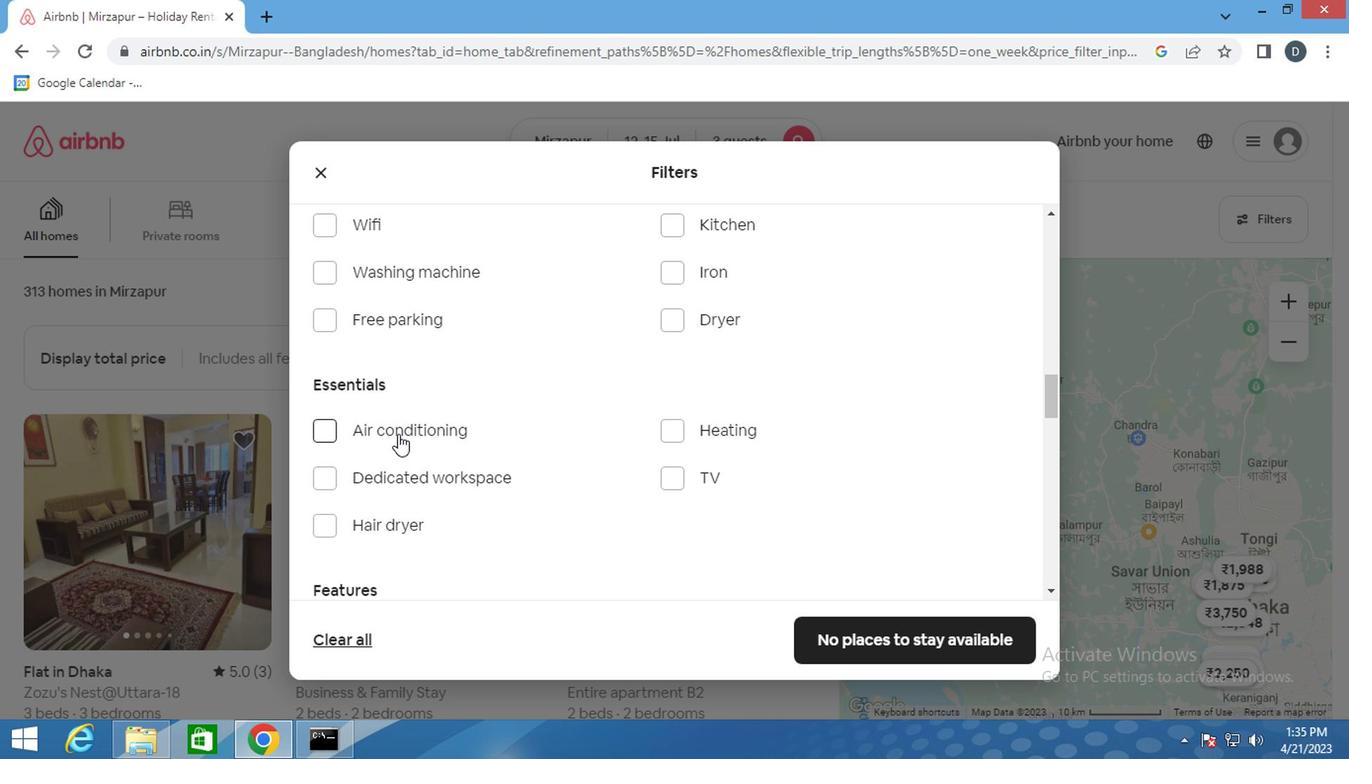 
Action: Mouse scrolled (527, 409) with delta (0, 0)
Screenshot: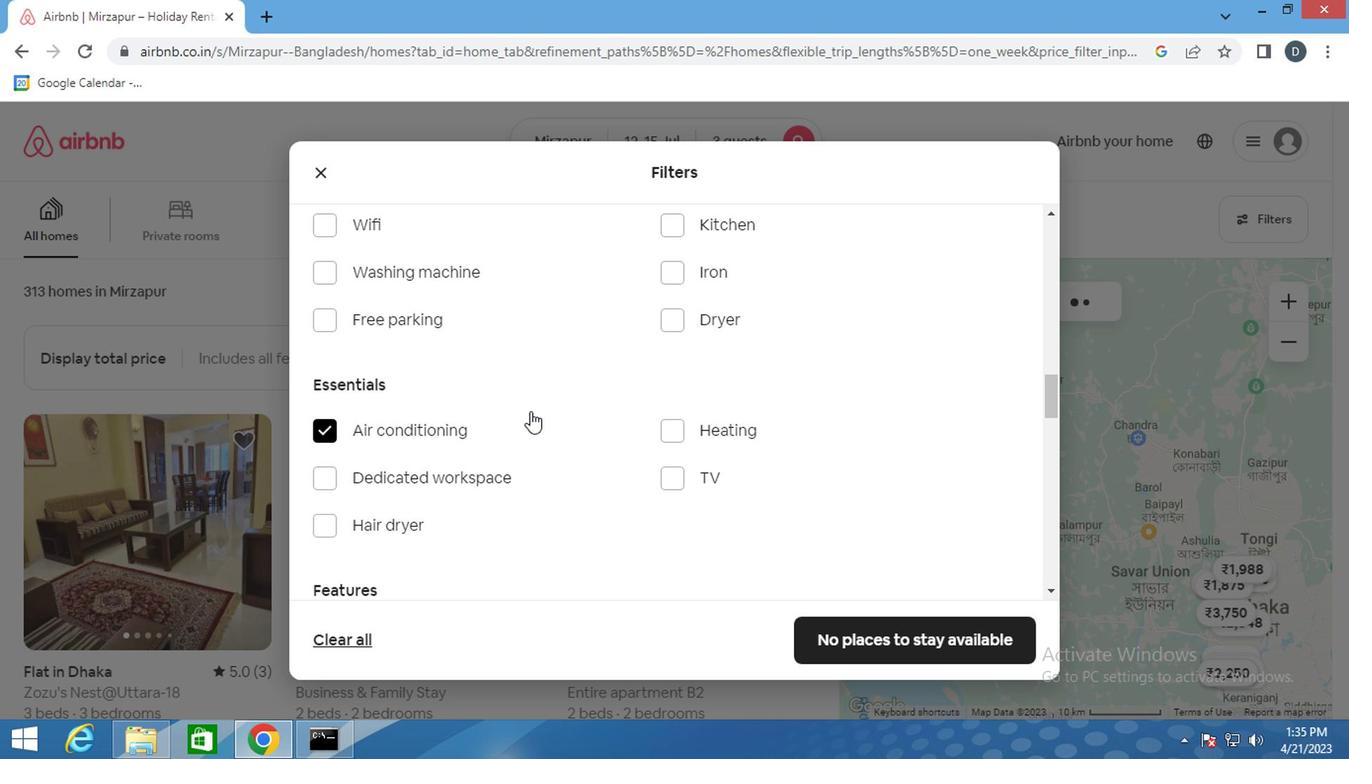 
Action: Mouse scrolled (527, 409) with delta (0, 0)
Screenshot: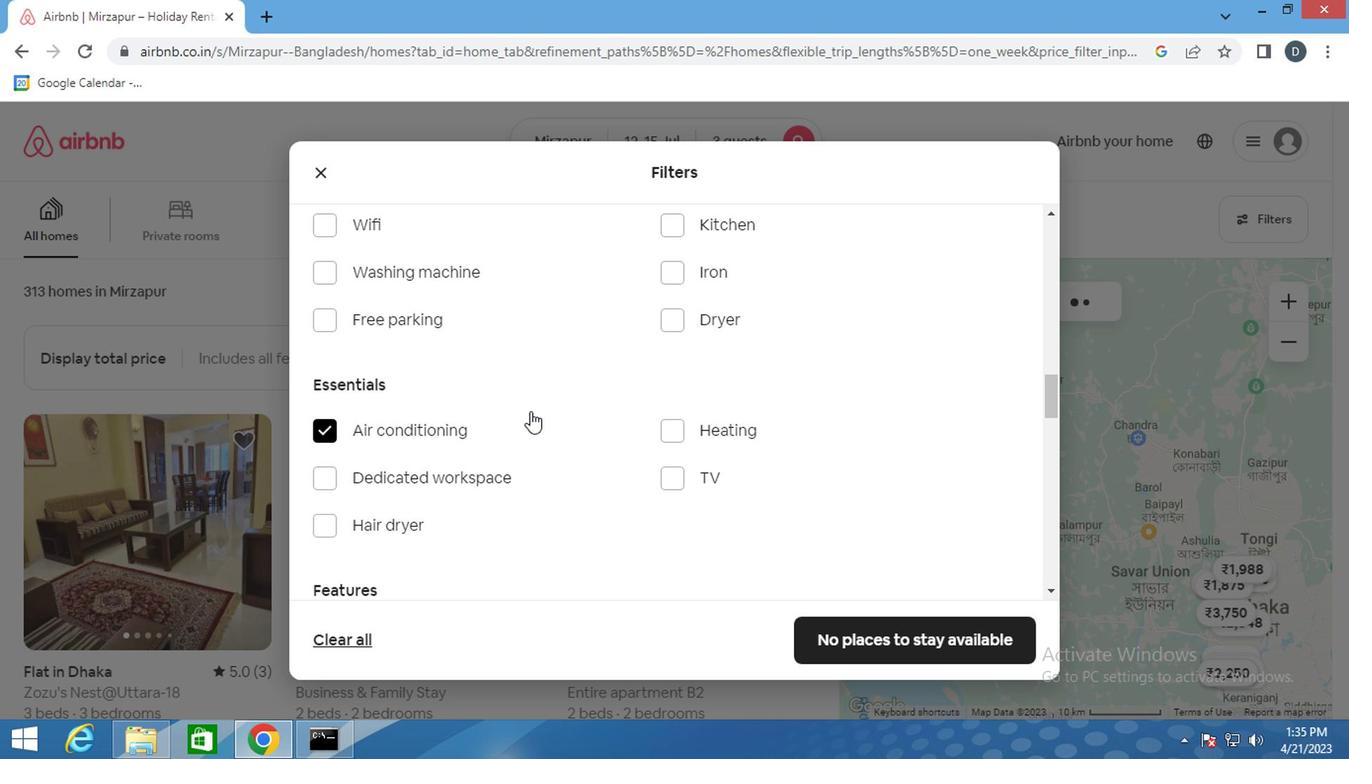 
Action: Mouse scrolled (527, 409) with delta (0, 0)
Screenshot: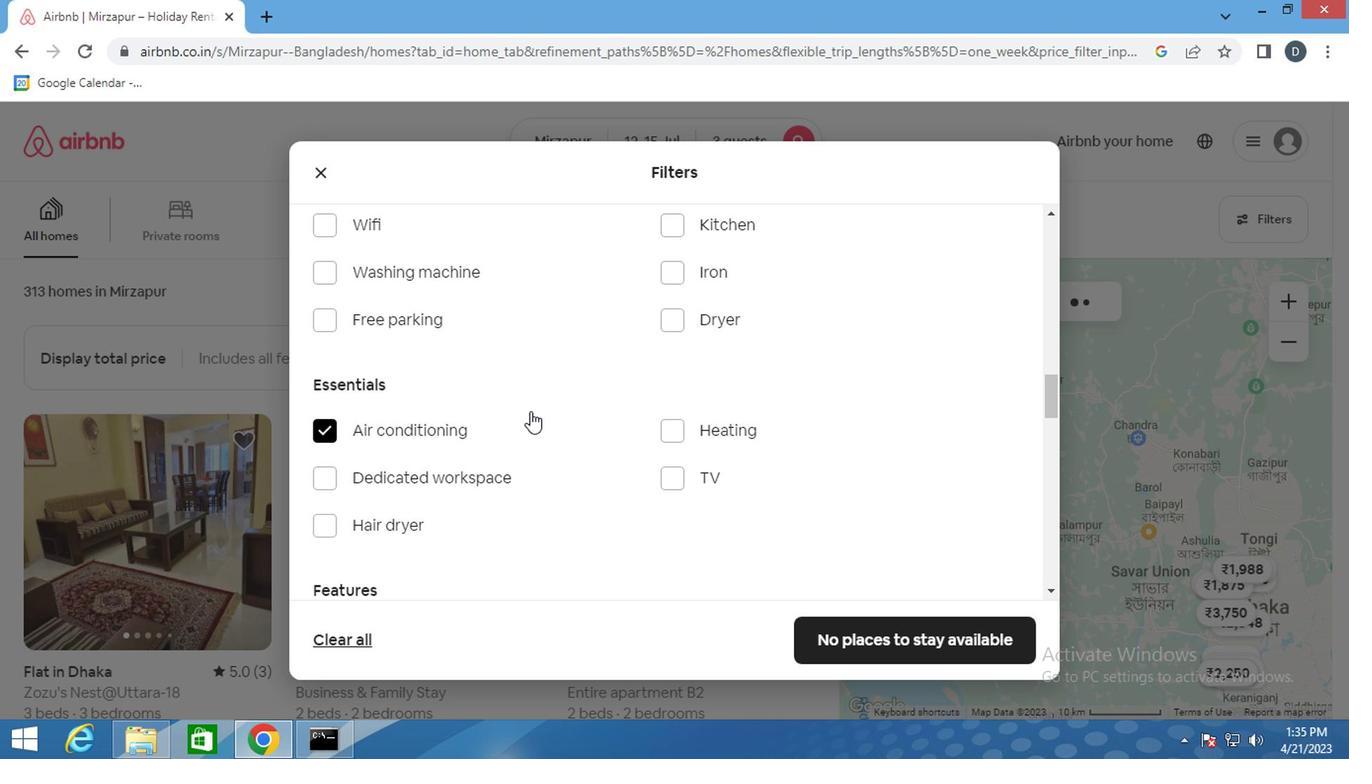 
Action: Mouse moved to (530, 410)
Screenshot: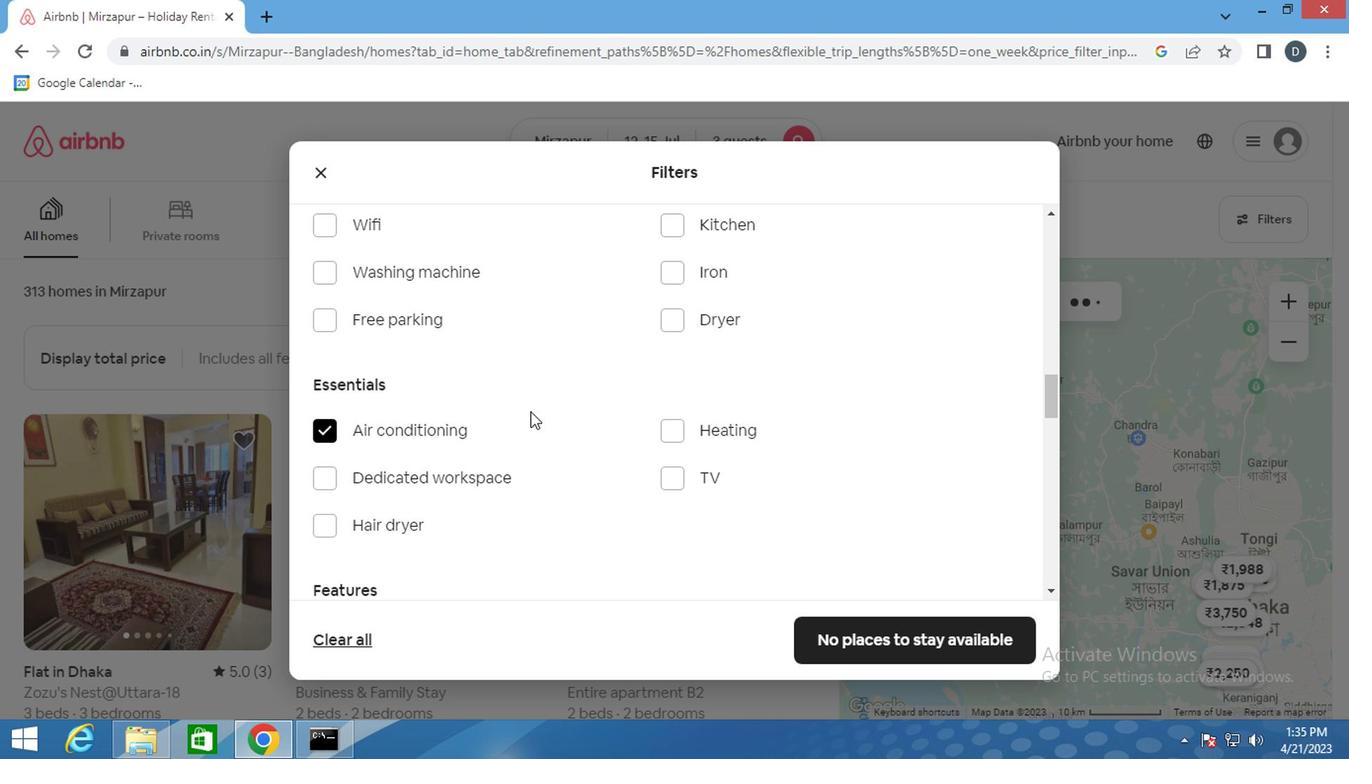 
Action: Mouse scrolled (530, 409) with delta (0, 0)
Screenshot: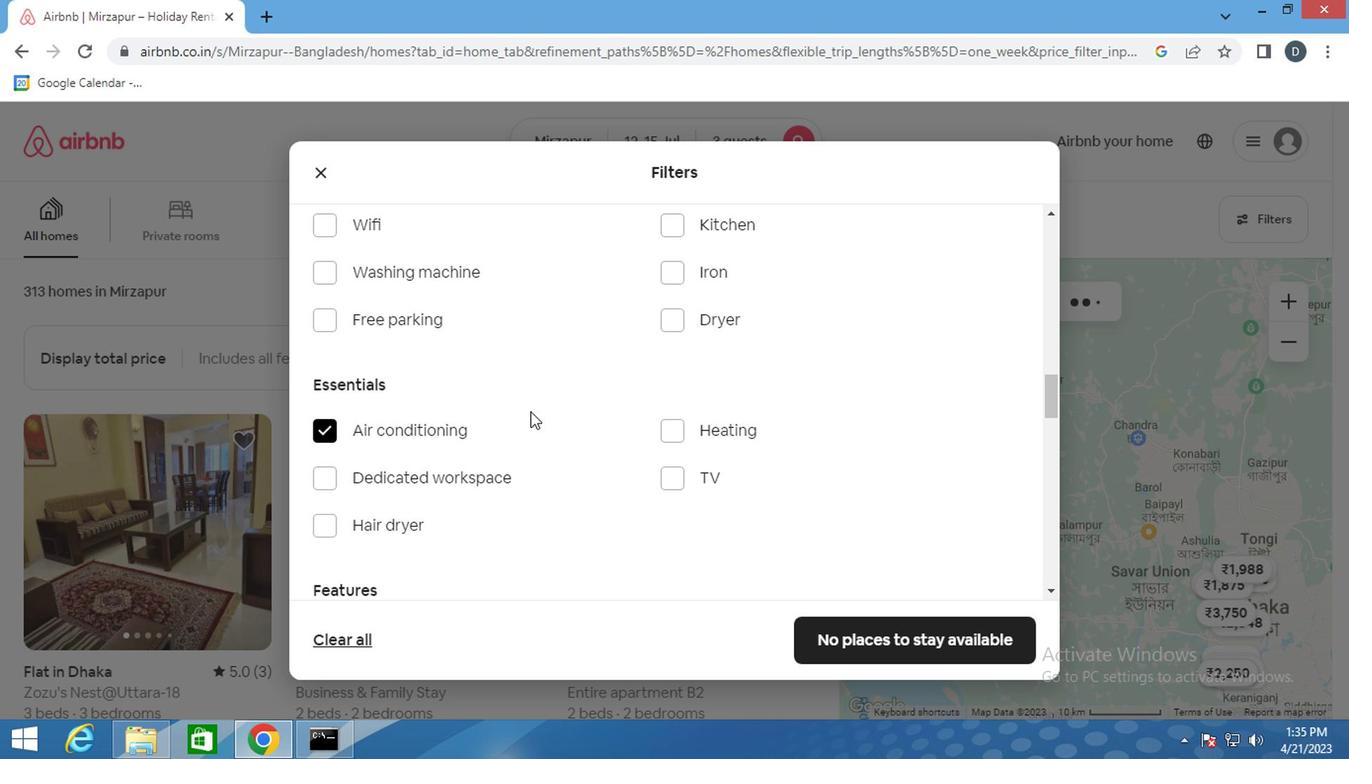 
Action: Mouse moved to (589, 402)
Screenshot: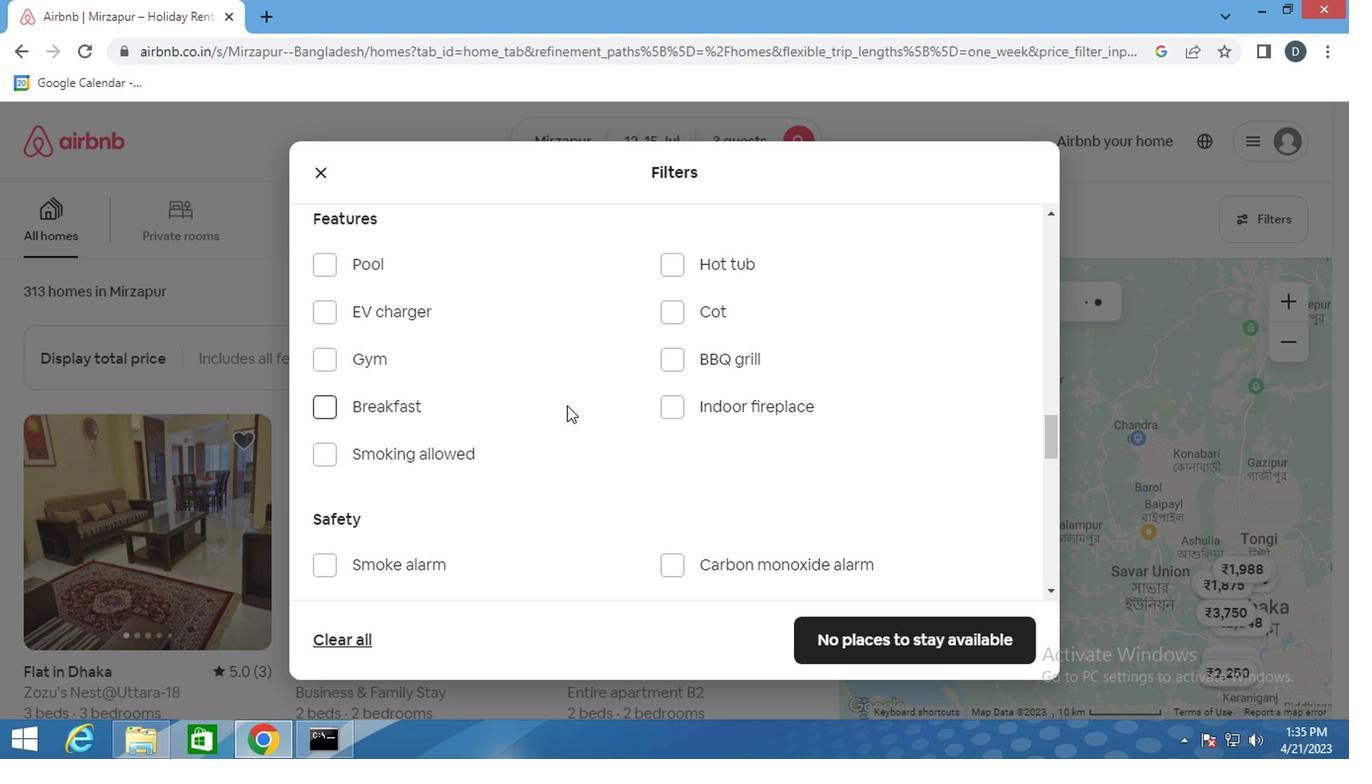
Action: Mouse scrolled (589, 402) with delta (0, 0)
Screenshot: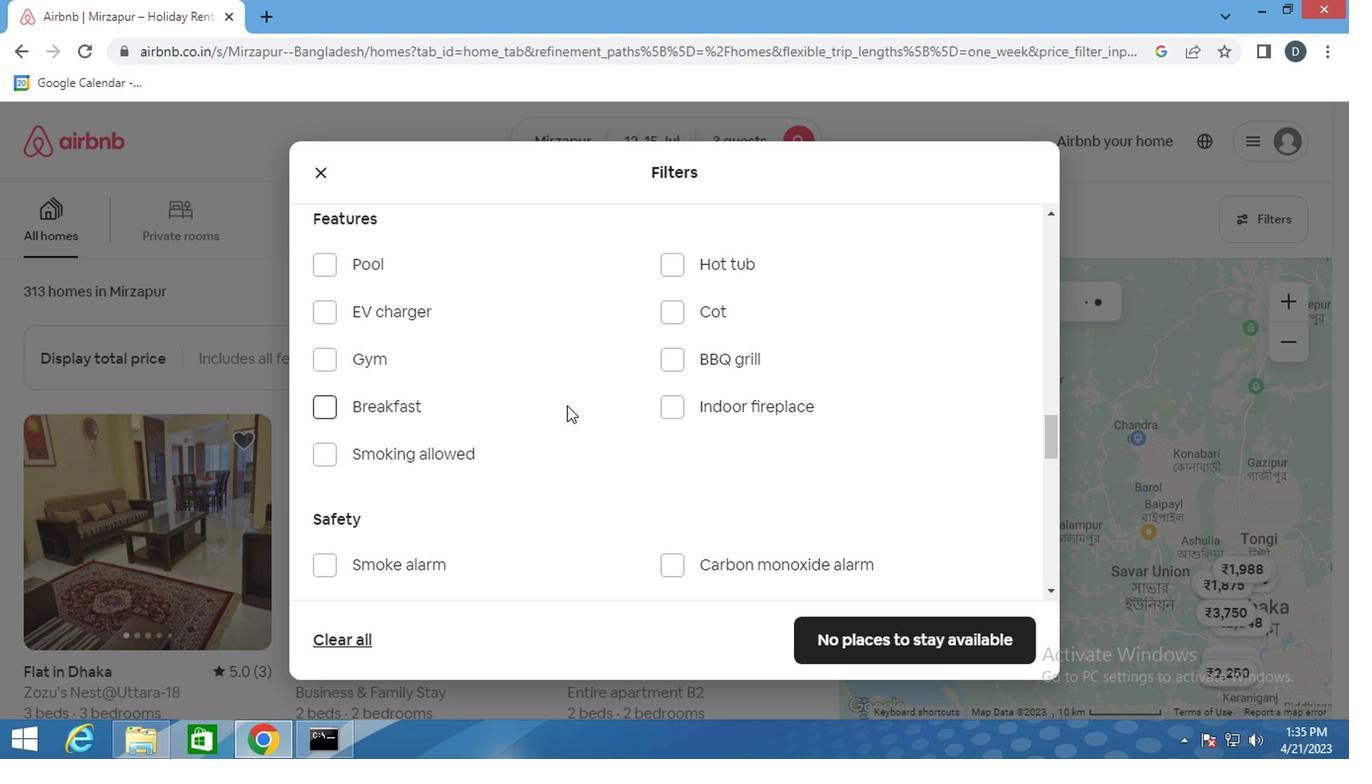 
Action: Mouse moved to (596, 402)
Screenshot: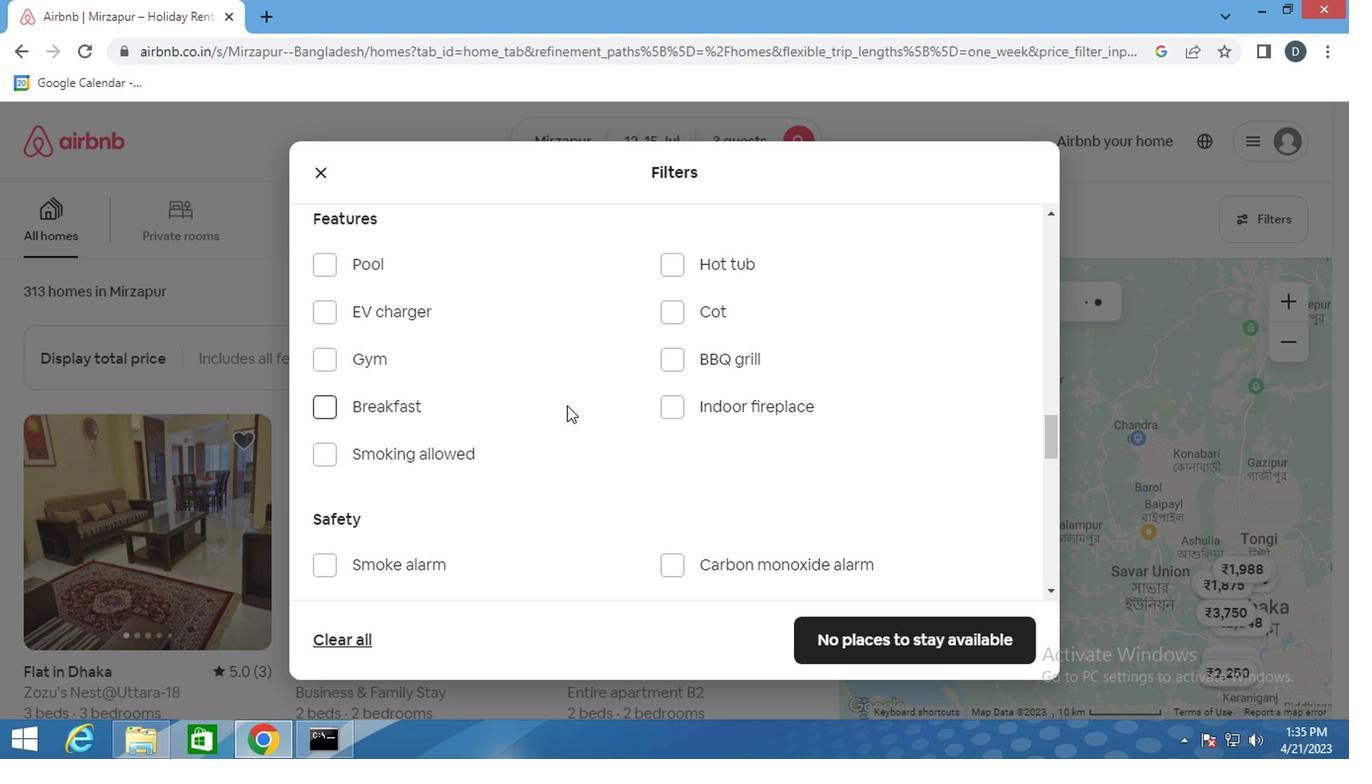 
Action: Mouse scrolled (596, 402) with delta (0, 0)
Screenshot: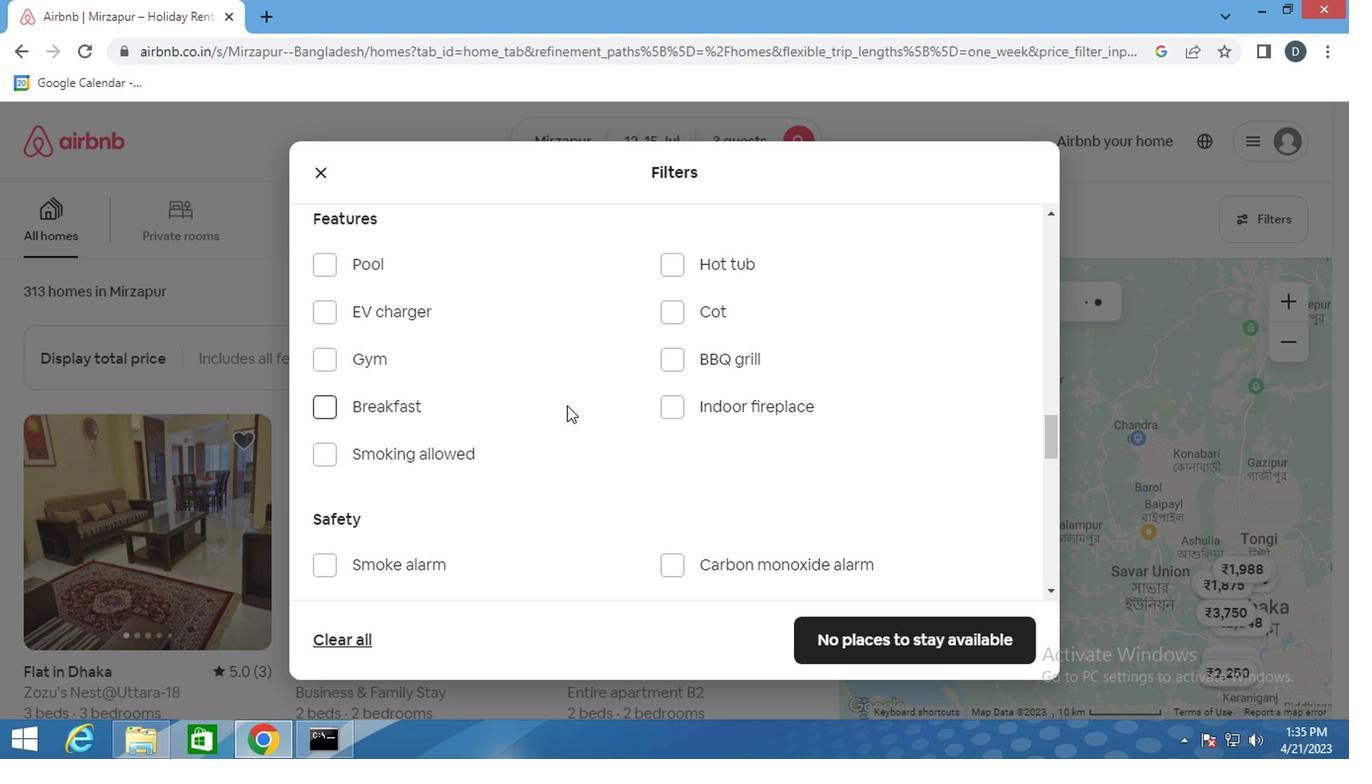 
Action: Mouse moved to (620, 402)
Screenshot: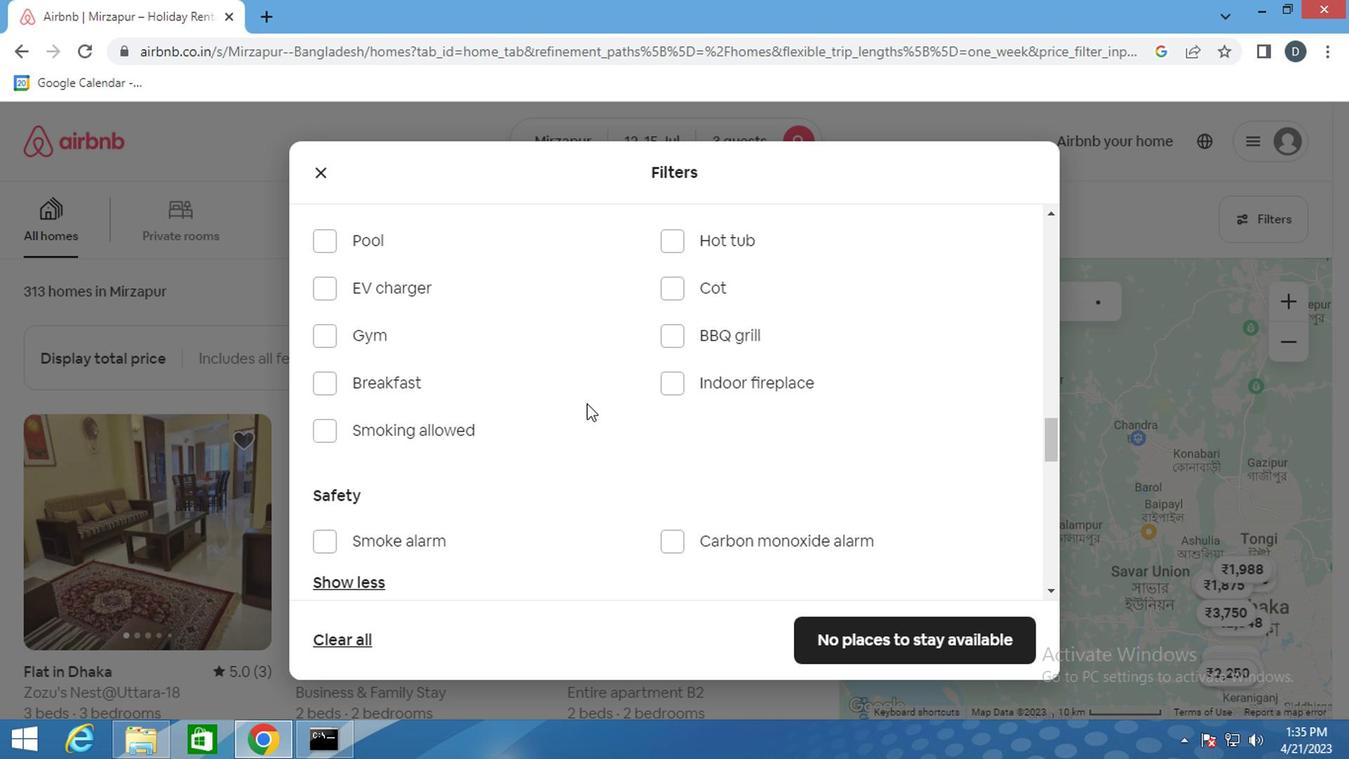 
Action: Mouse scrolled (620, 402) with delta (0, 0)
Screenshot: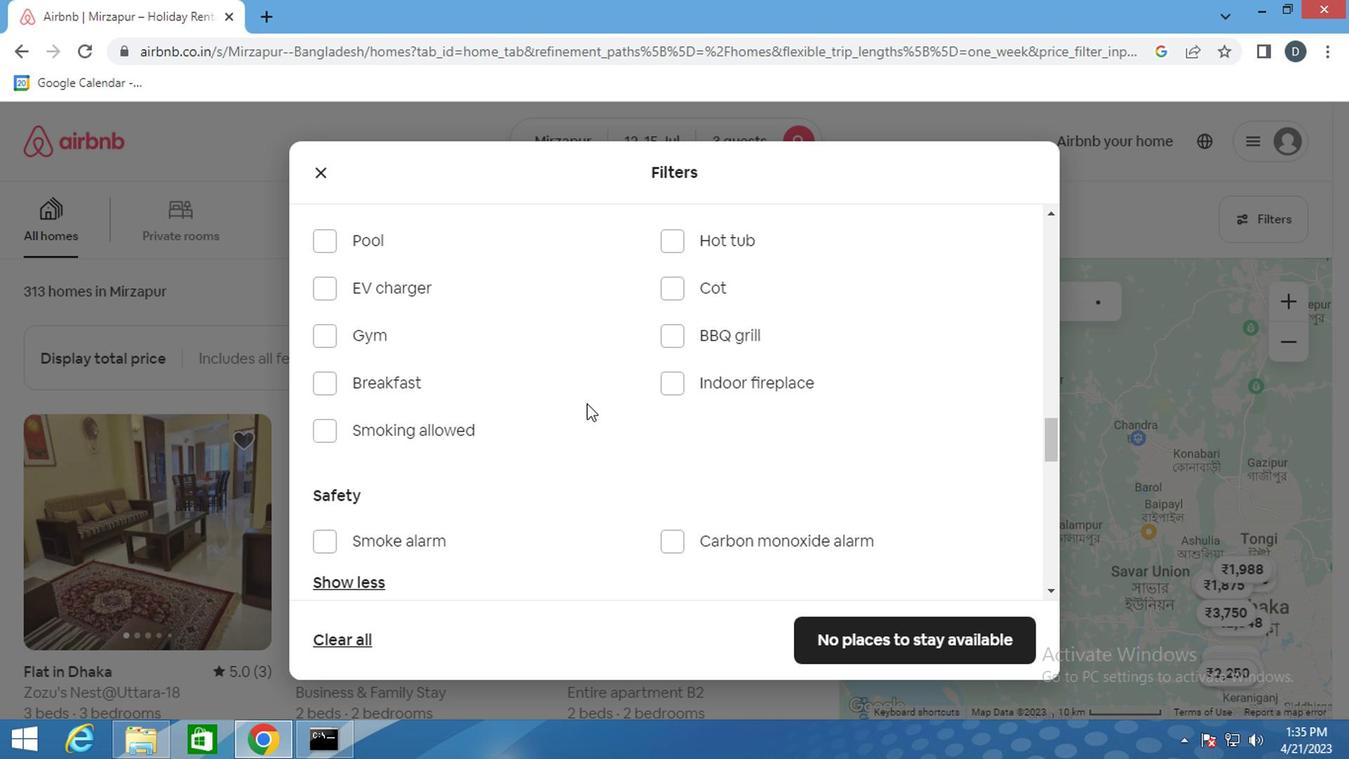 
Action: Mouse moved to (669, 402)
Screenshot: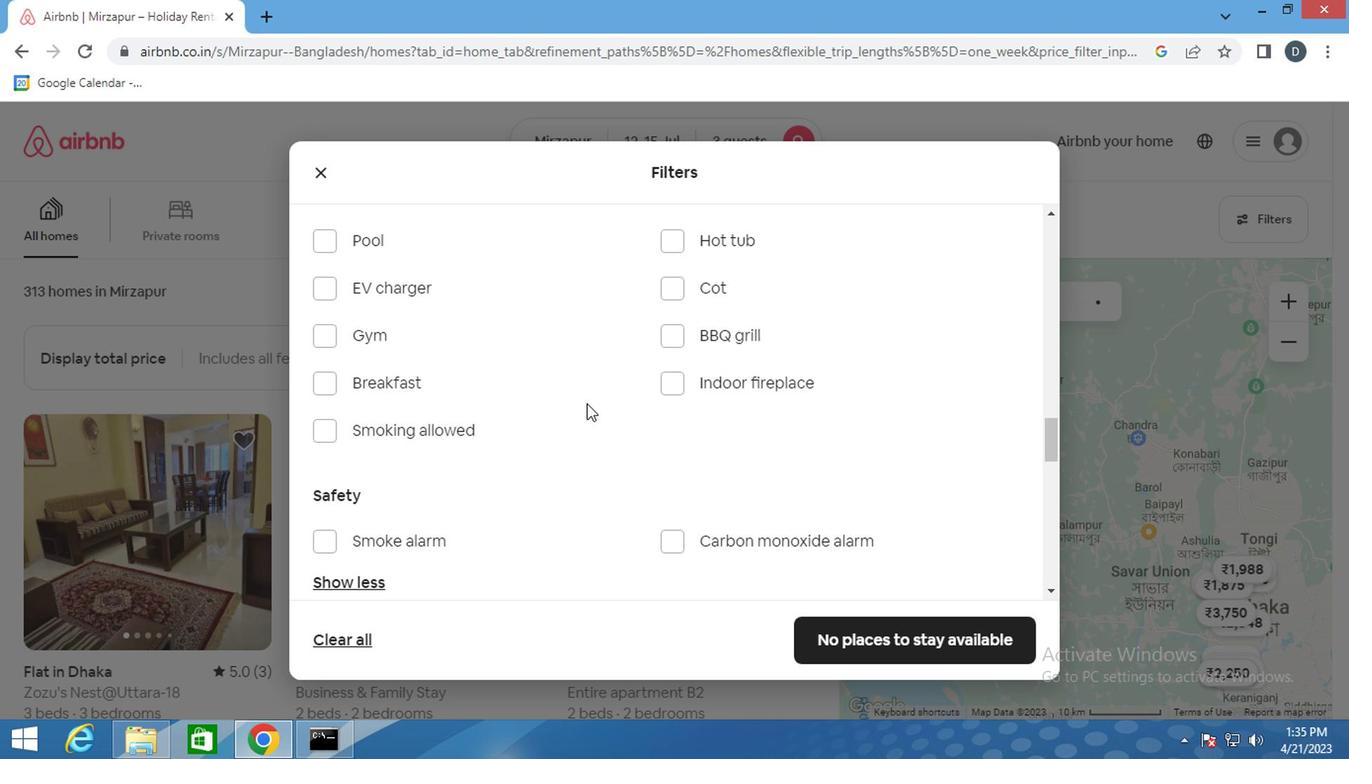 
Action: Mouse scrolled (669, 402) with delta (0, 0)
Screenshot: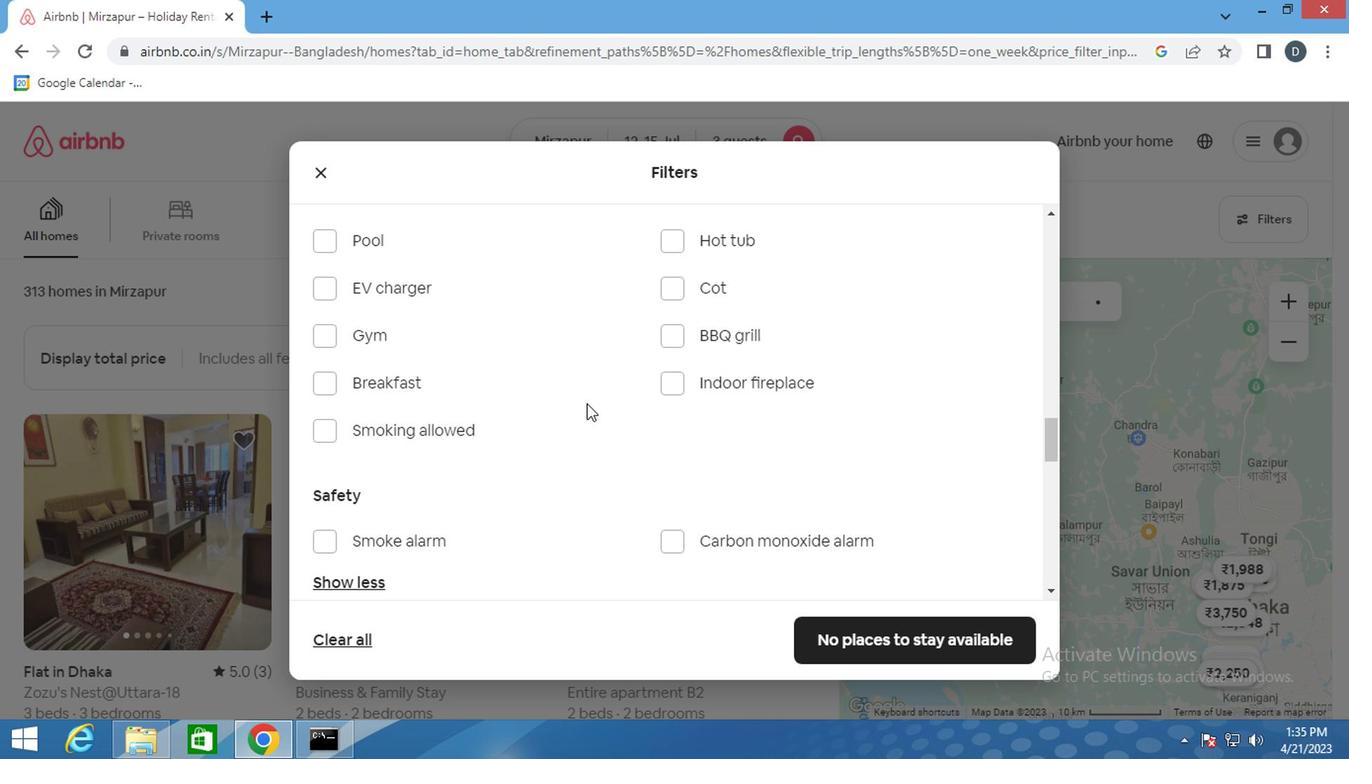 
Action: Mouse moved to (842, 422)
Screenshot: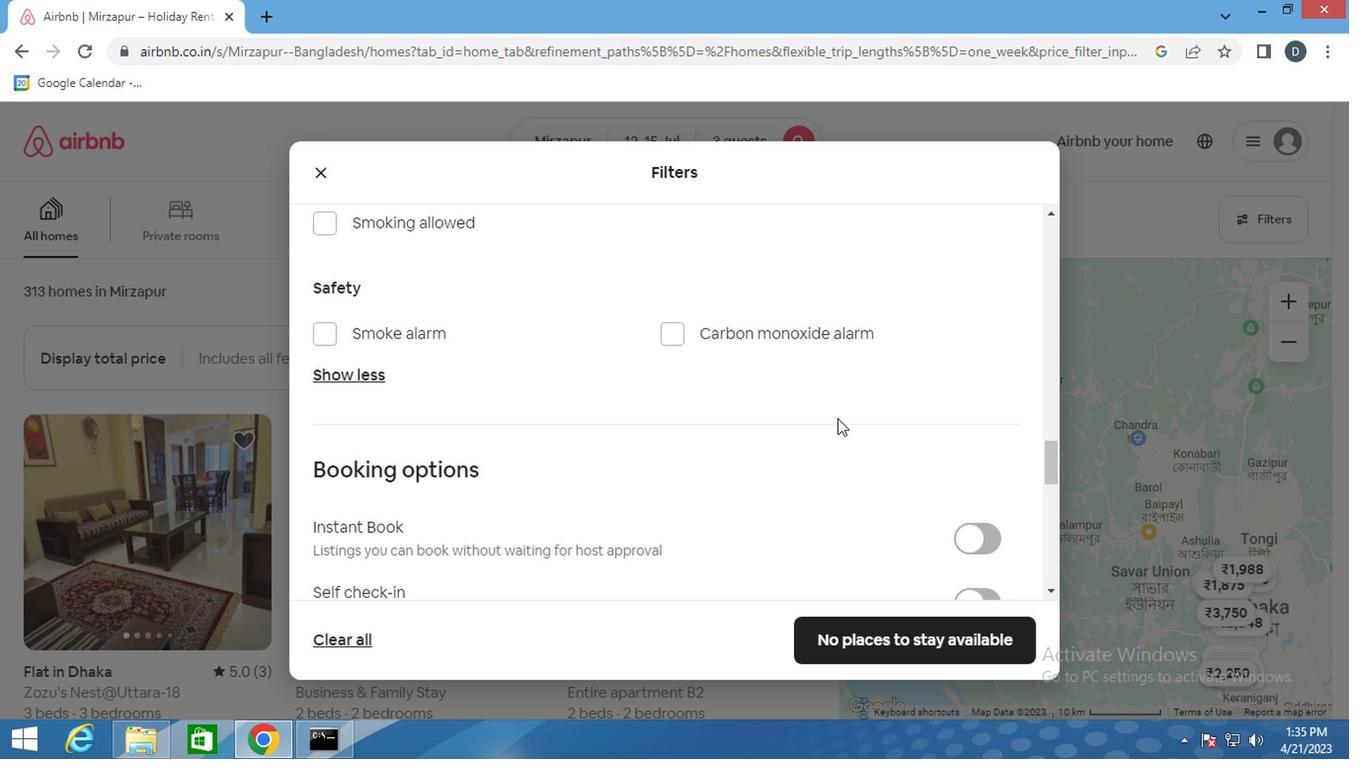 
Action: Mouse scrolled (842, 421) with delta (0, -1)
Screenshot: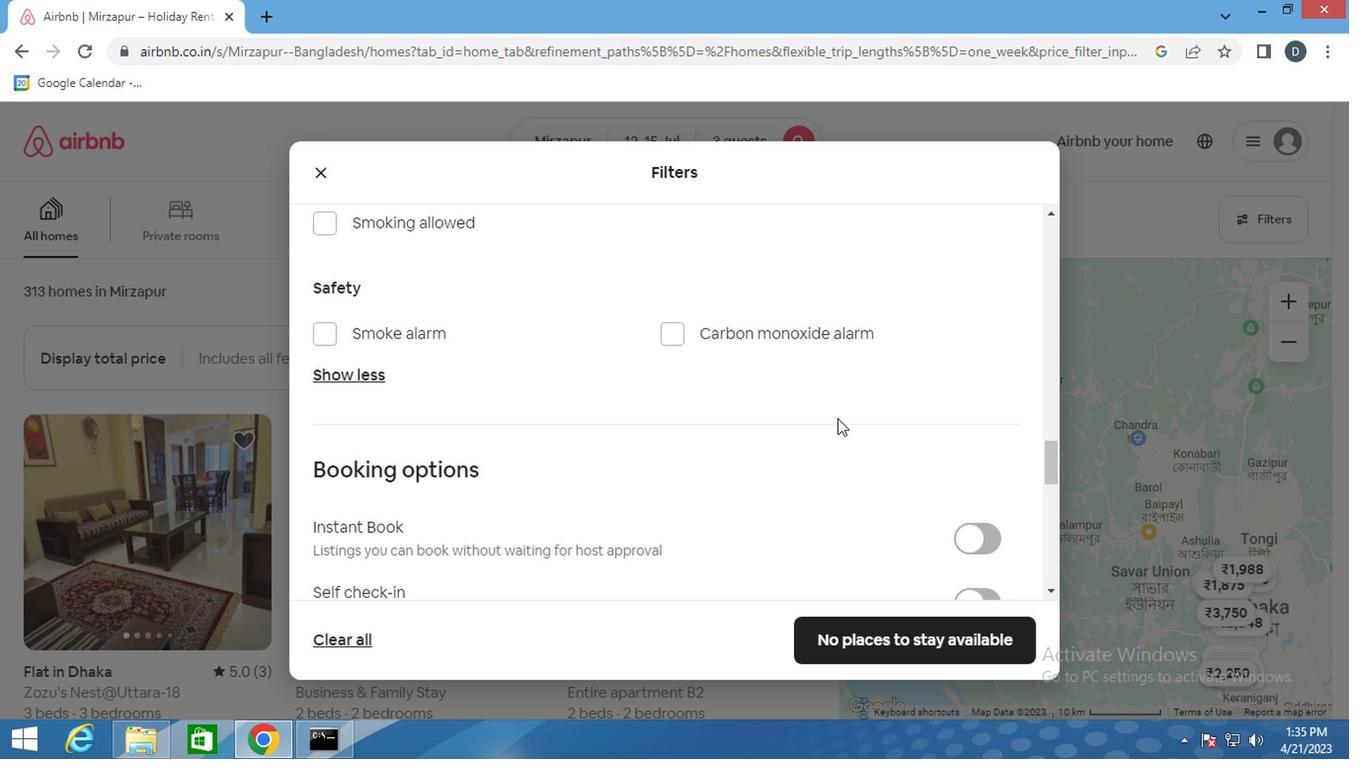 
Action: Mouse moved to (966, 323)
Screenshot: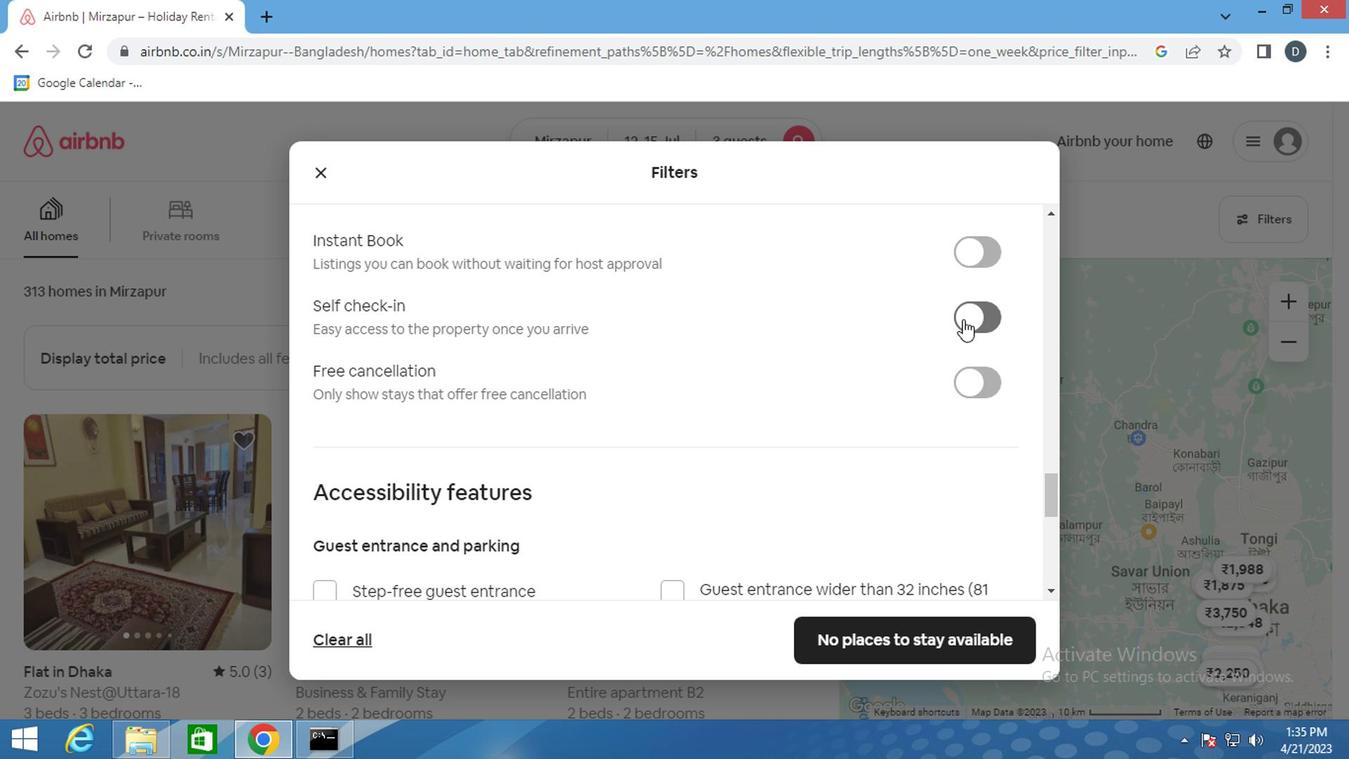 
Action: Mouse pressed left at (966, 323)
Screenshot: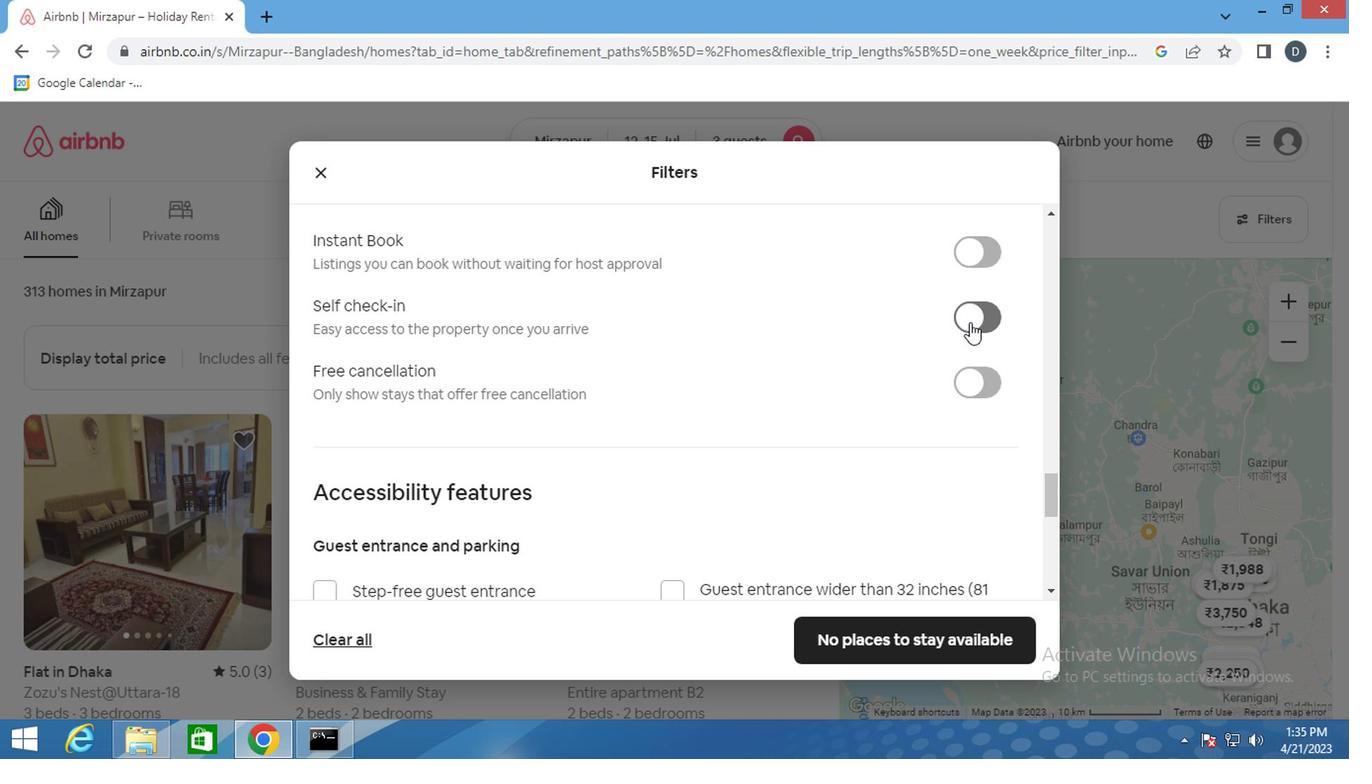 
Action: Mouse moved to (591, 417)
Screenshot: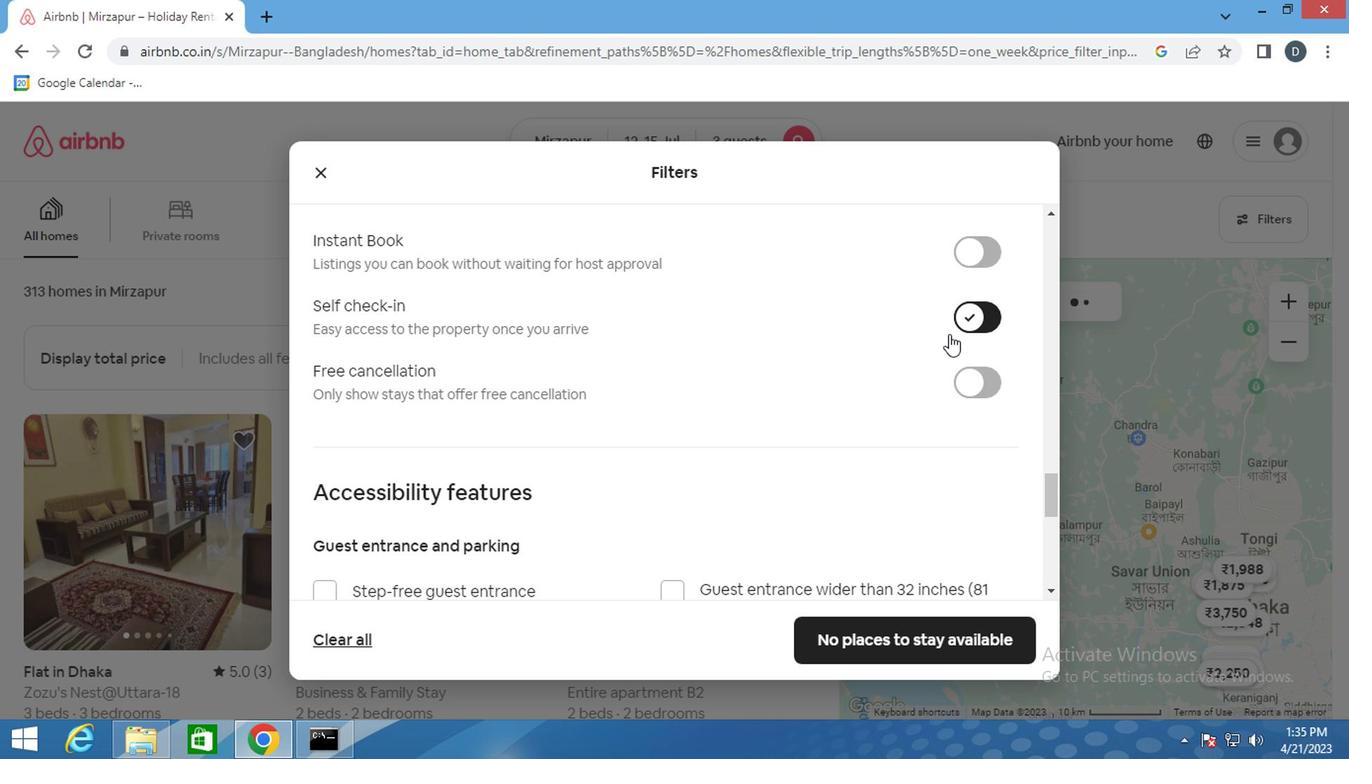 
Action: Mouse scrolled (591, 416) with delta (0, -1)
Screenshot: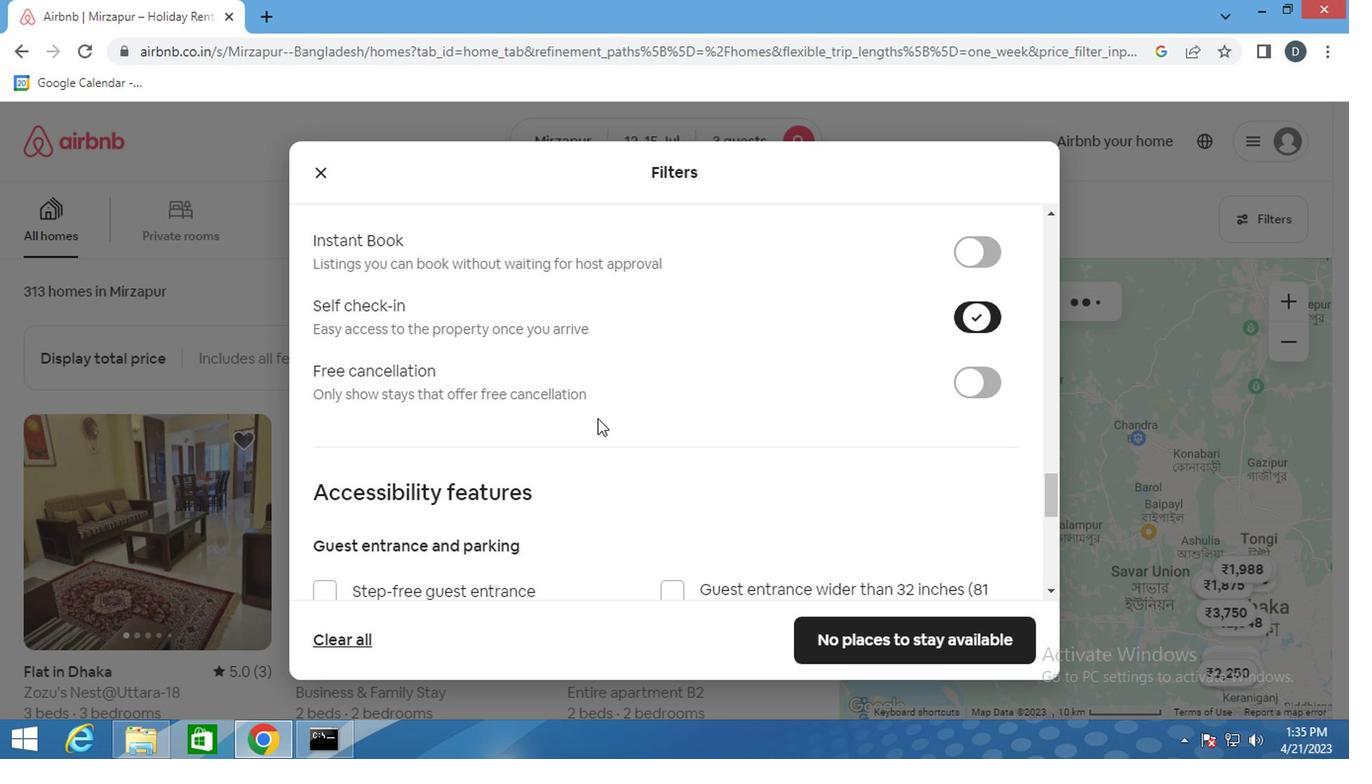 
Action: Mouse moved to (598, 416)
Screenshot: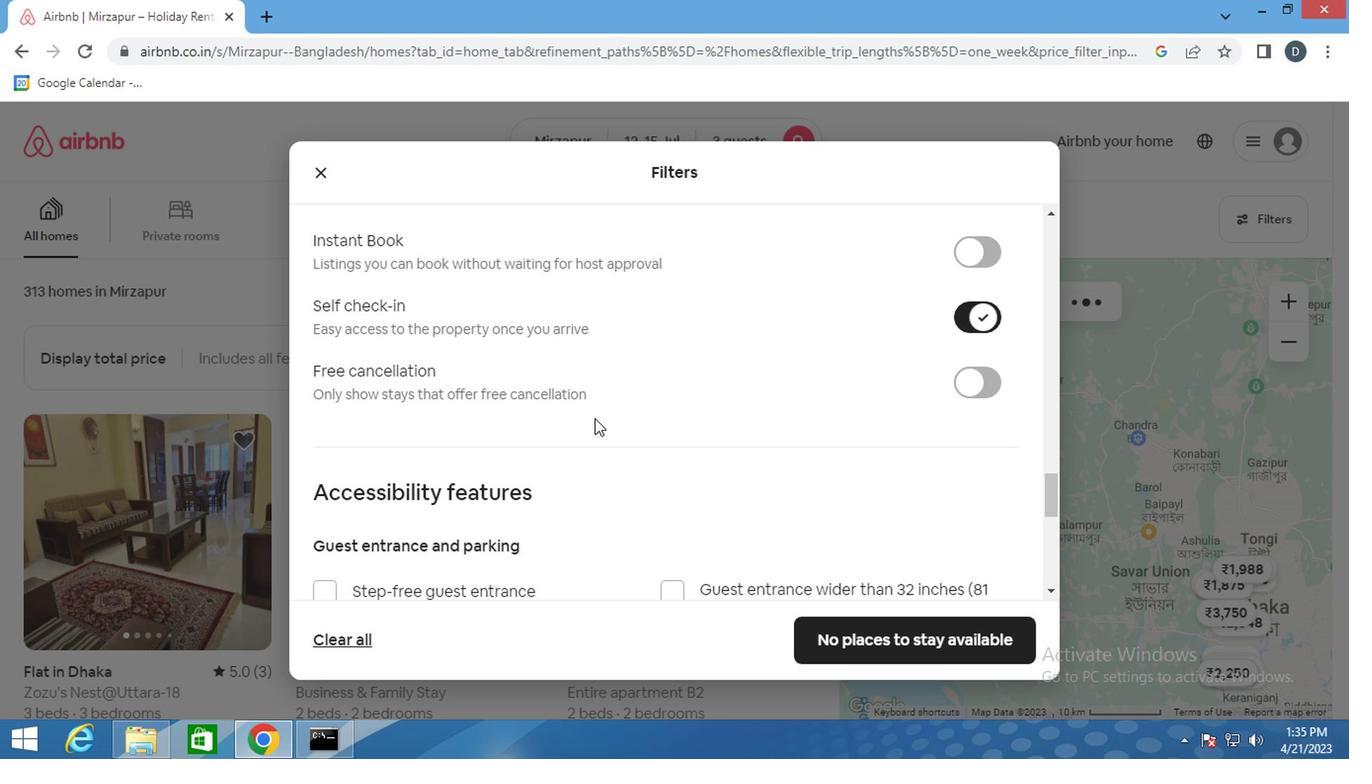 
Action: Mouse scrolled (598, 415) with delta (0, 0)
Screenshot: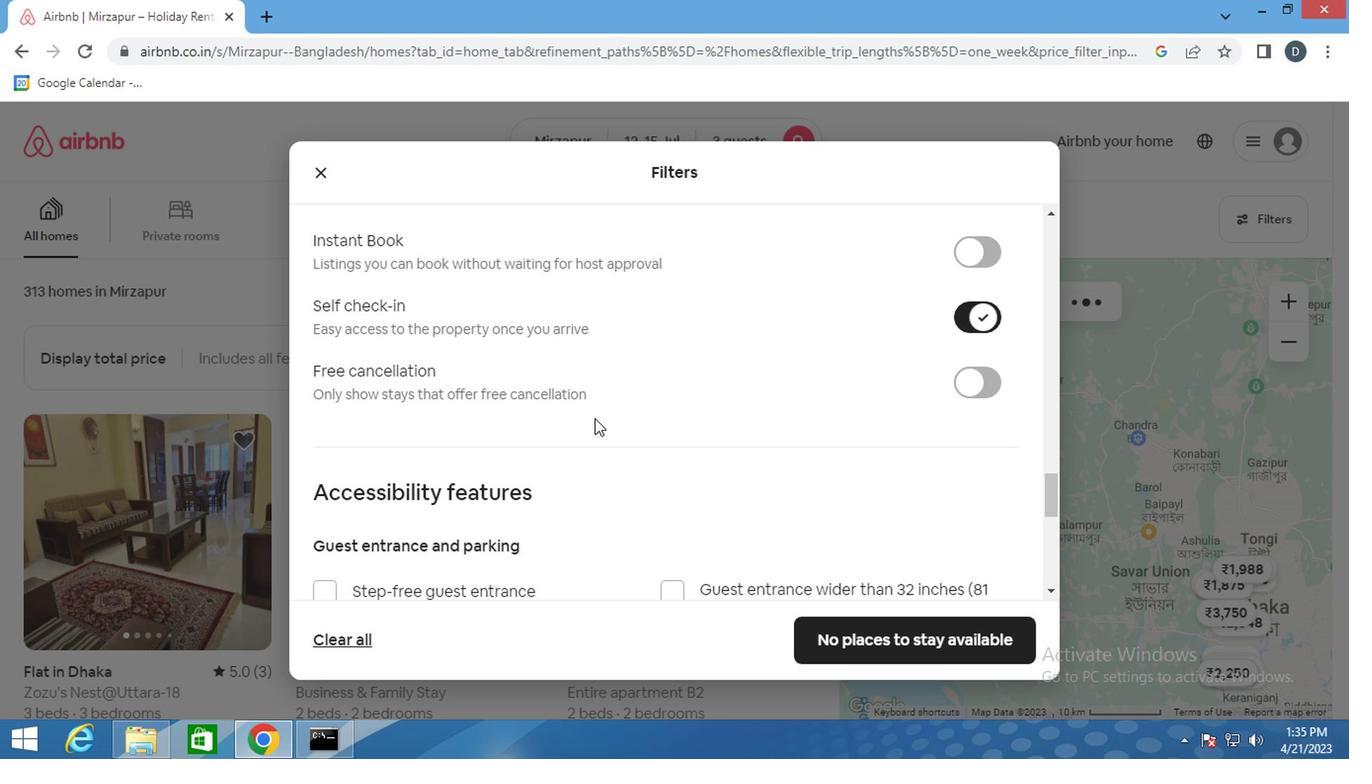 
Action: Mouse moved to (603, 415)
Screenshot: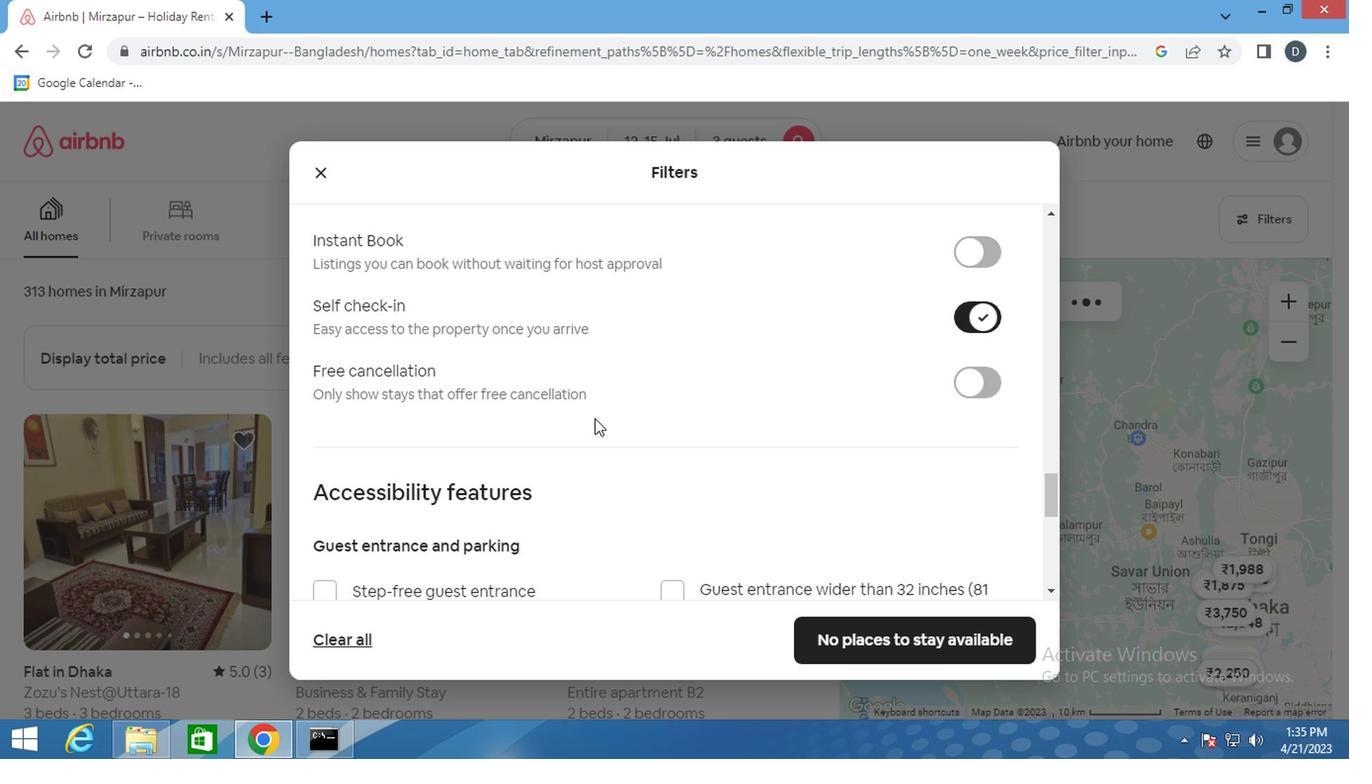 
Action: Mouse scrolled (603, 414) with delta (0, 0)
Screenshot: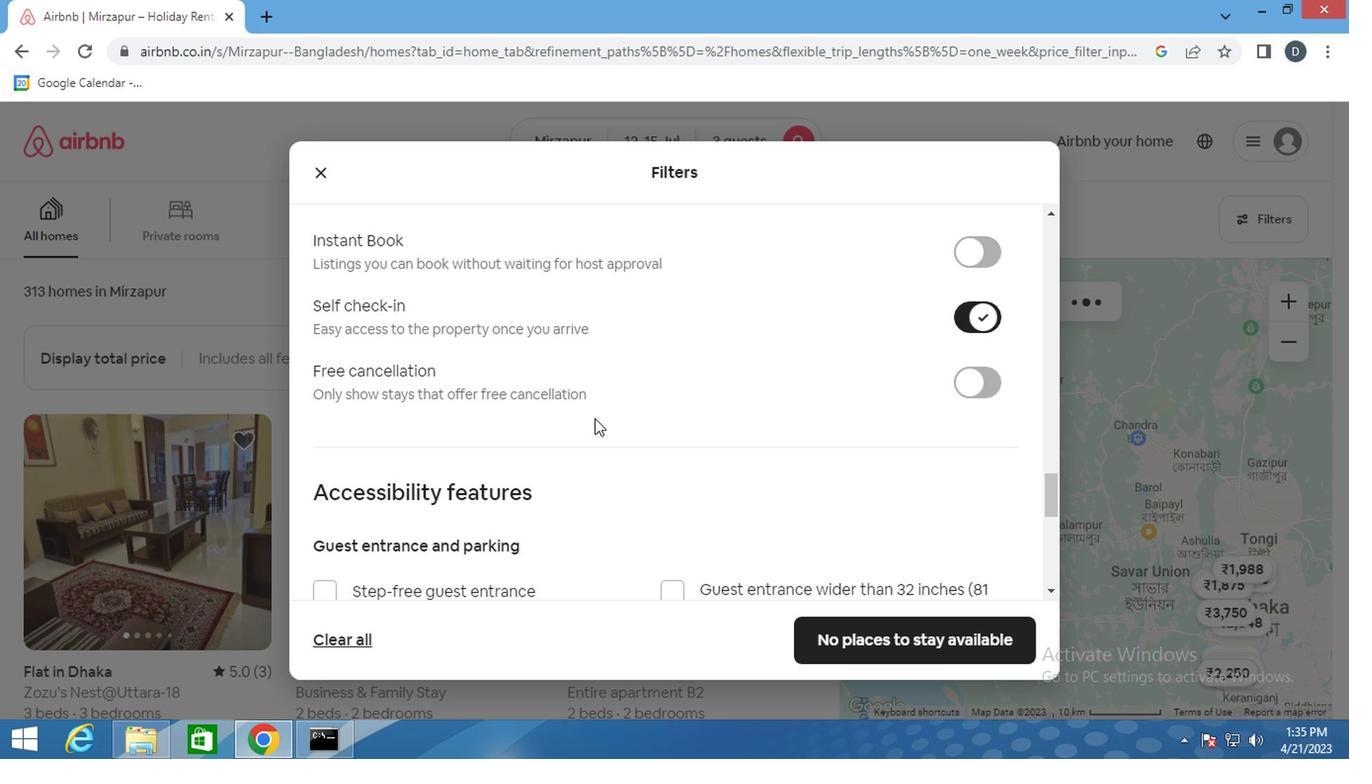 
Action: Mouse moved to (607, 415)
Screenshot: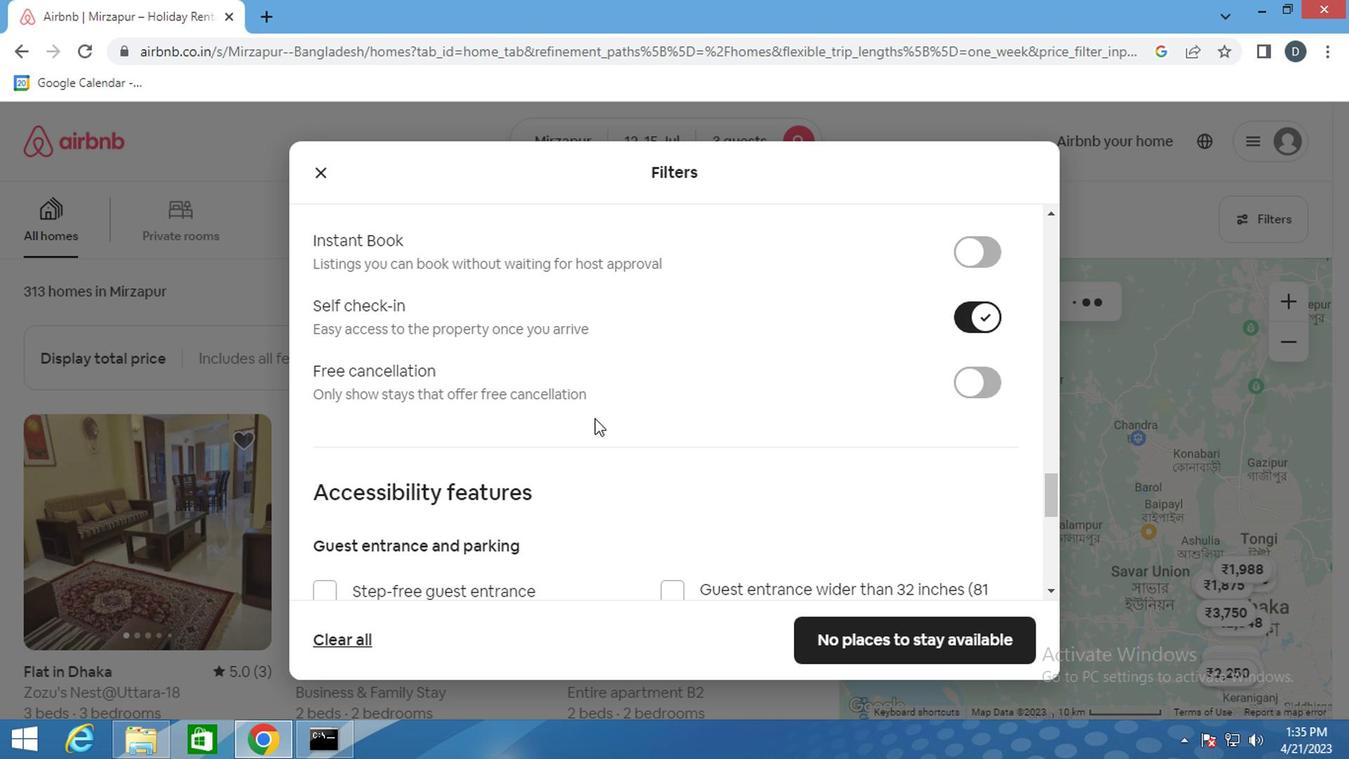 
Action: Mouse scrolled (607, 414) with delta (0, 0)
Screenshot: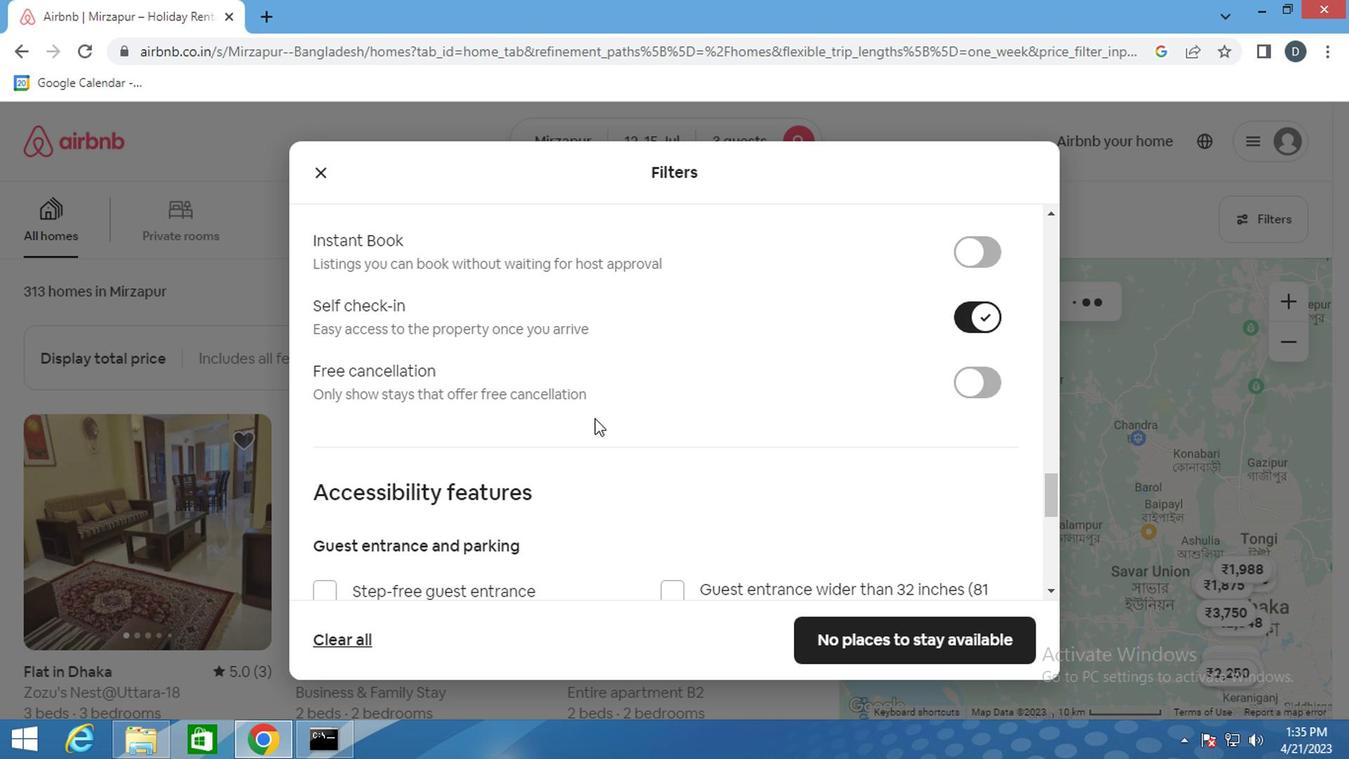 
Action: Mouse moved to (596, 422)
Screenshot: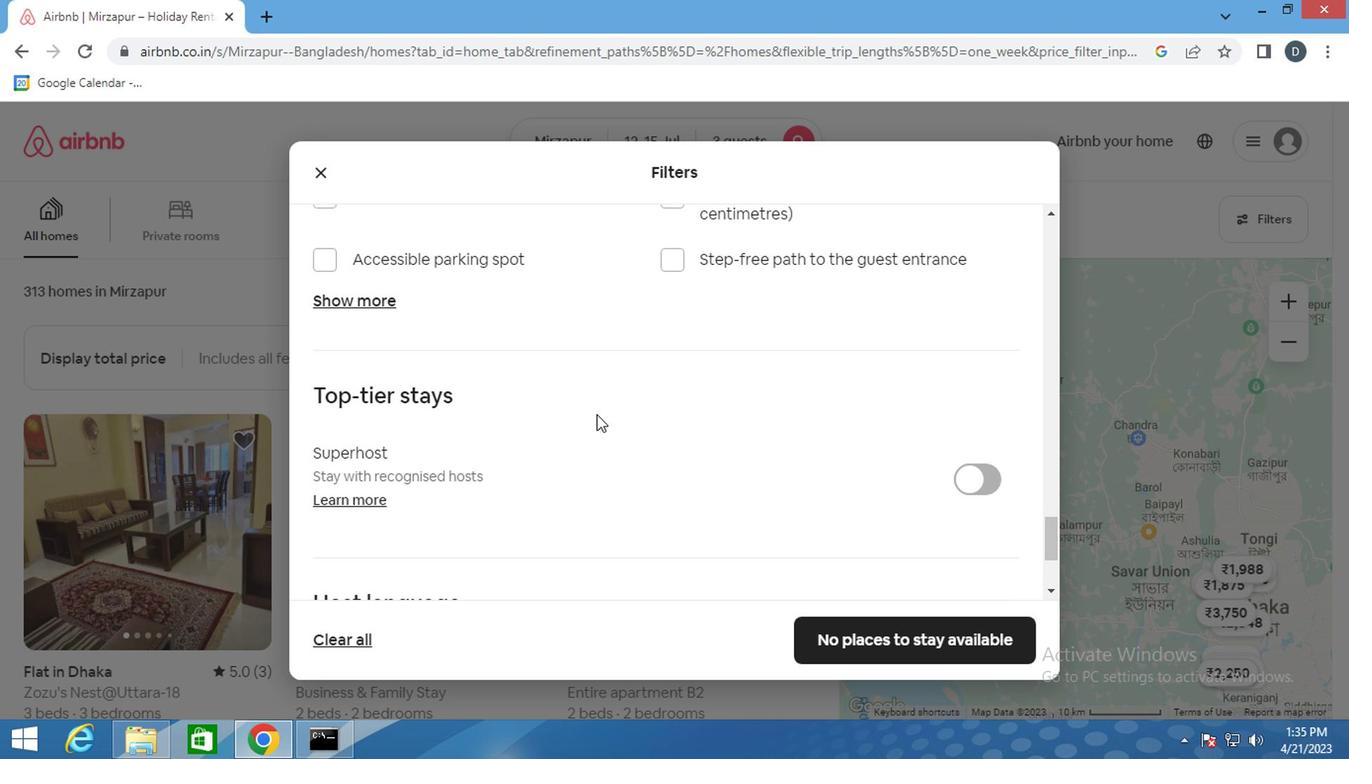 
Action: Mouse scrolled (596, 421) with delta (0, -1)
Screenshot: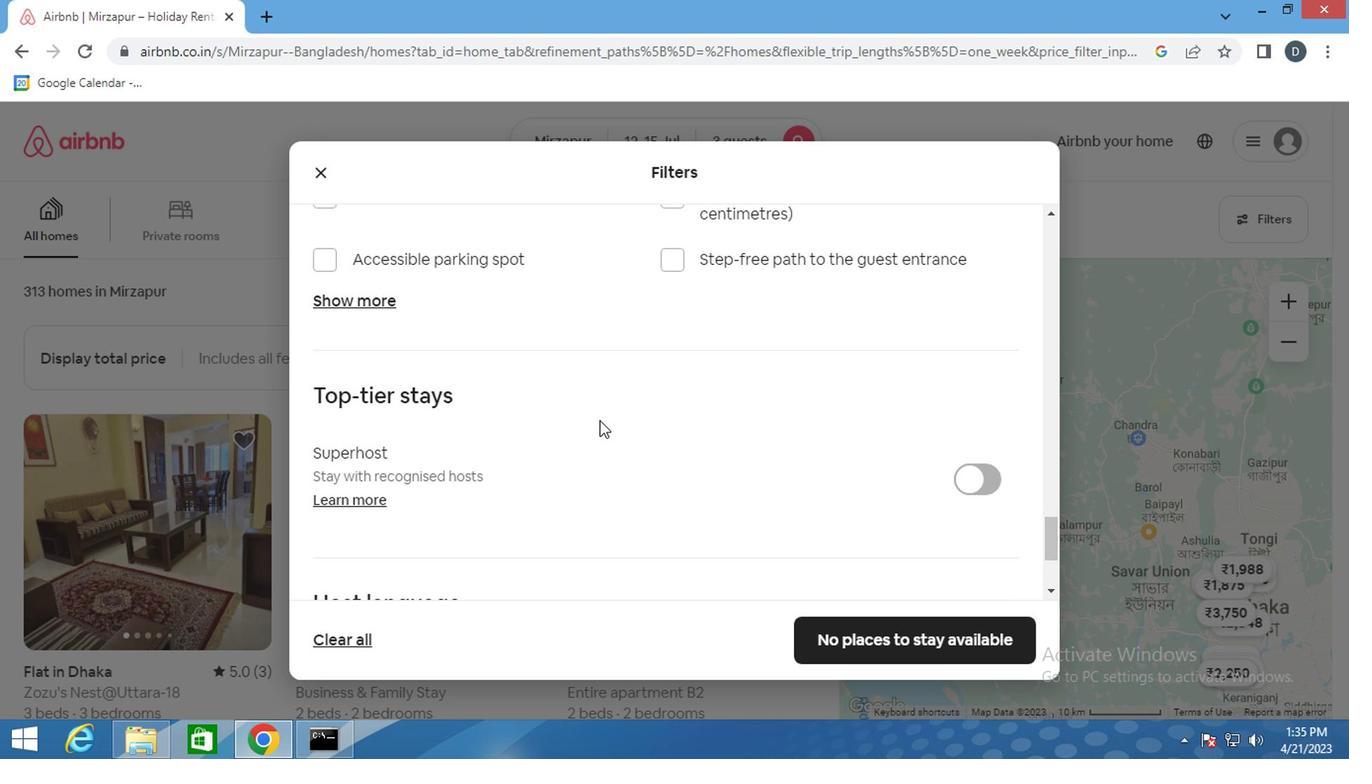 
Action: Mouse moved to (596, 423)
Screenshot: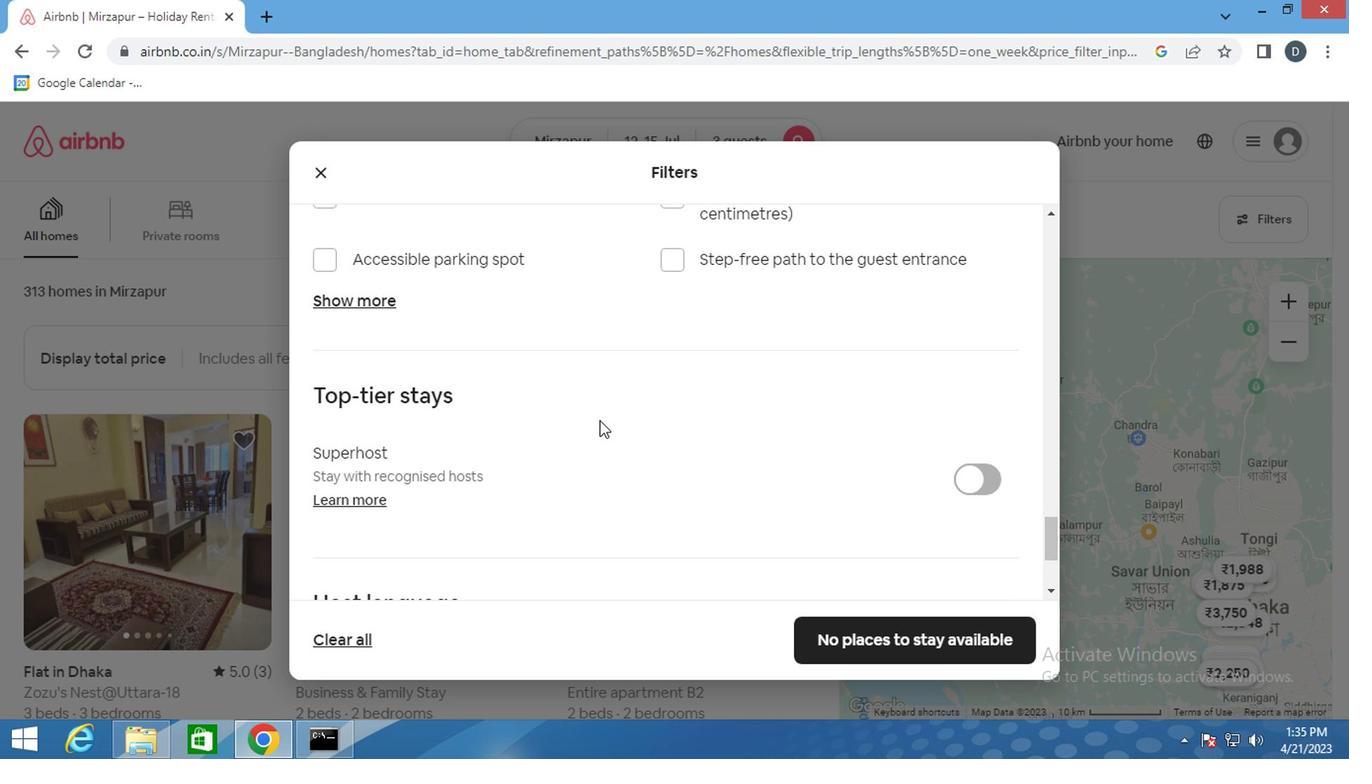 
Action: Mouse scrolled (596, 422) with delta (0, 0)
Screenshot: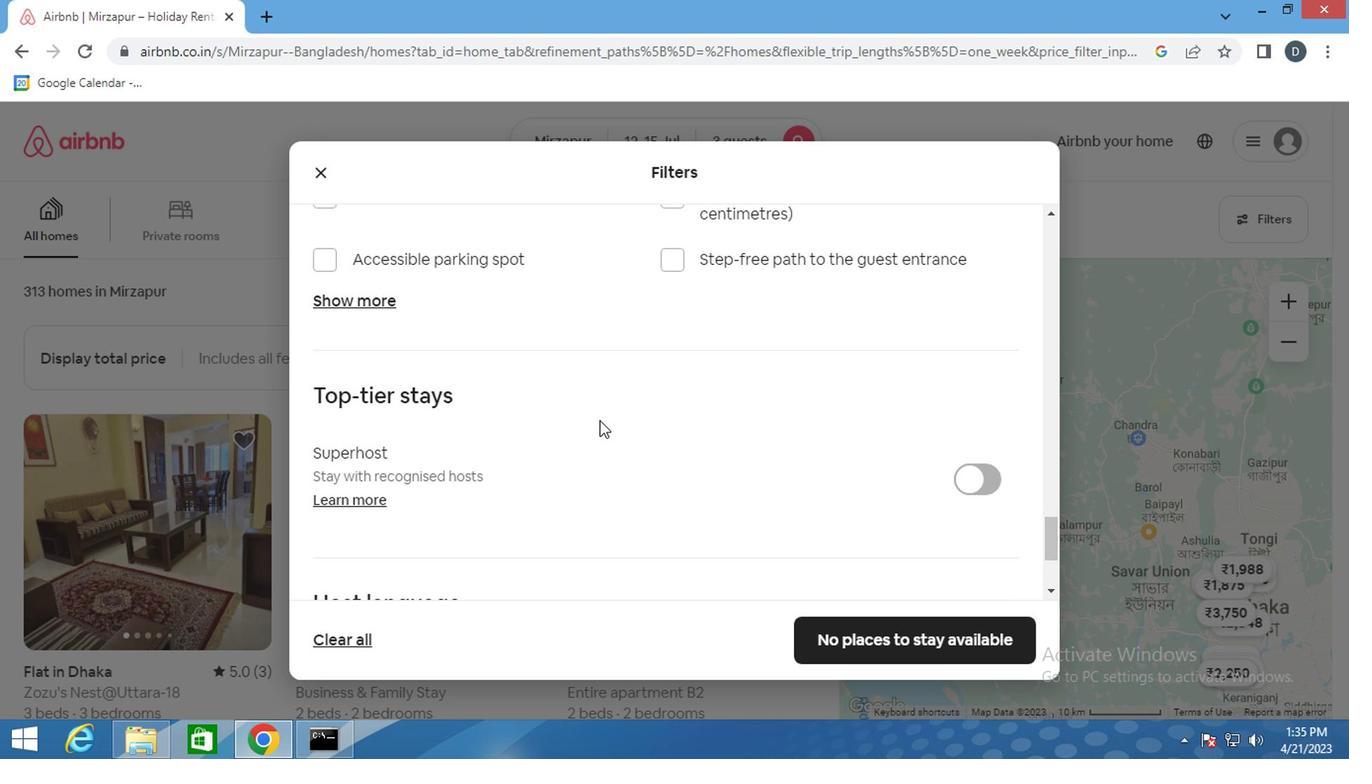 
Action: Mouse moved to (594, 426)
Screenshot: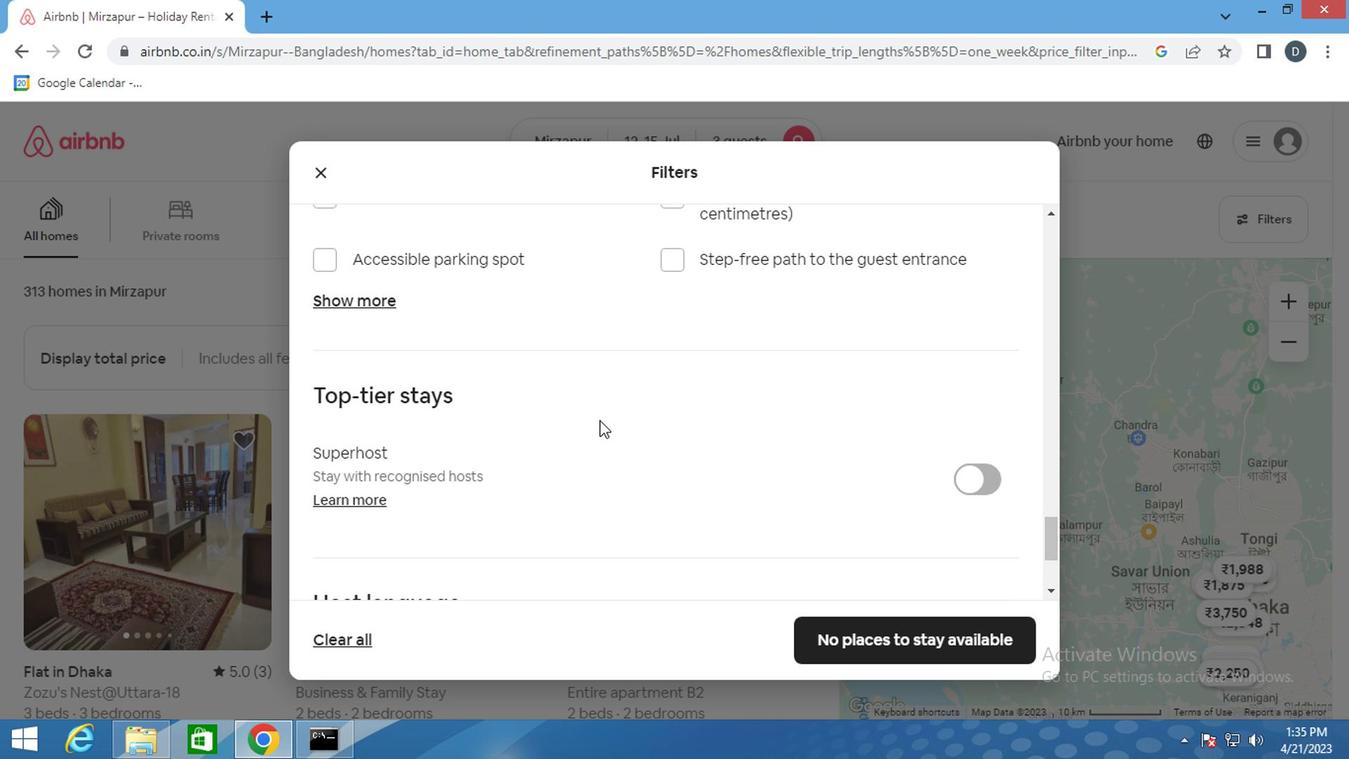 
Action: Mouse scrolled (594, 425) with delta (0, 0)
Screenshot: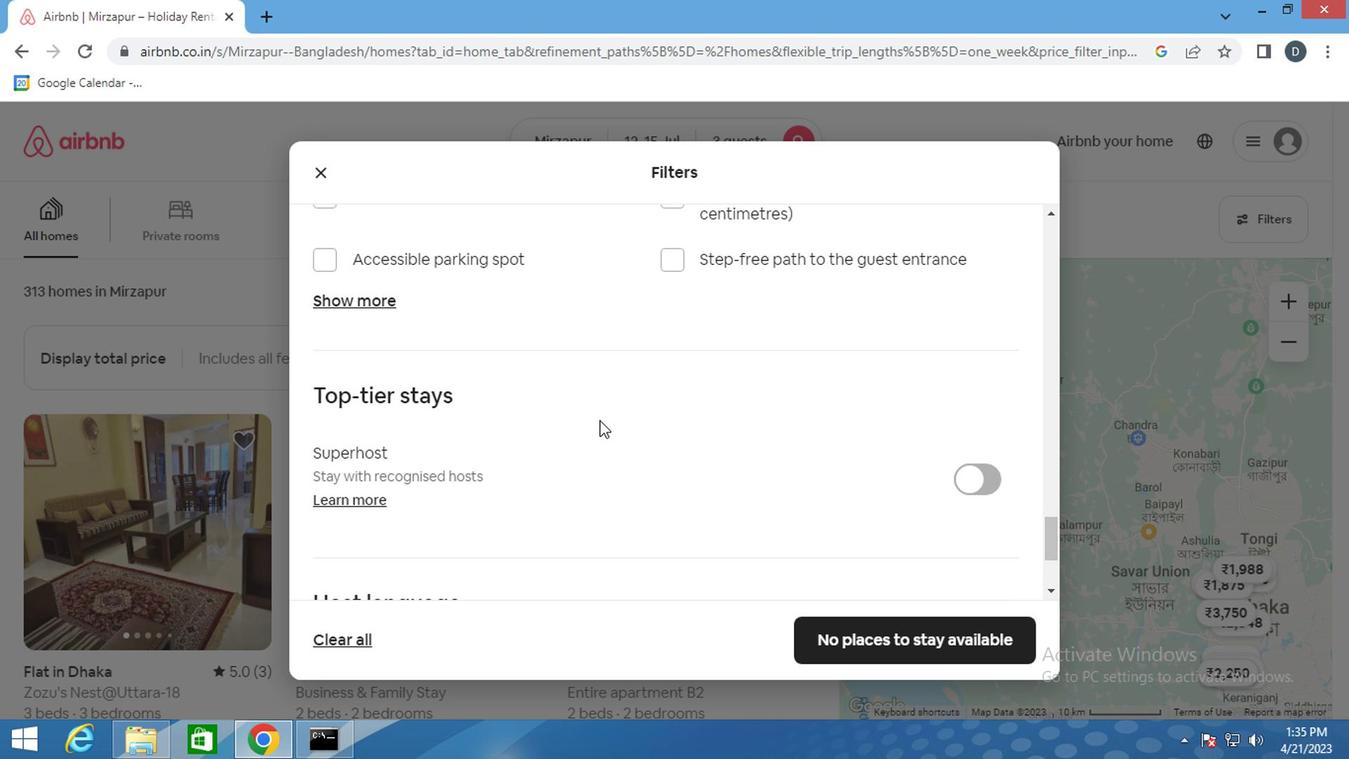 
Action: Mouse moved to (580, 430)
Screenshot: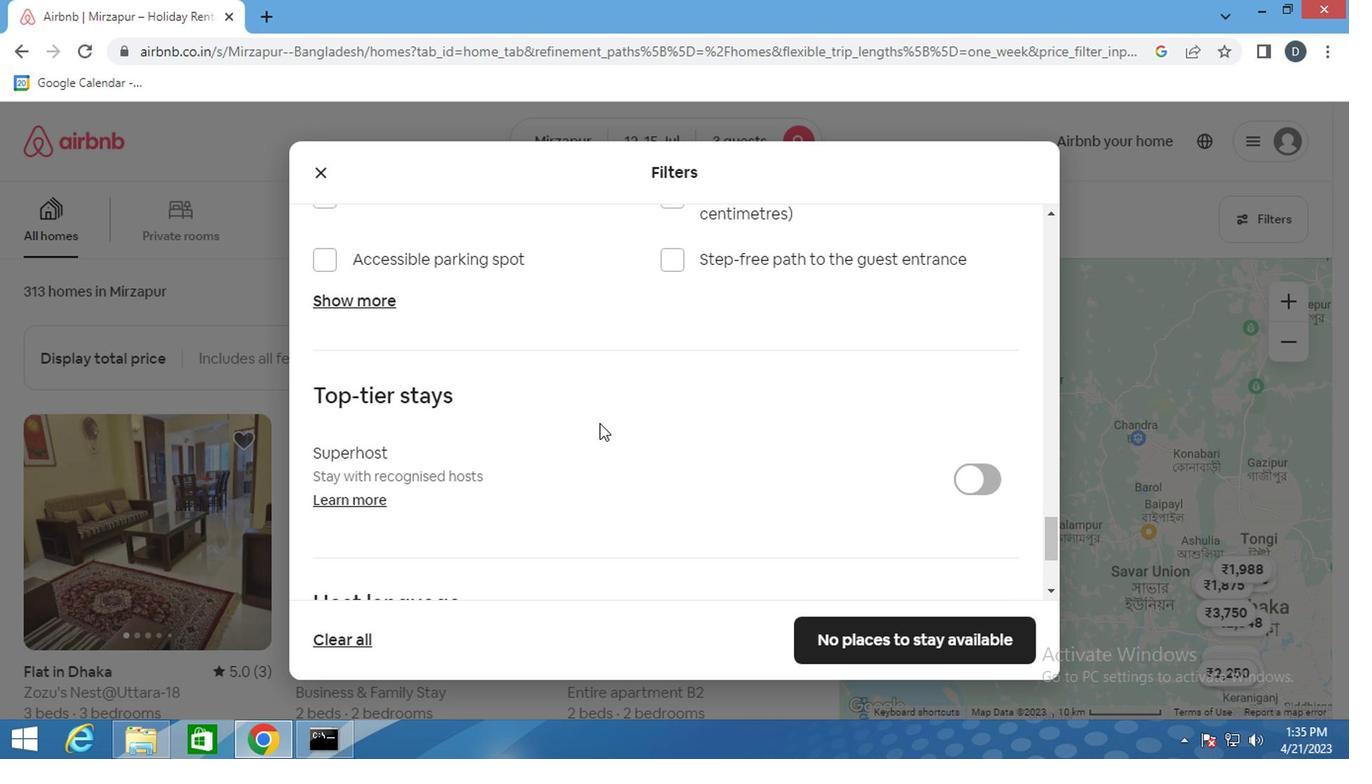 
Action: Mouse scrolled (580, 428) with delta (0, -1)
Screenshot: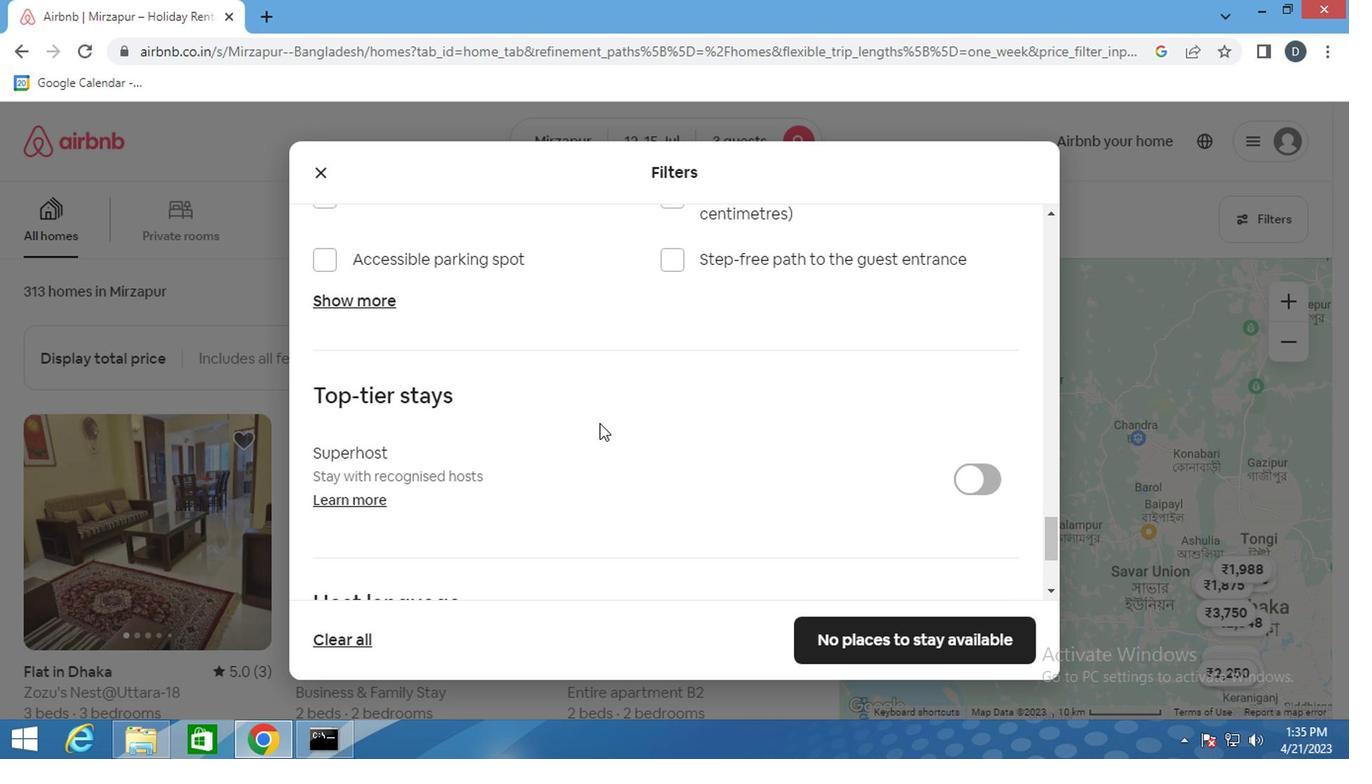 
Action: Mouse moved to (362, 465)
Screenshot: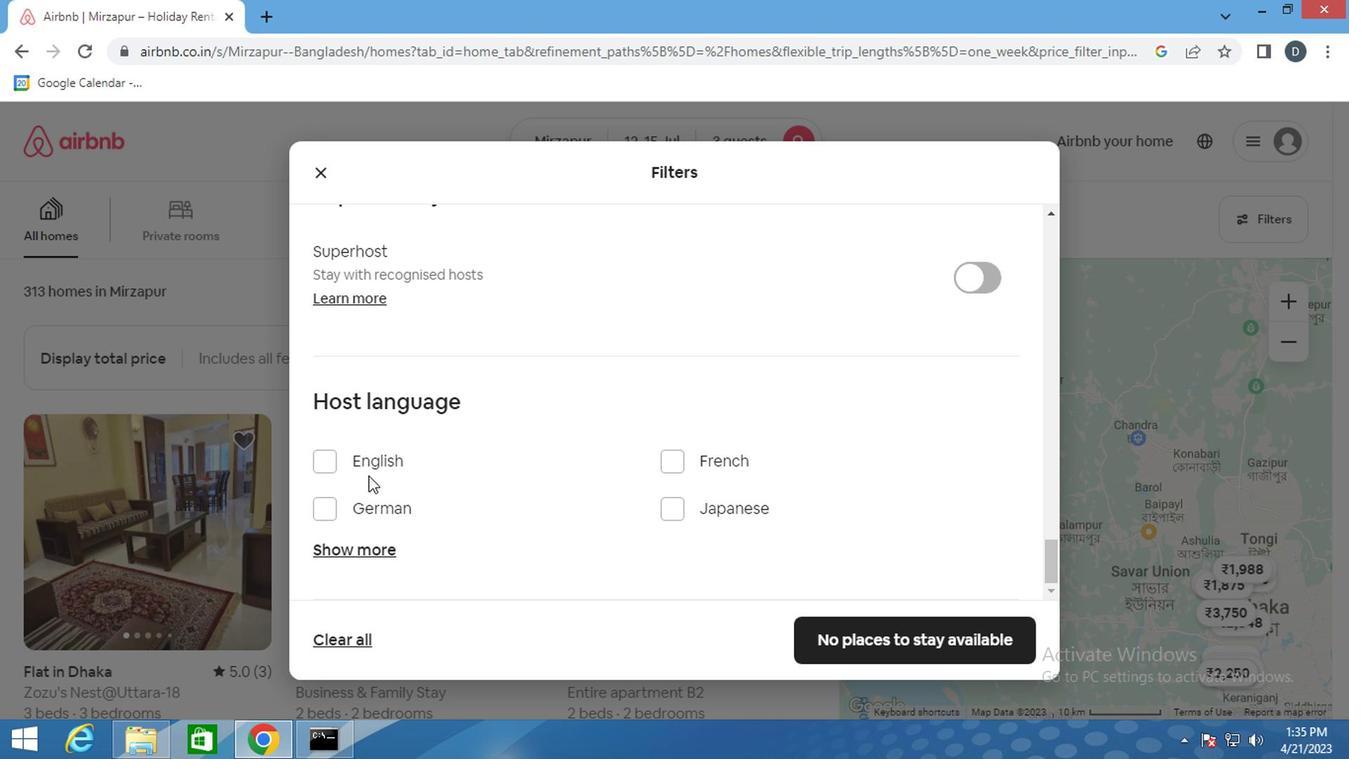 
Action: Mouse pressed left at (362, 465)
Screenshot: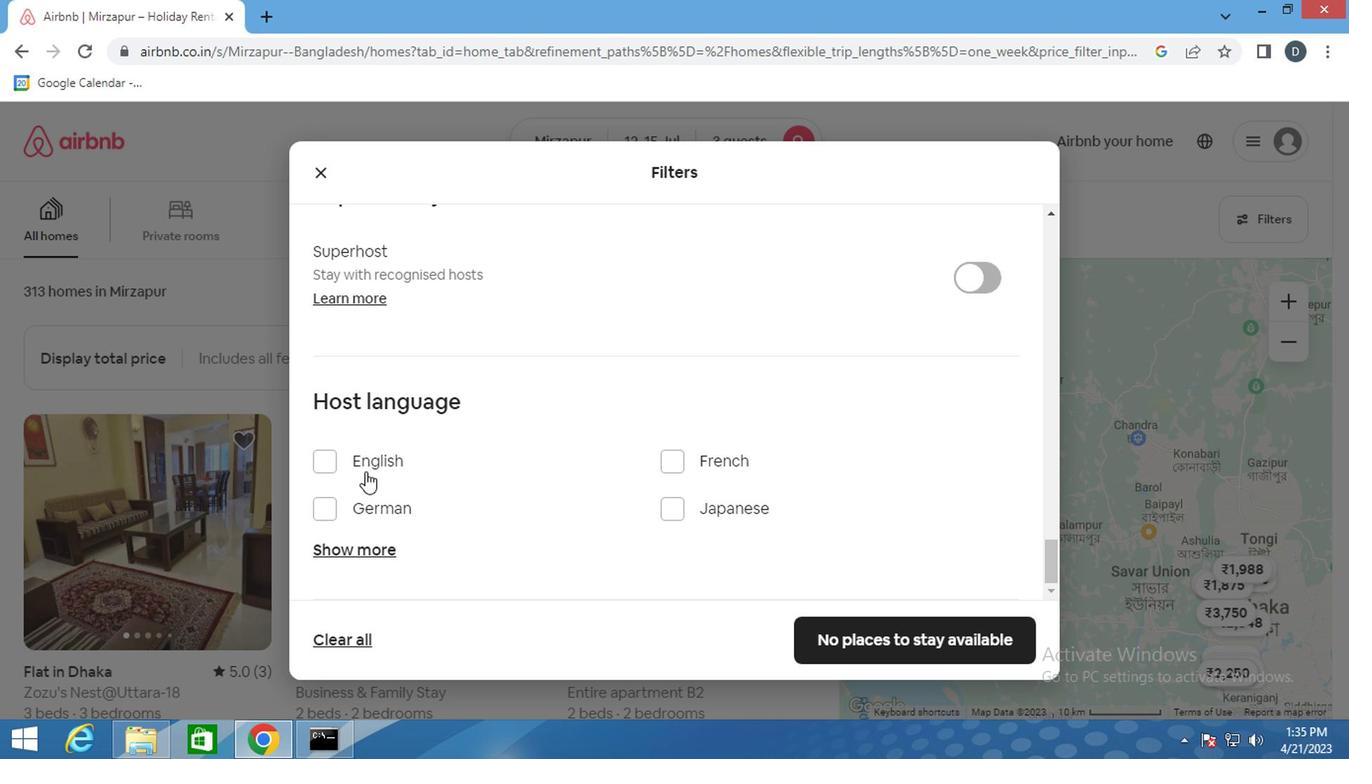 
Action: Mouse moved to (890, 644)
Screenshot: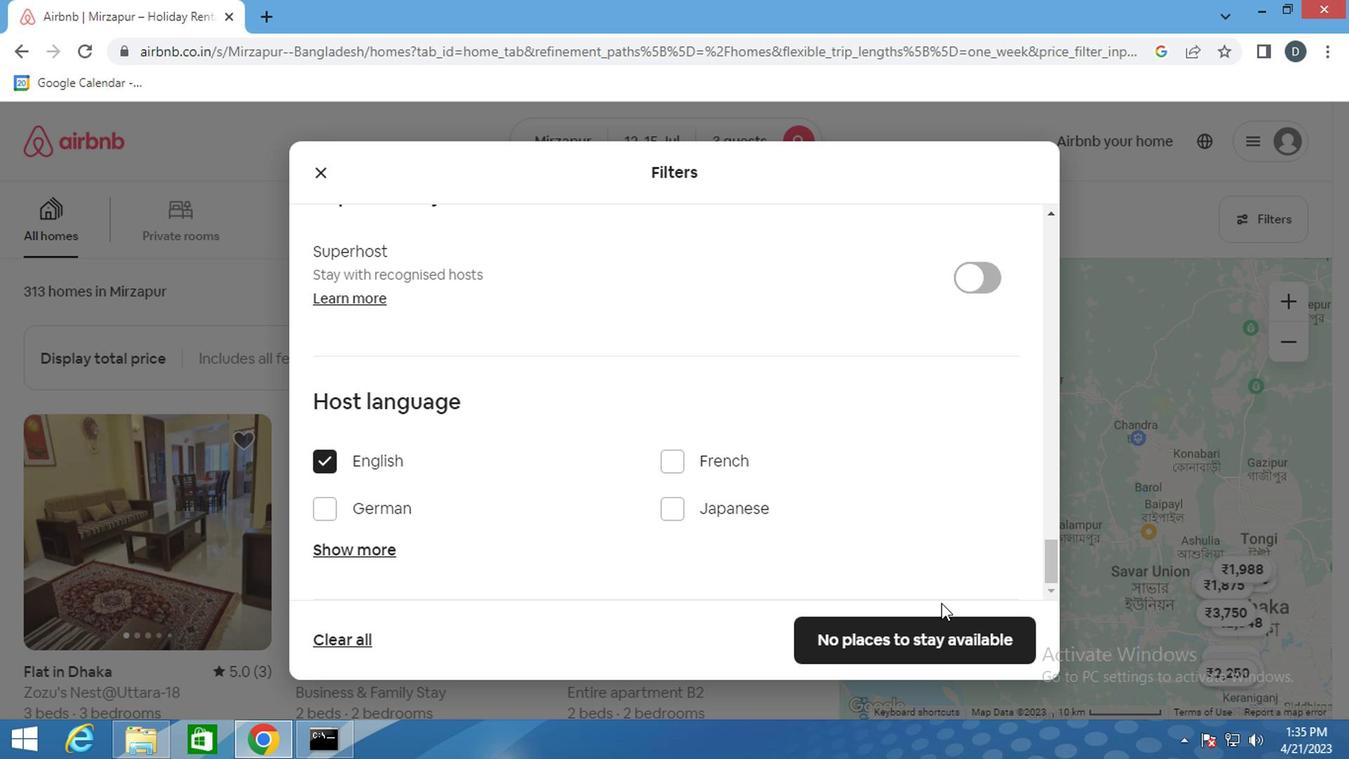 
Action: Mouse pressed left at (890, 644)
Screenshot: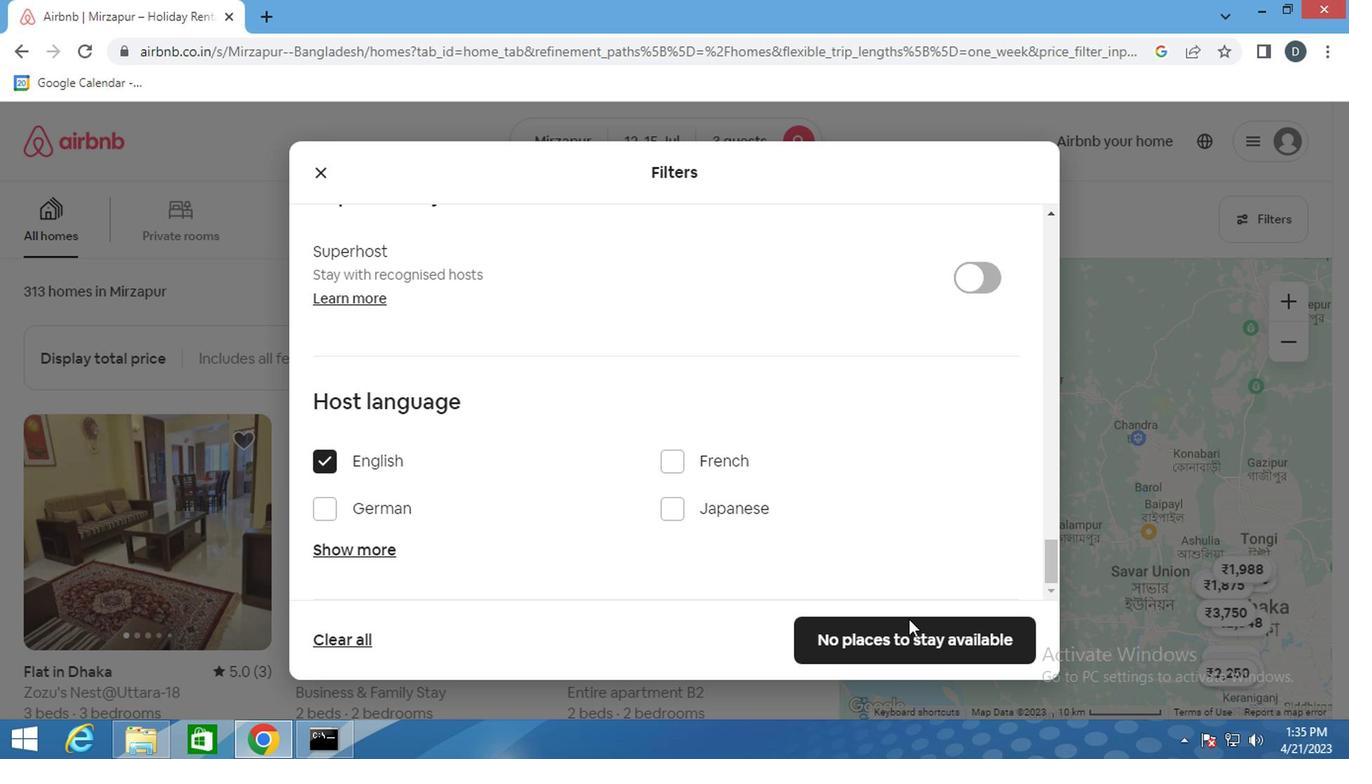
Action: Mouse moved to (785, 404)
Screenshot: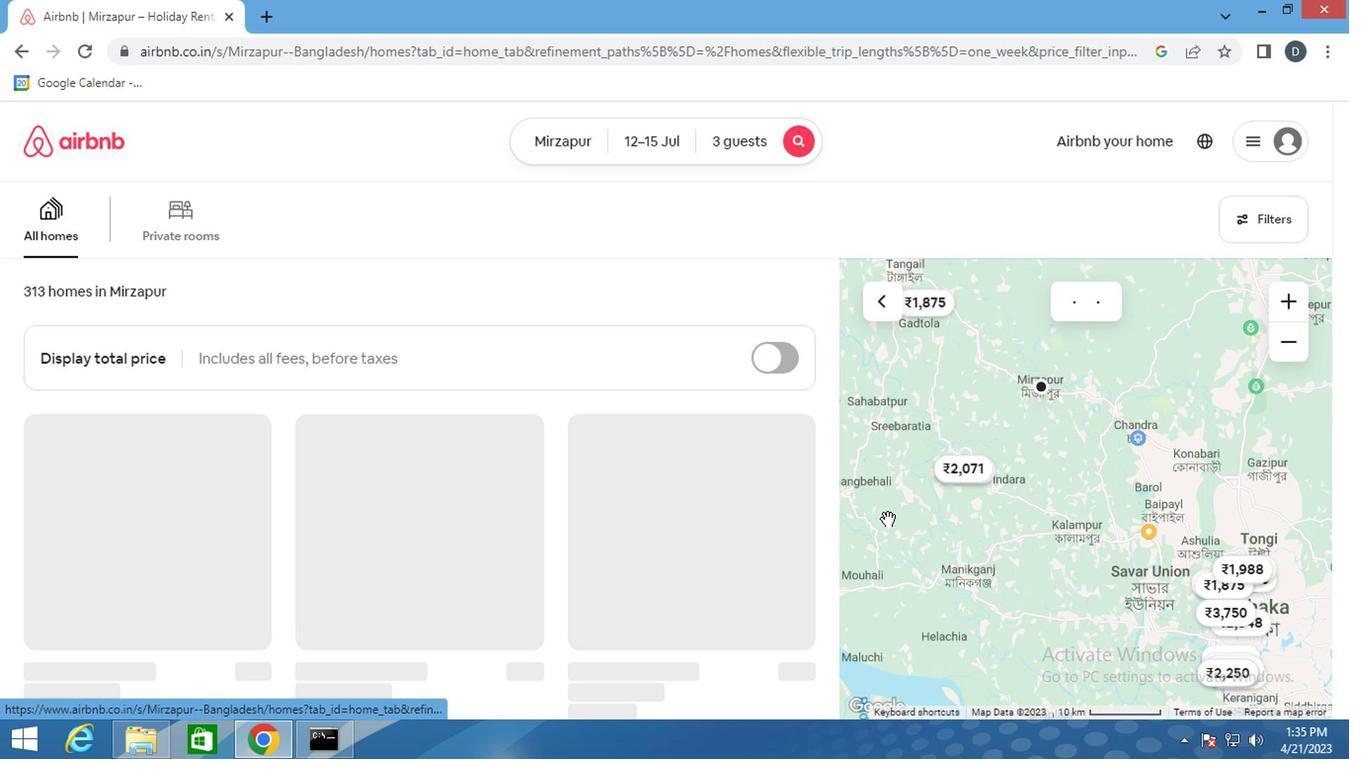 
